 Task:  Click on  Soccer In the  Soccer League click on  Pick Sheet Your name Grace Davis Team name Inter Miami and  Email softage.4@softage.net Game 1 Inter Miami Game 2 Philadelphia Game 3 Atlanta United Game 4 Austin FC Game 5 Real Salt Lake Game 6 San Jose Game 7 Columbus Game 8 New England Game 9 Charlotte FC Game 10 Montreal Game 11 Toronto FC Game 12 NY Red Bulls Game 13 Minnesota United Game 14 Real Salt Lake Game 15 Houston Game16 Seattle In Tie Breaker choose Inter Miami Submit pick sheet
Action: Mouse moved to (235, 190)
Screenshot: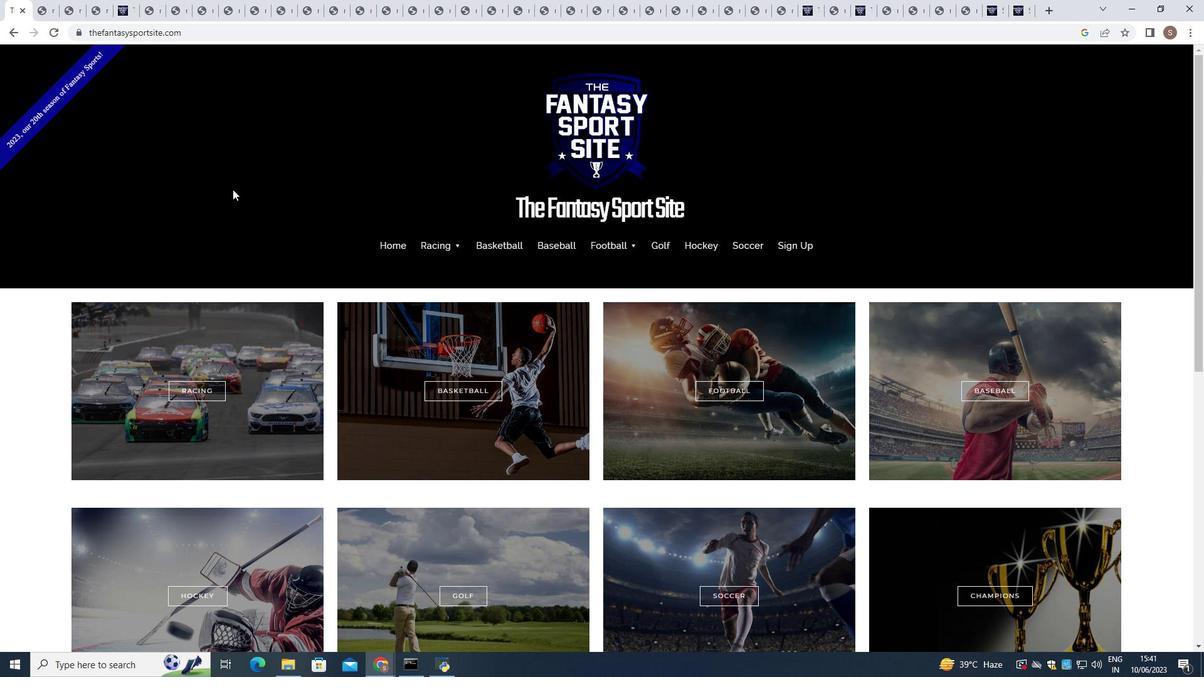 
Action: Mouse scrolled (235, 190) with delta (0, 0)
Screenshot: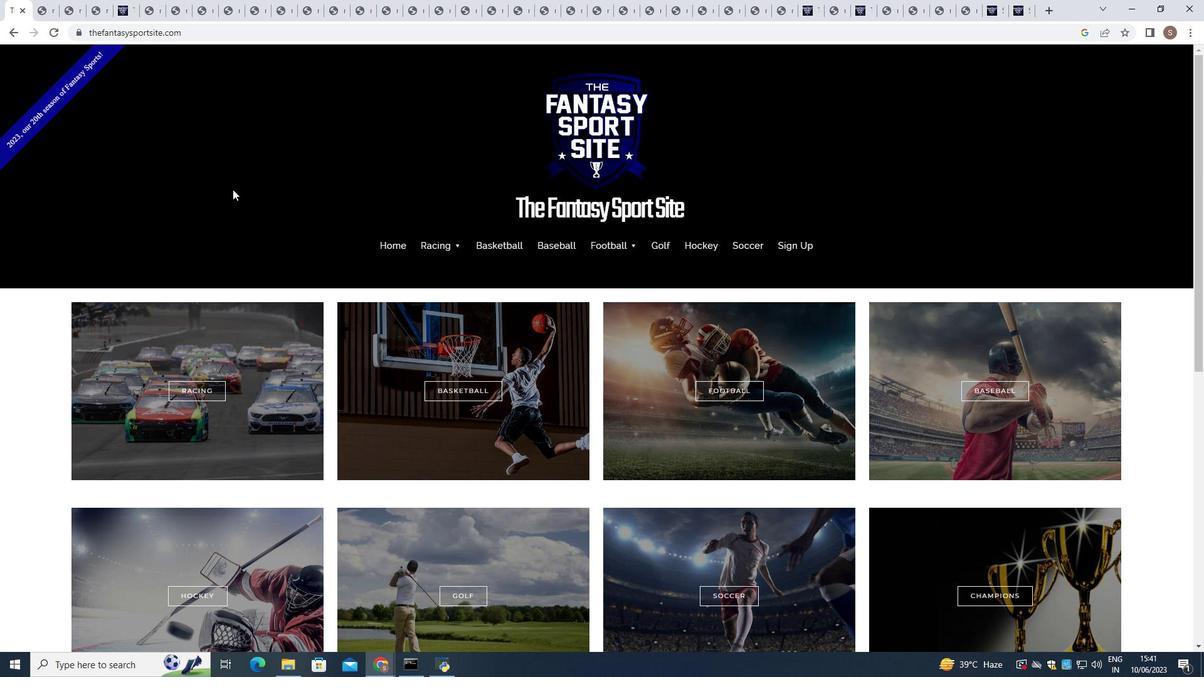 
Action: Mouse moved to (241, 193)
Screenshot: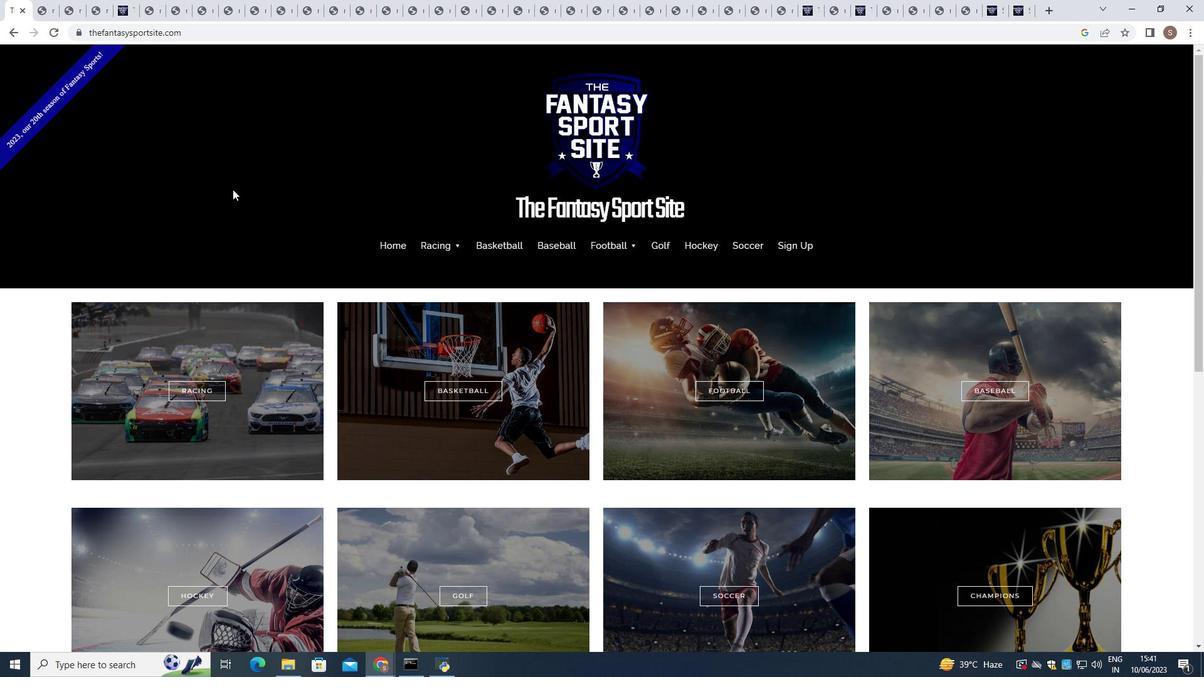 
Action: Mouse scrolled (241, 193) with delta (0, 0)
Screenshot: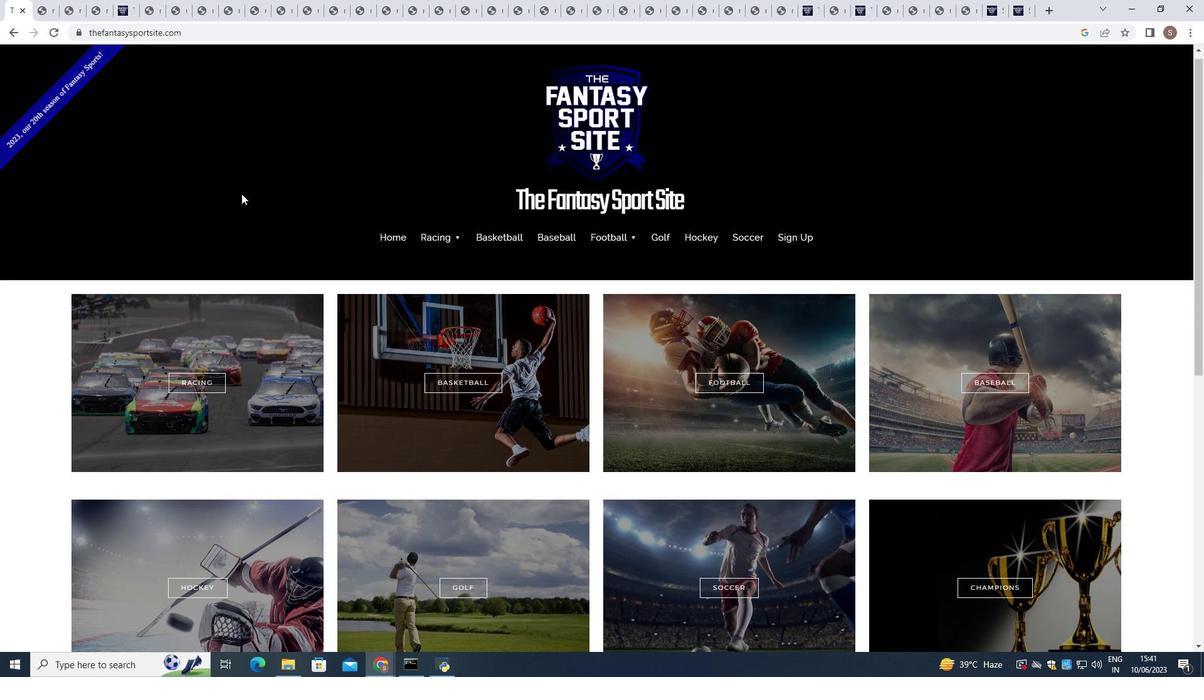 
Action: Mouse moved to (622, 436)
Screenshot: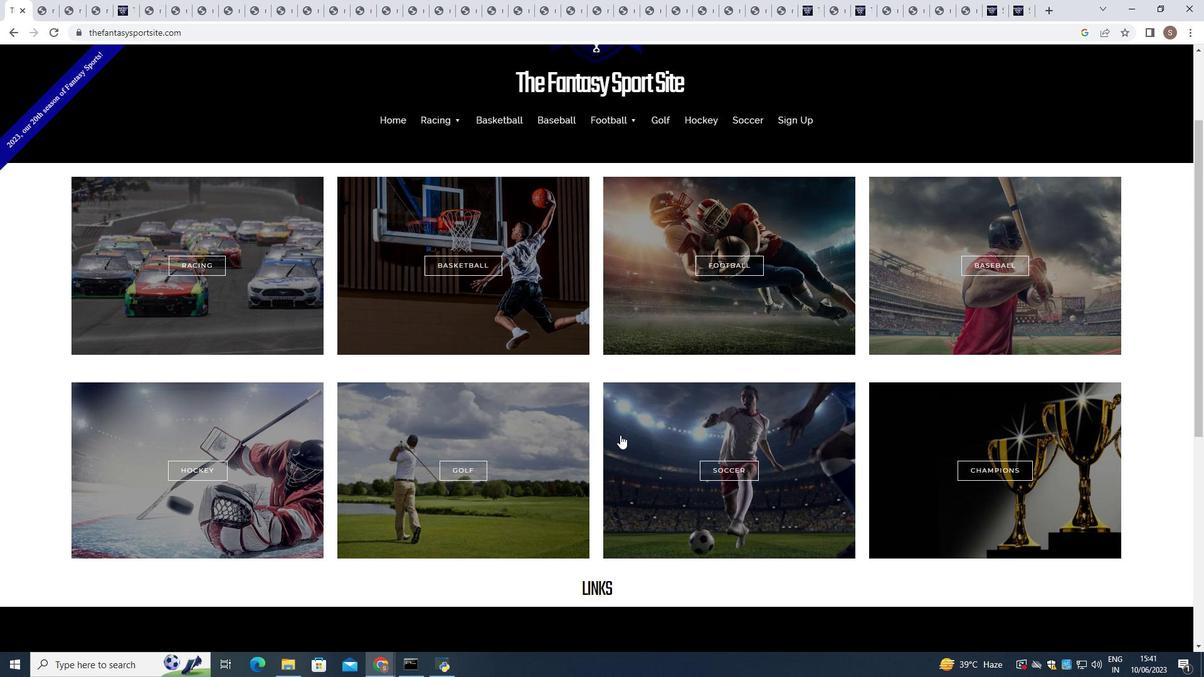 
Action: Mouse pressed left at (622, 436)
Screenshot: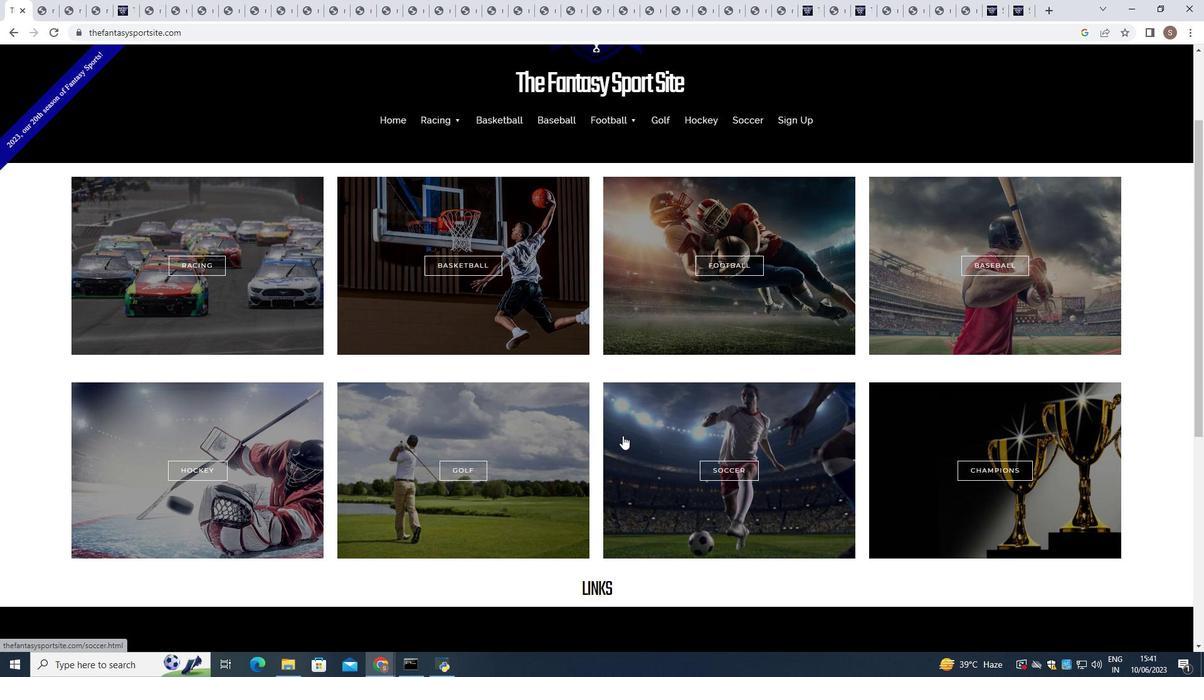 
Action: Mouse moved to (309, 255)
Screenshot: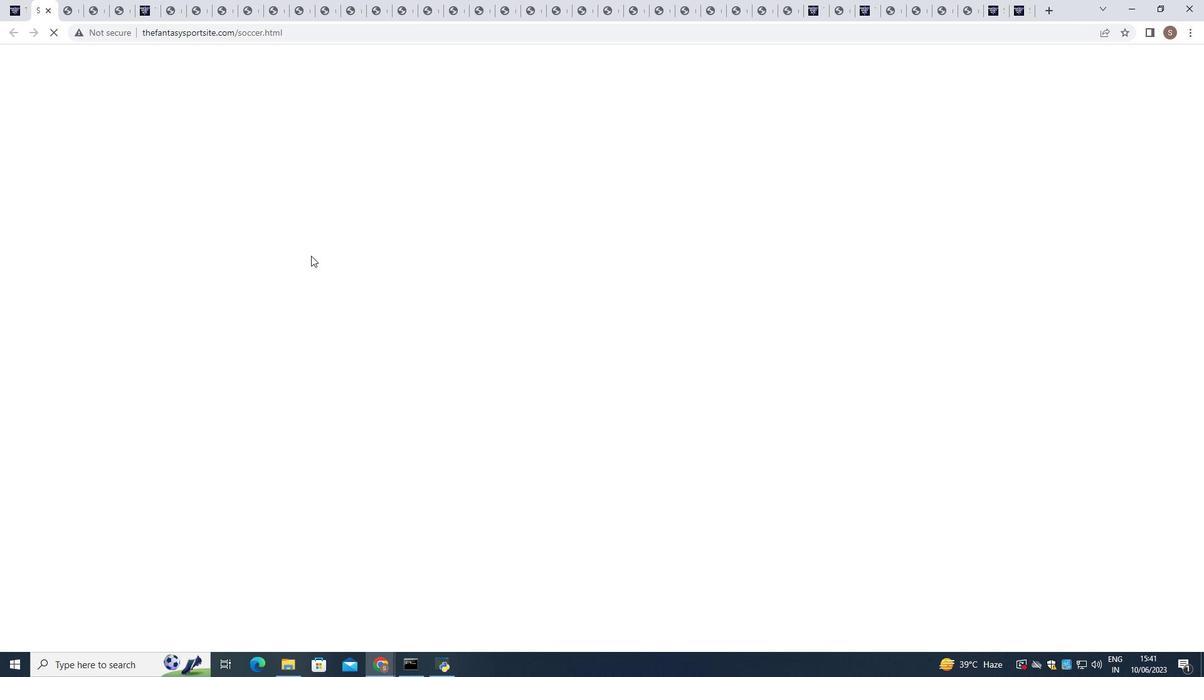 
Action: Mouse scrolled (309, 255) with delta (0, 0)
Screenshot: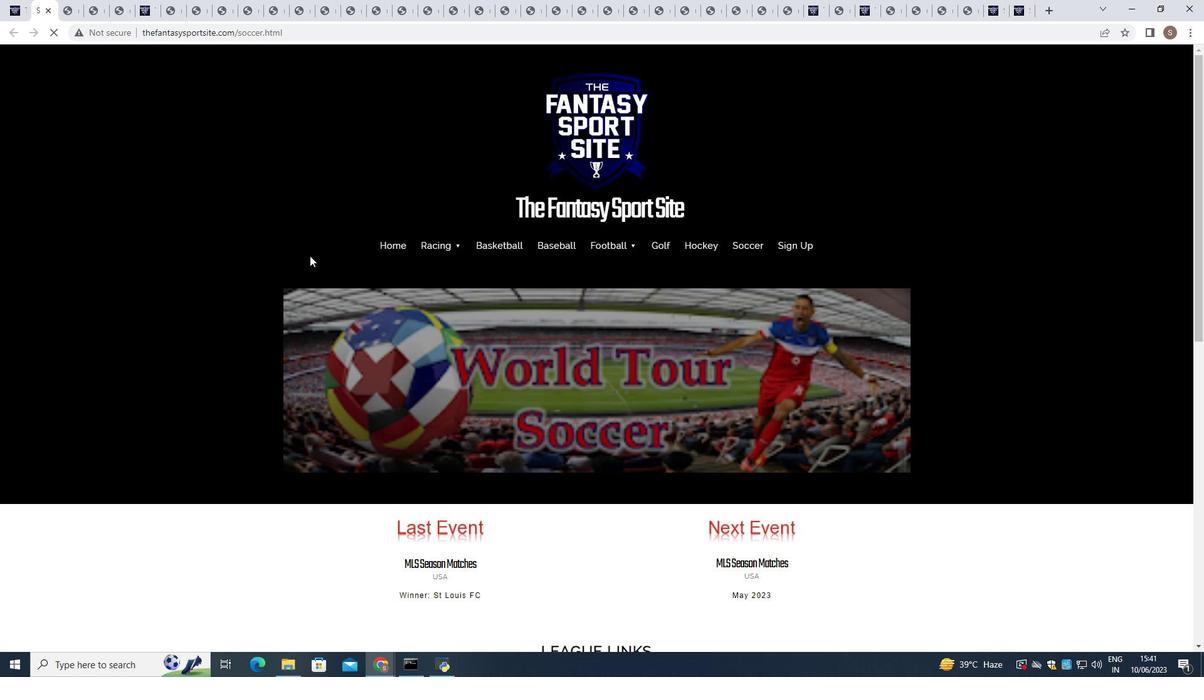 
Action: Mouse scrolled (309, 255) with delta (0, 0)
Screenshot: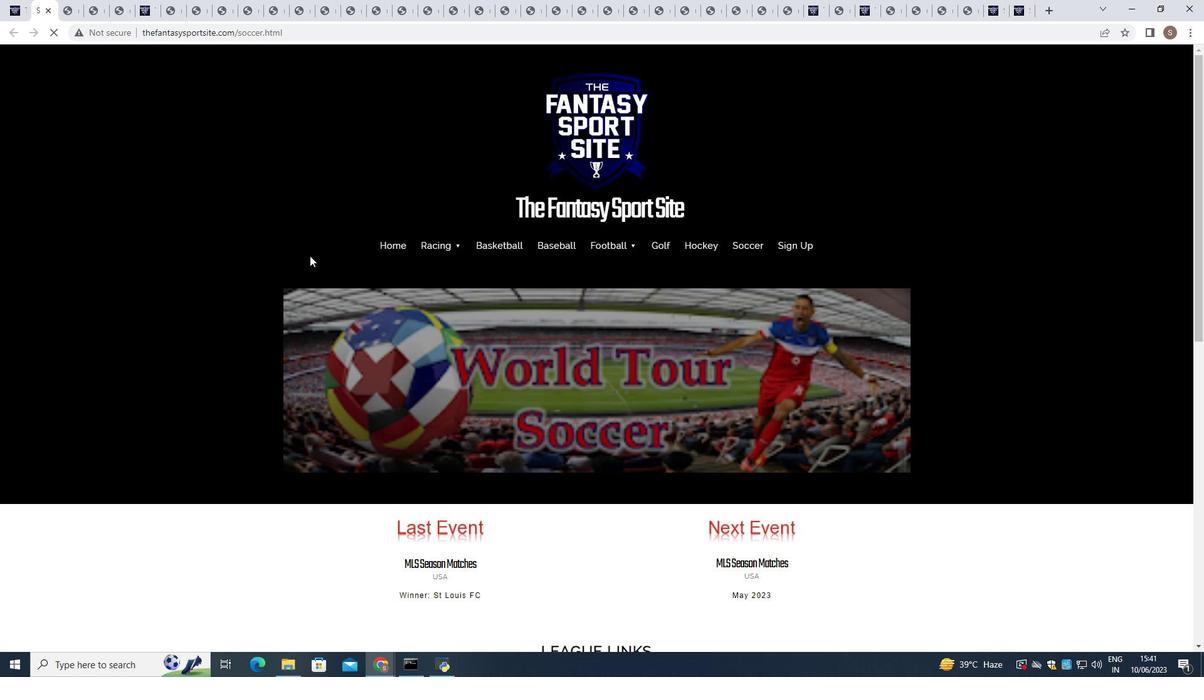 
Action: Mouse moved to (309, 255)
Screenshot: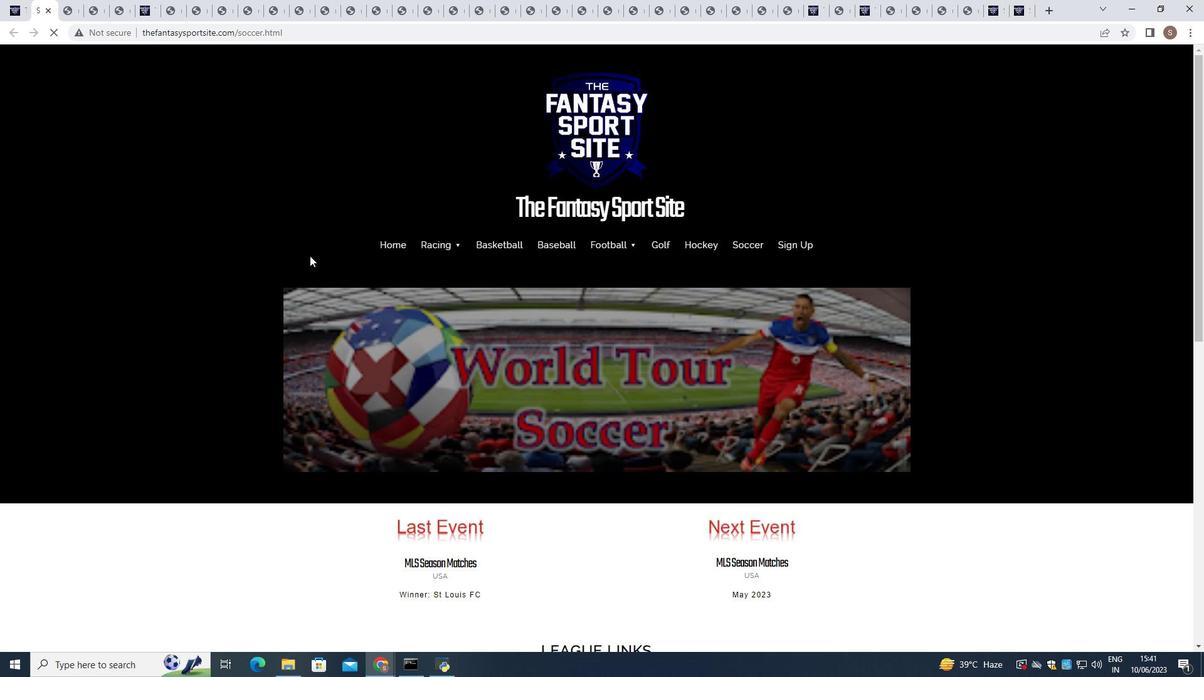
Action: Mouse scrolled (309, 255) with delta (0, 0)
Screenshot: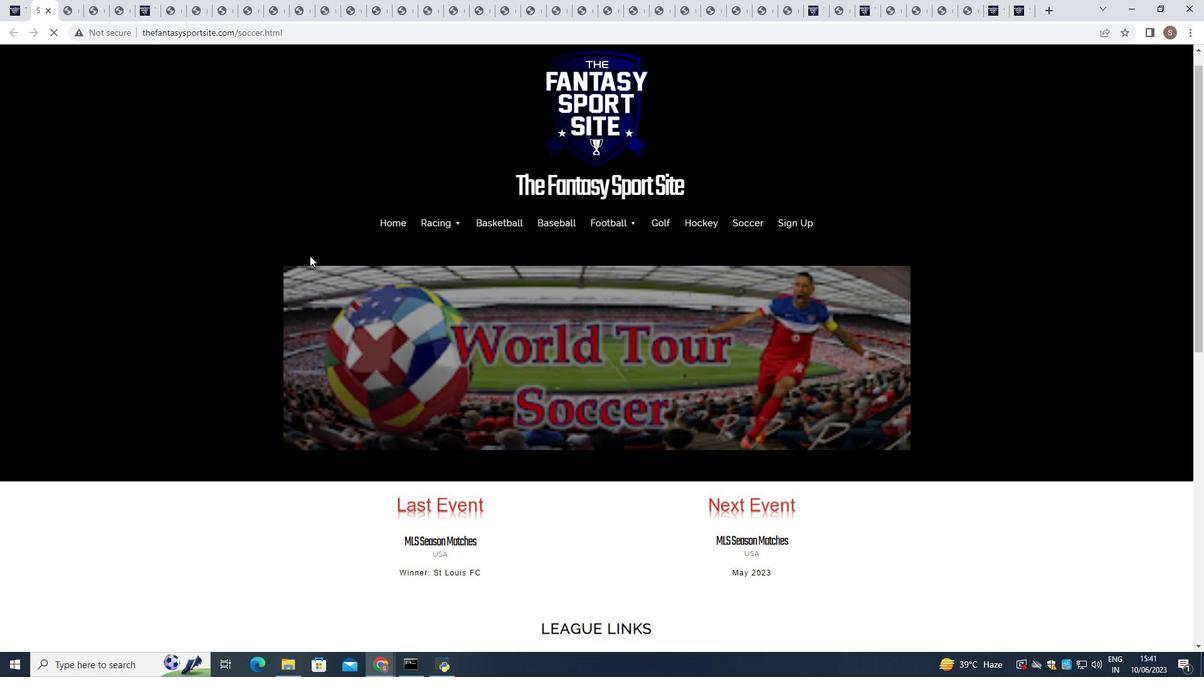
Action: Mouse moved to (343, 507)
Screenshot: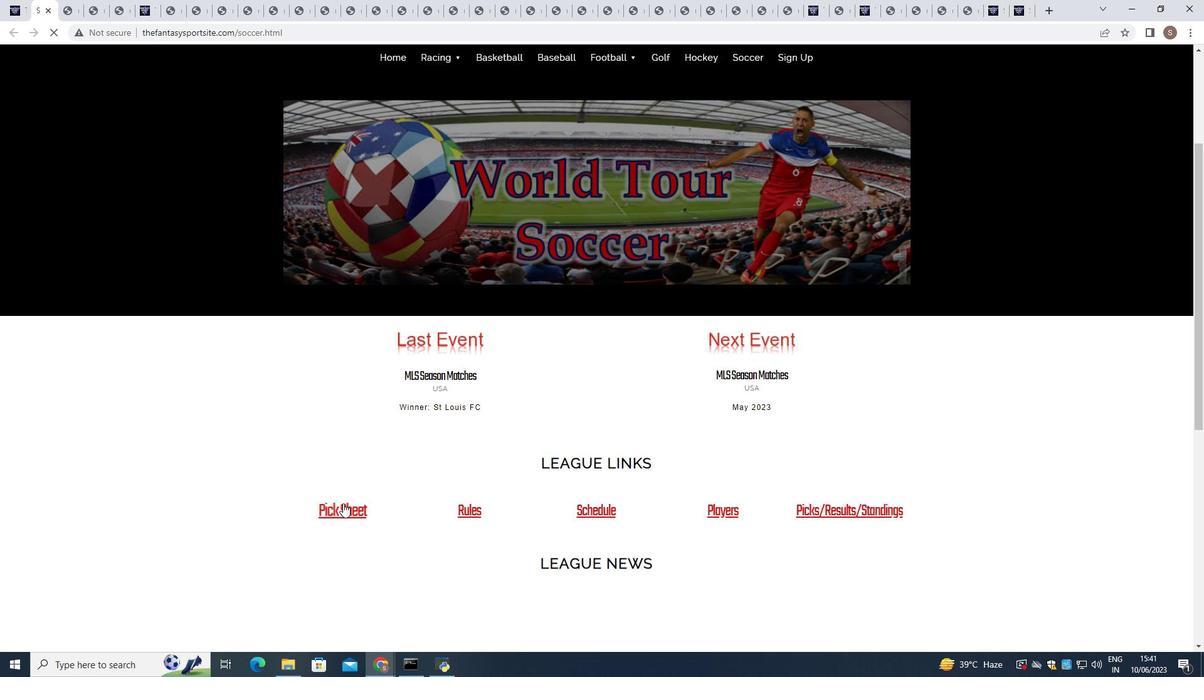 
Action: Mouse pressed left at (343, 507)
Screenshot: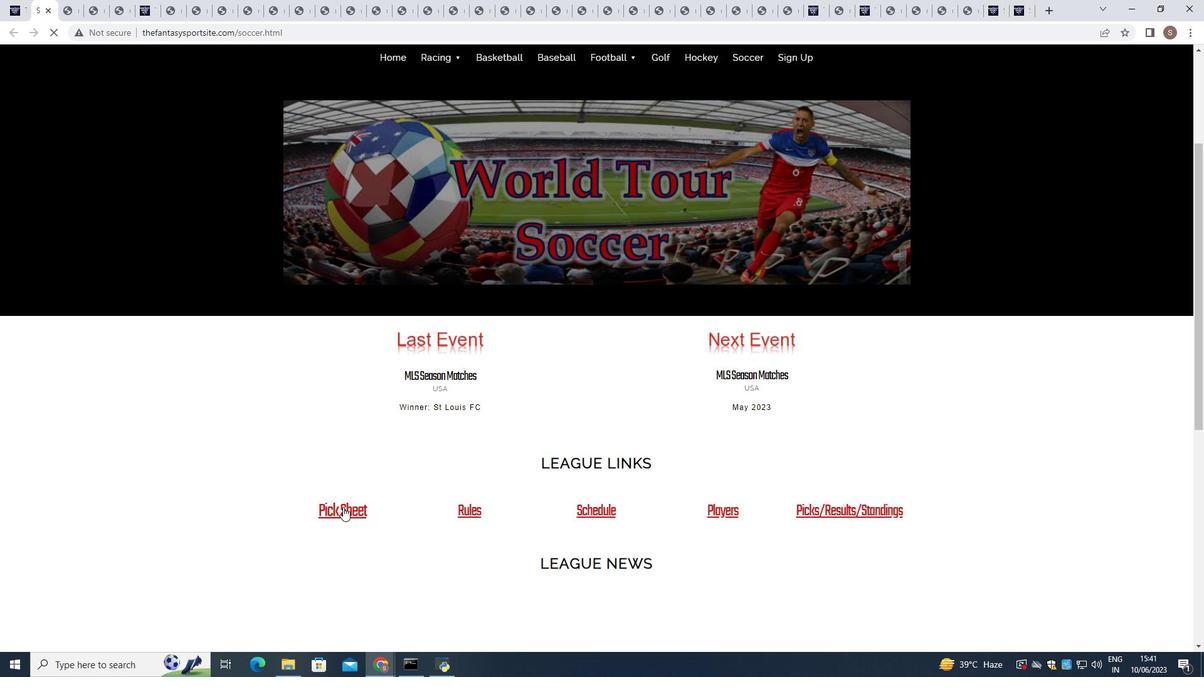 
Action: Mouse moved to (348, 488)
Screenshot: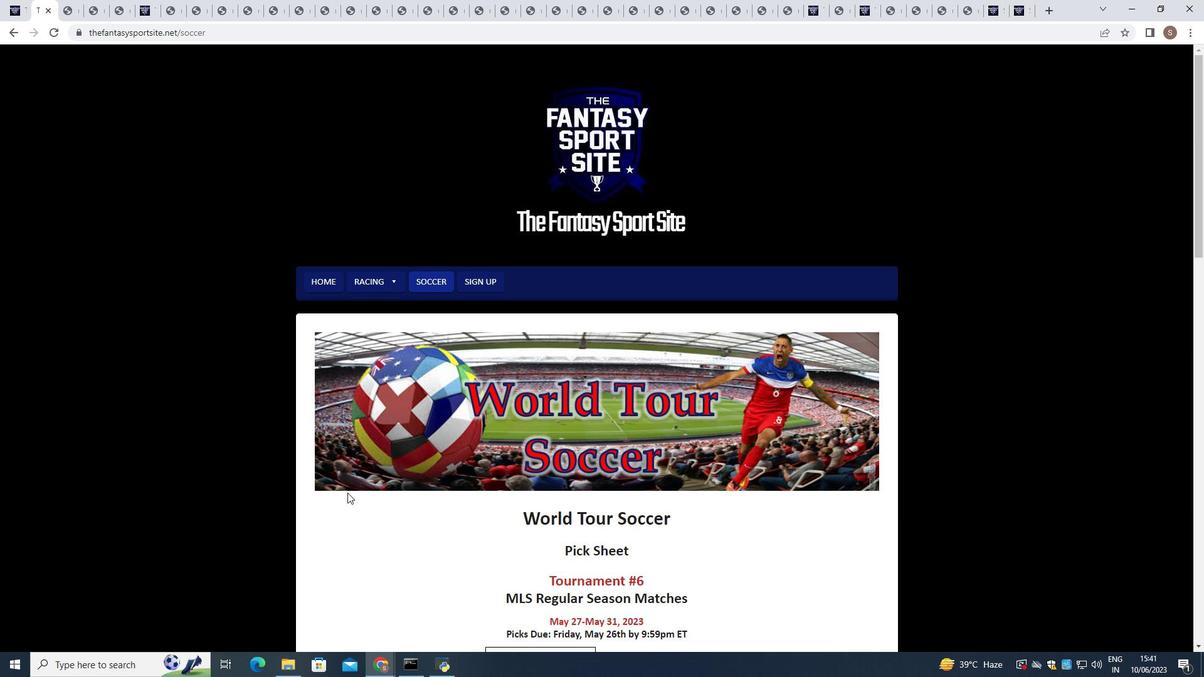 
Action: Mouse scrolled (348, 487) with delta (0, 0)
Screenshot: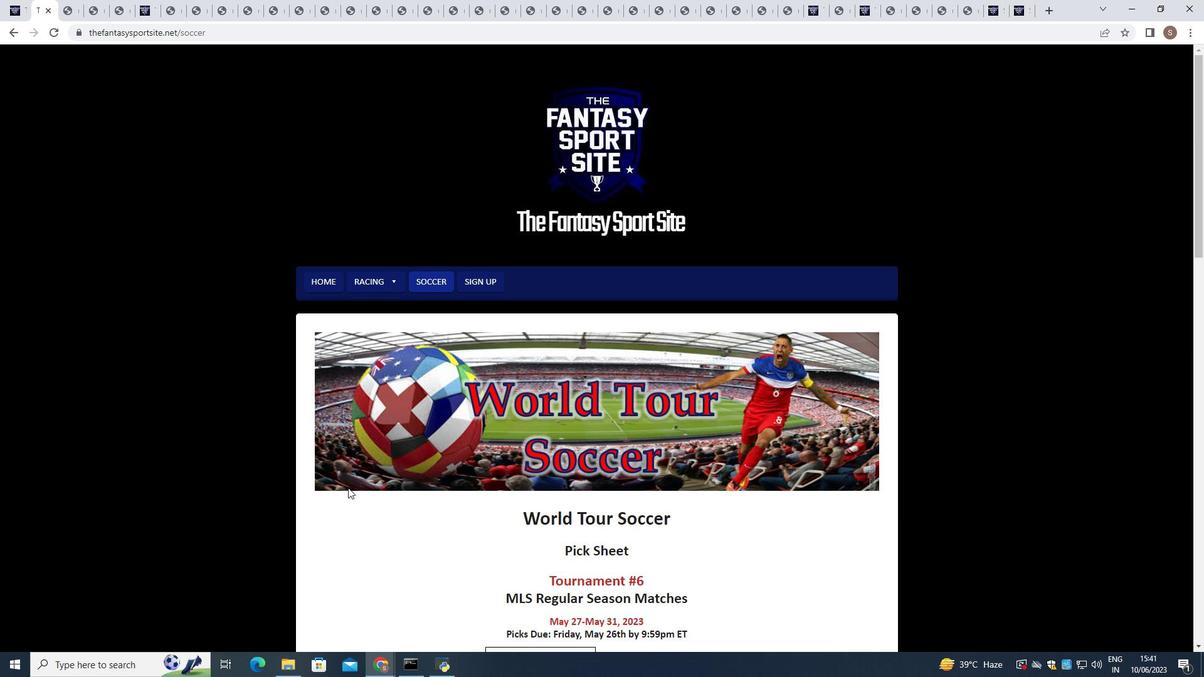 
Action: Mouse moved to (348, 487)
Screenshot: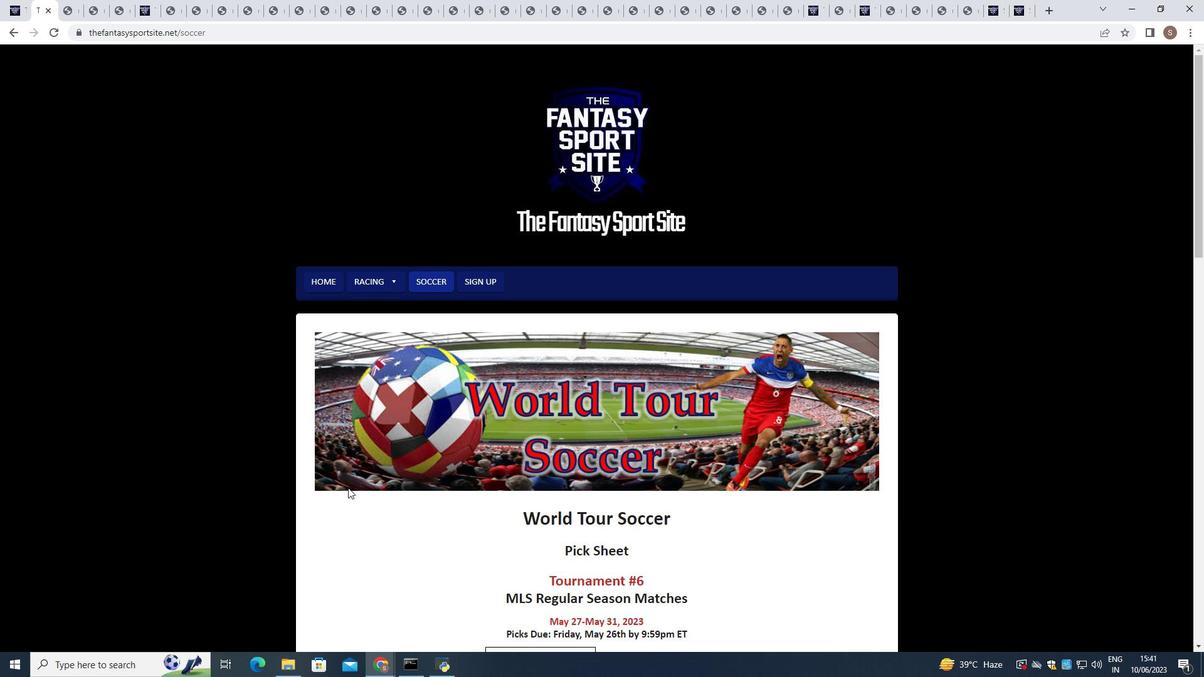 
Action: Mouse scrolled (348, 486) with delta (0, 0)
Screenshot: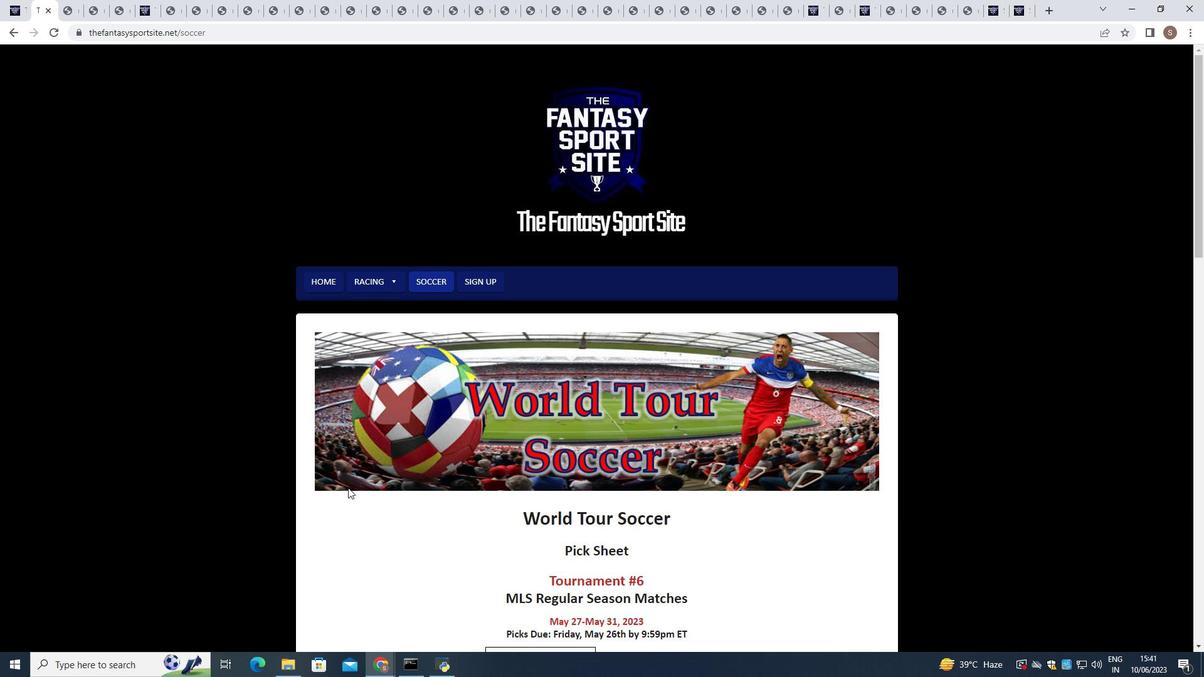 
Action: Mouse scrolled (348, 486) with delta (0, 0)
Screenshot: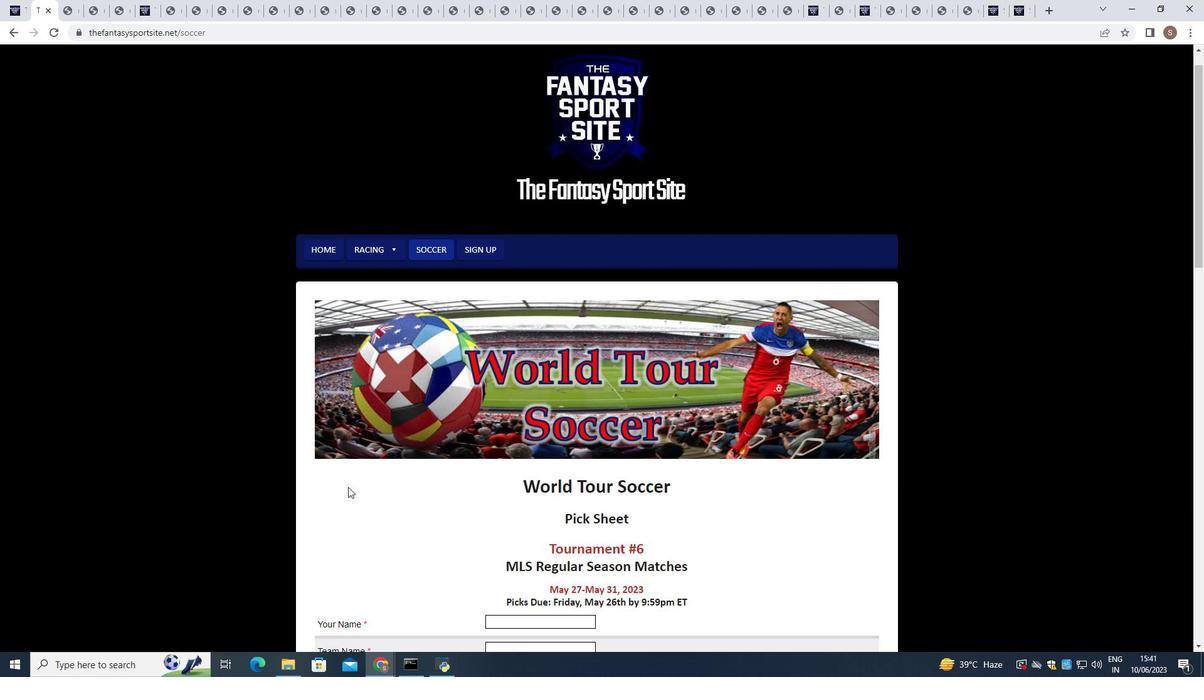 
Action: Mouse moved to (498, 463)
Screenshot: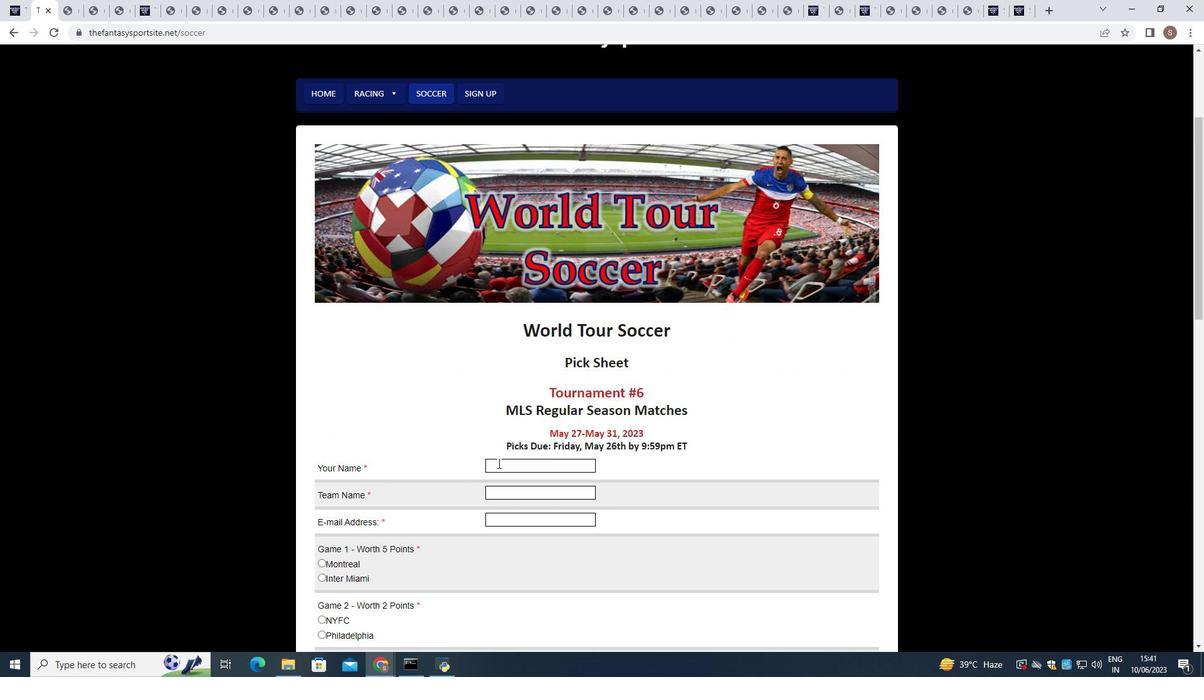 
Action: Mouse pressed left at (498, 463)
Screenshot: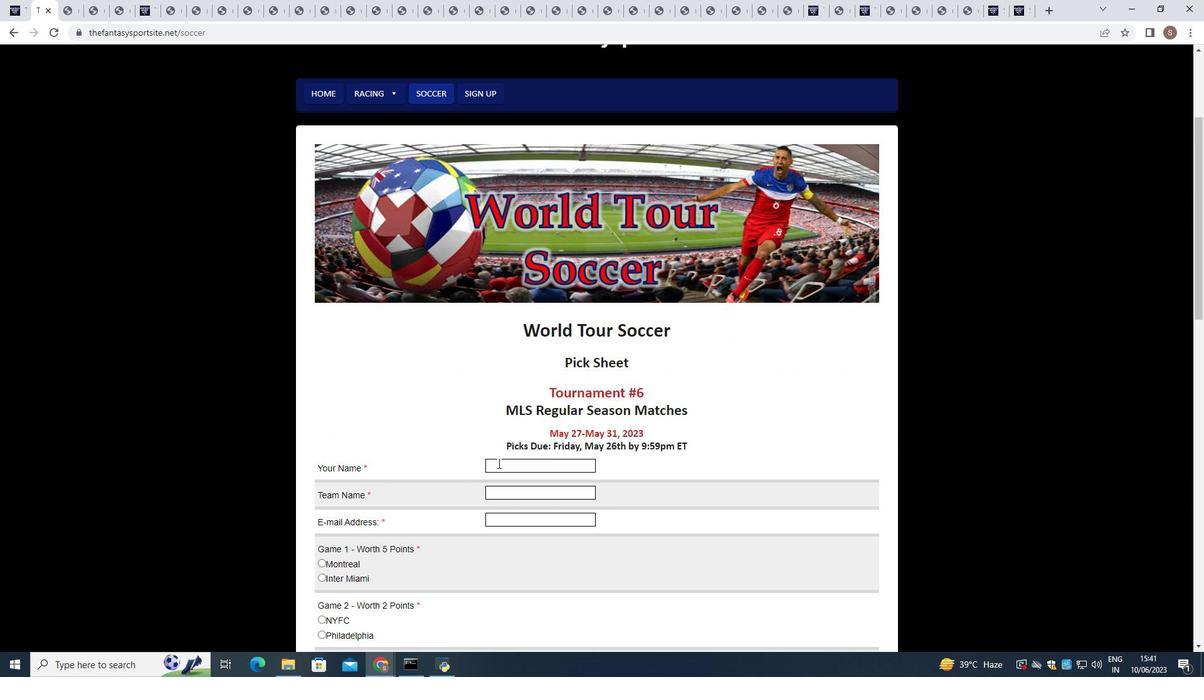 
Action: Mouse moved to (499, 462)
Screenshot: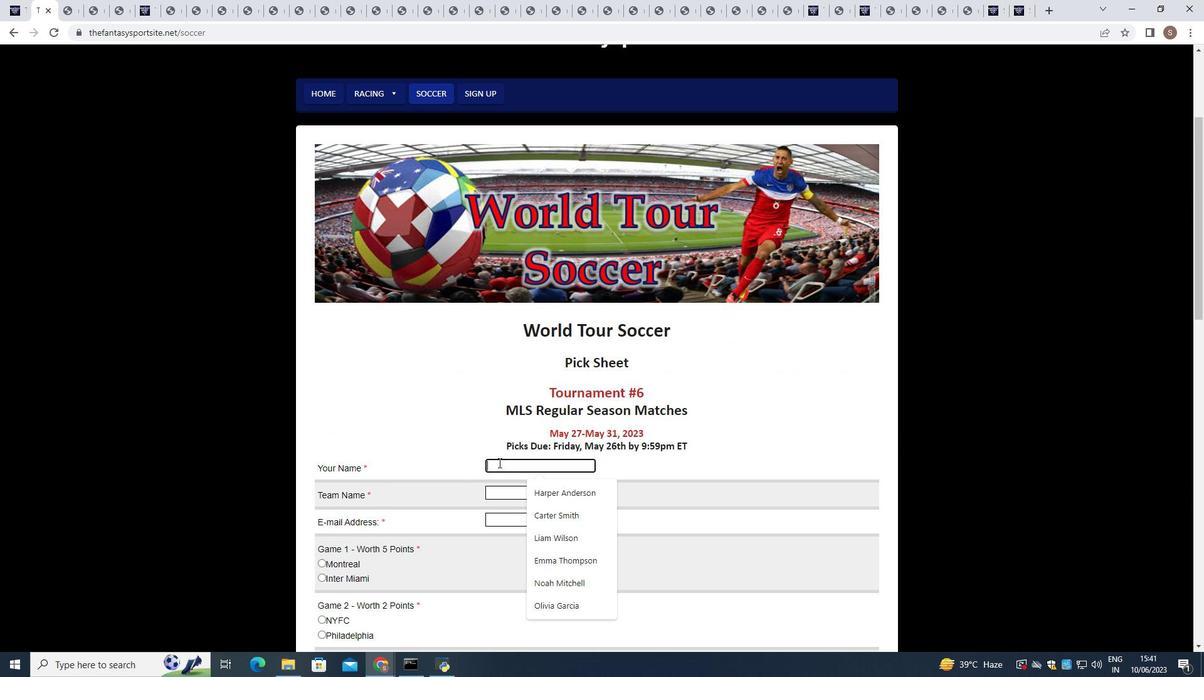 
Action: Key pressed <Key.shift>Grace<Key.space><Key.shift>Davis
Screenshot: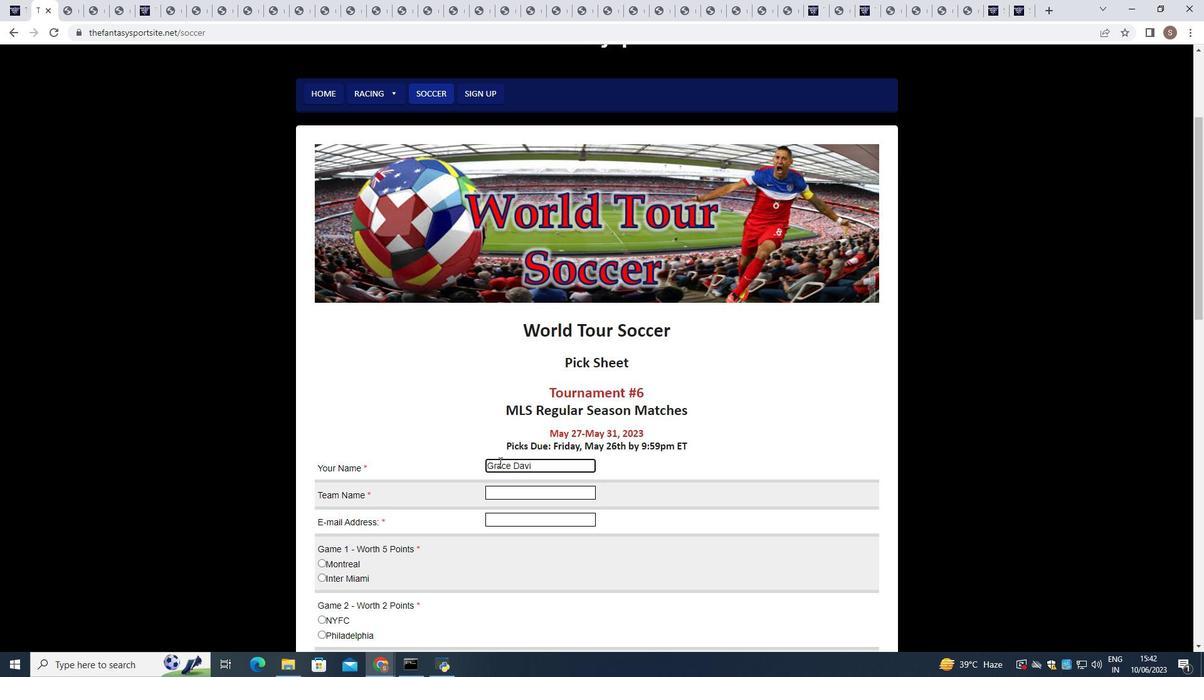 
Action: Mouse moved to (534, 493)
Screenshot: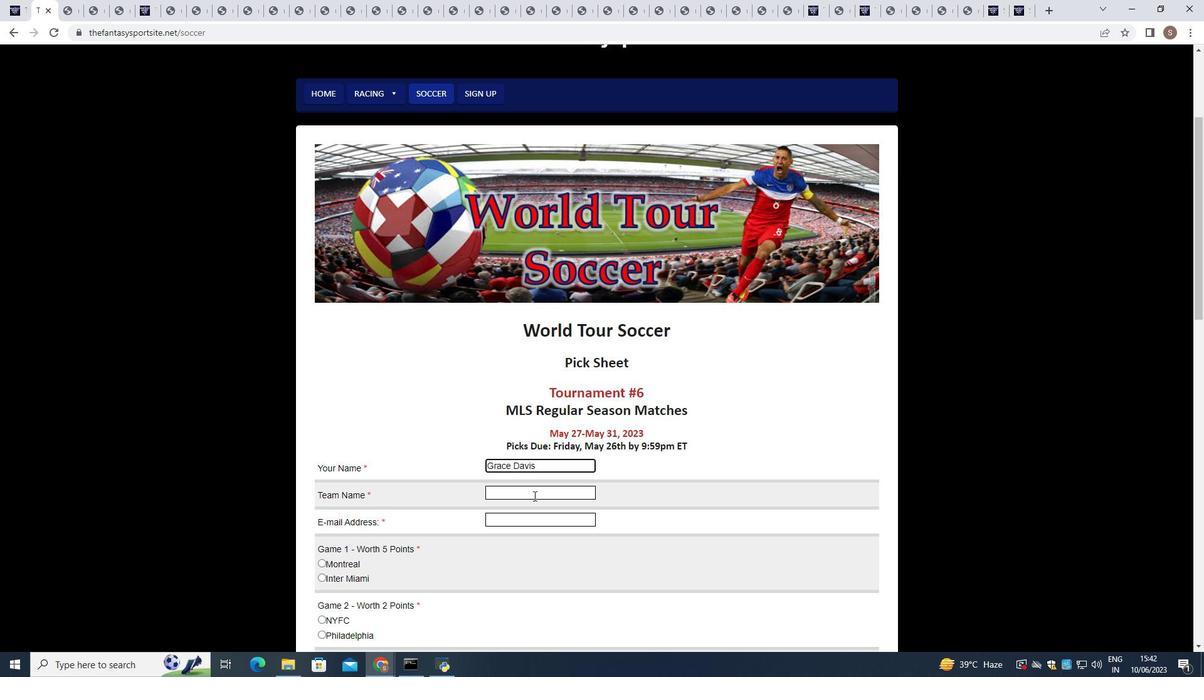 
Action: Mouse pressed left at (534, 493)
Screenshot: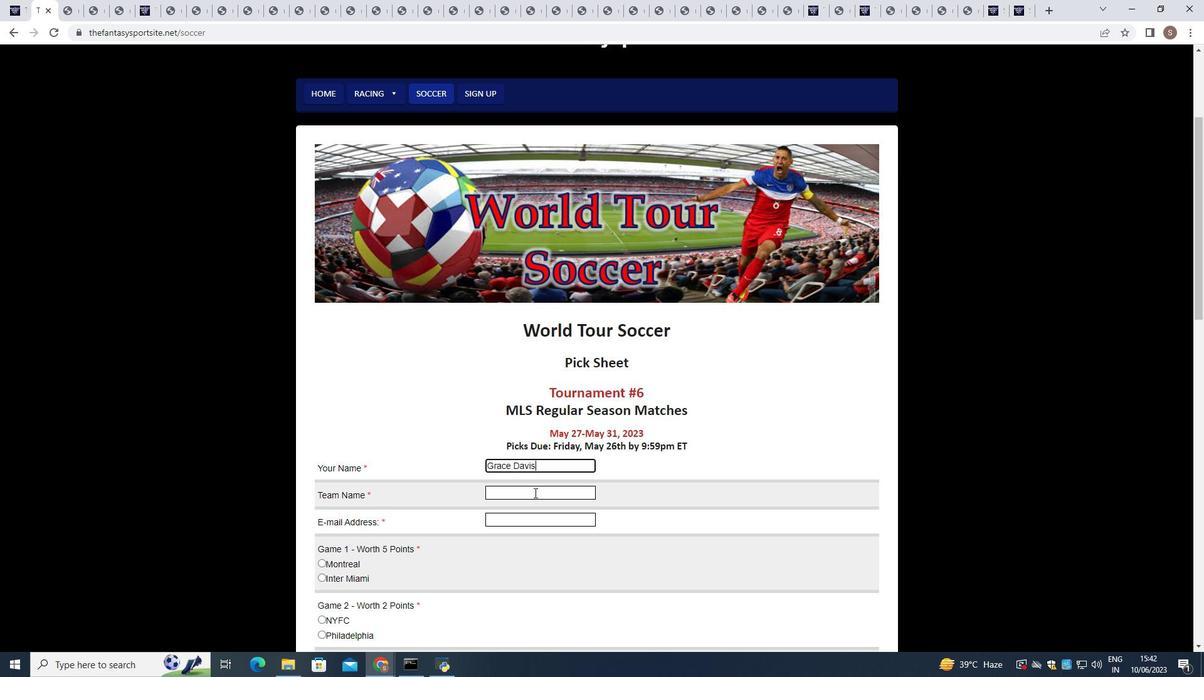 
Action: Key pressed <Key.shift>In
Screenshot: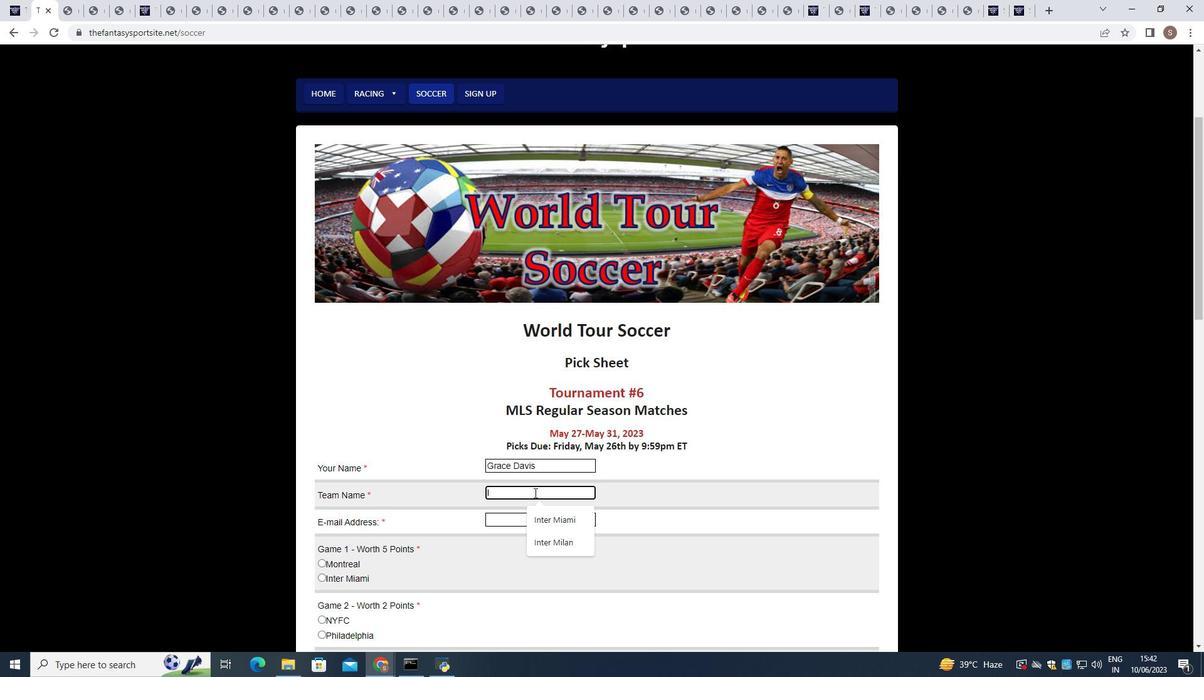 
Action: Mouse moved to (550, 521)
Screenshot: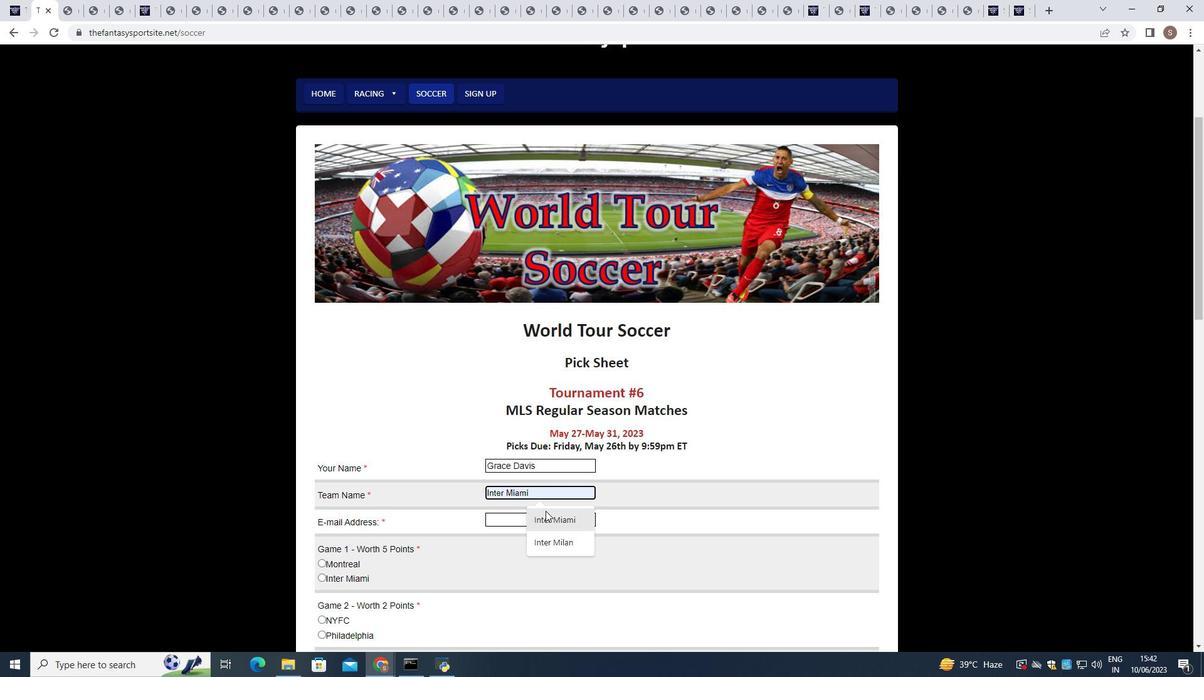 
Action: Mouse pressed left at (550, 521)
Screenshot: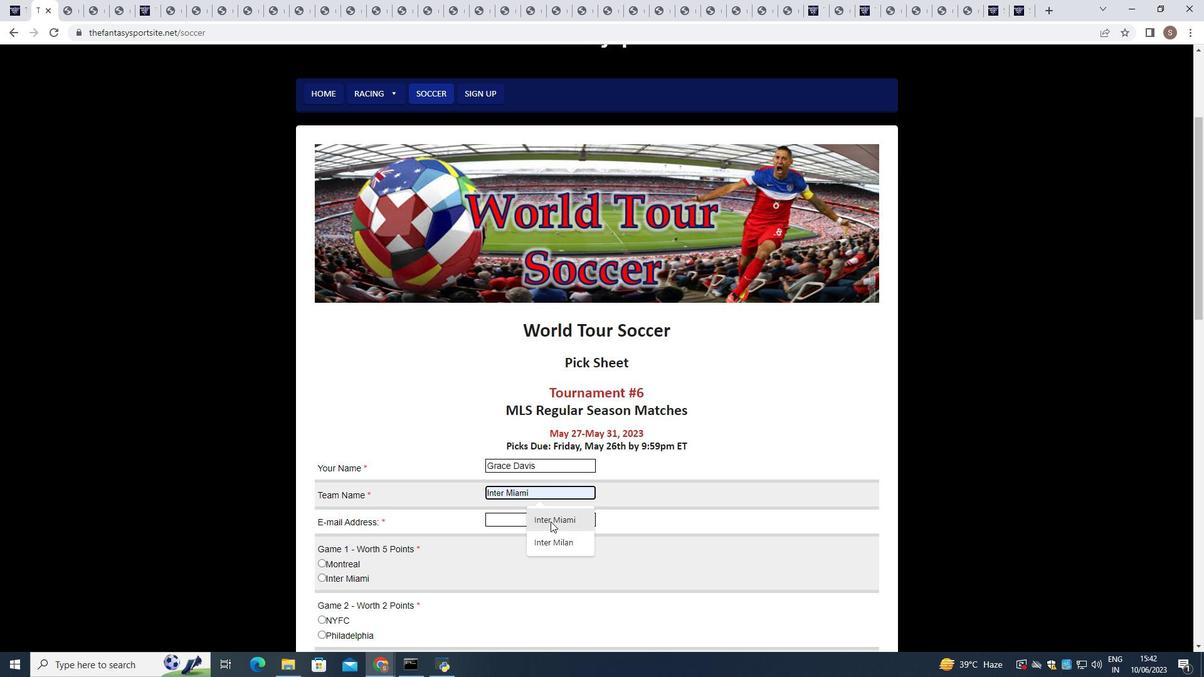 
Action: Mouse moved to (547, 520)
Screenshot: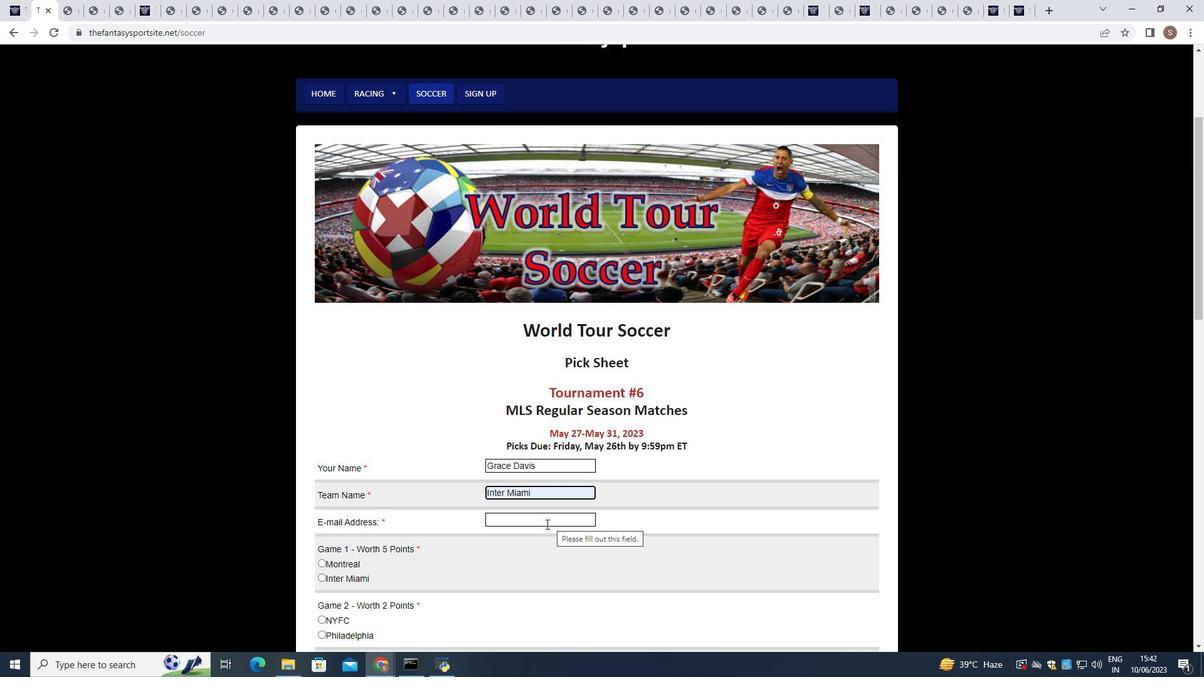 
Action: Mouse pressed left at (547, 520)
Screenshot: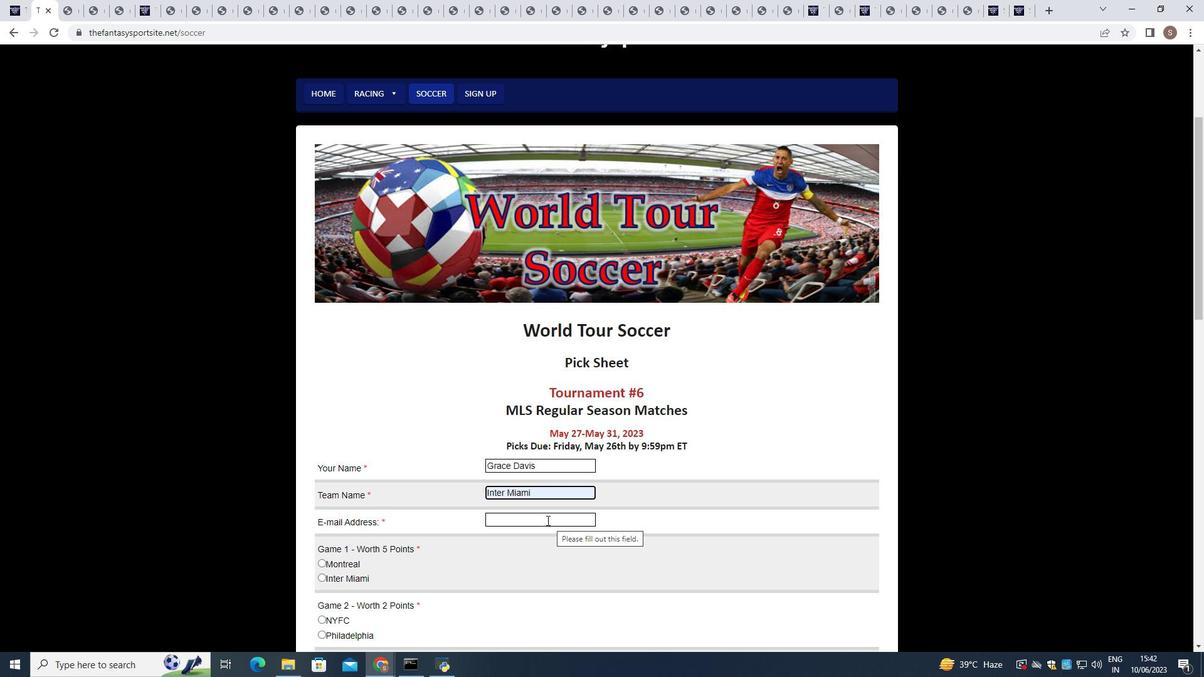 
Action: Key pressed softage.4
Screenshot: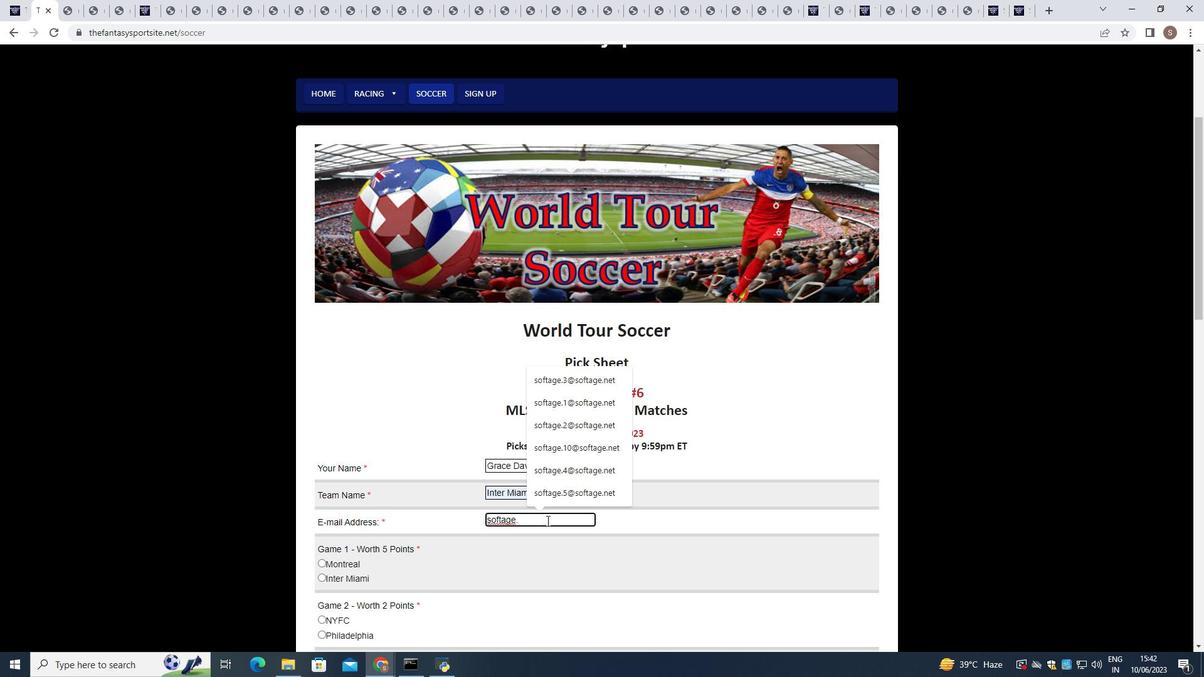 
Action: Mouse moved to (548, 546)
Screenshot: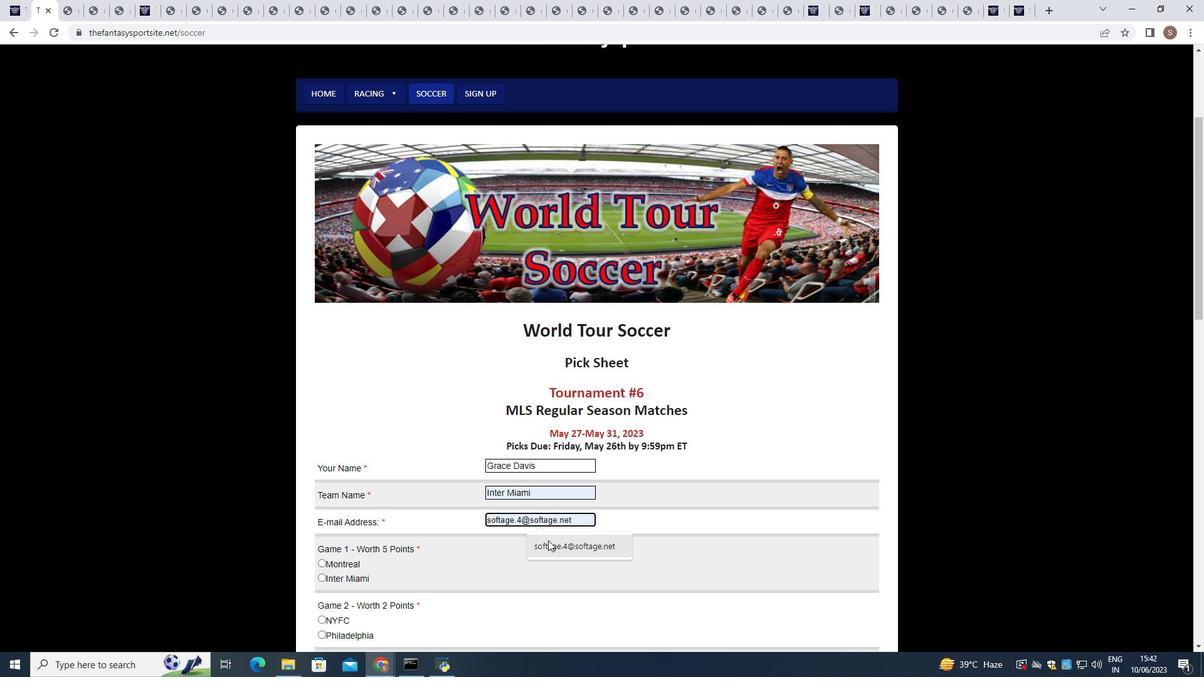 
Action: Mouse pressed left at (548, 546)
Screenshot: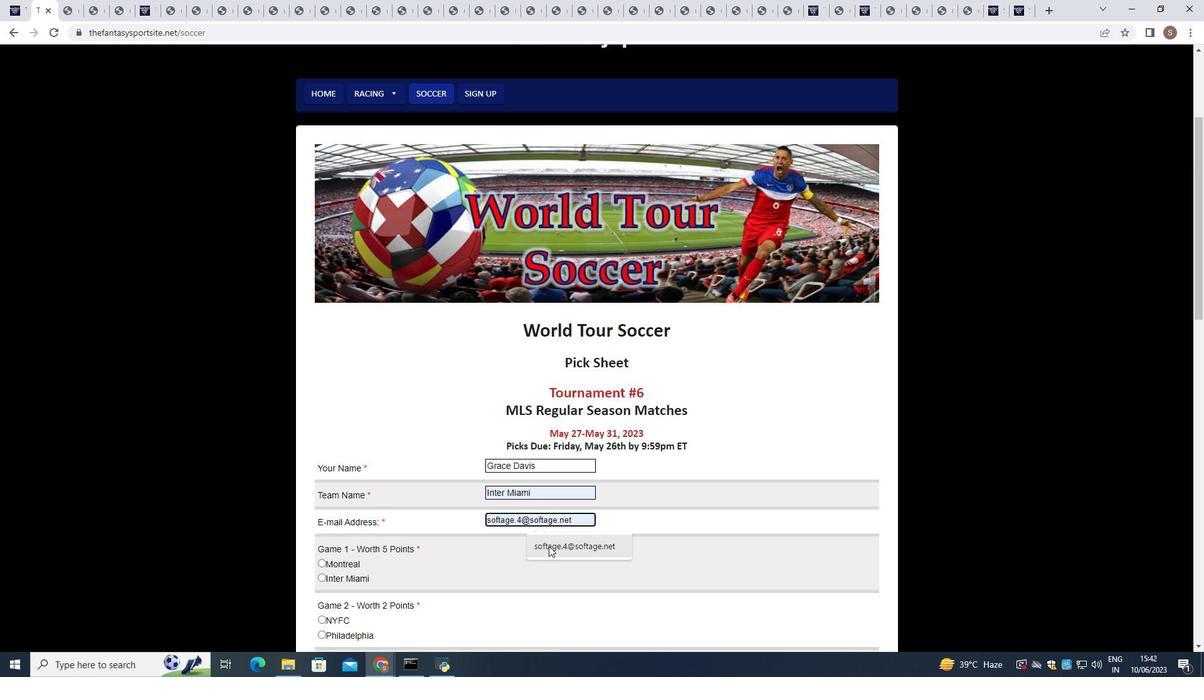 
Action: Mouse moved to (542, 542)
Screenshot: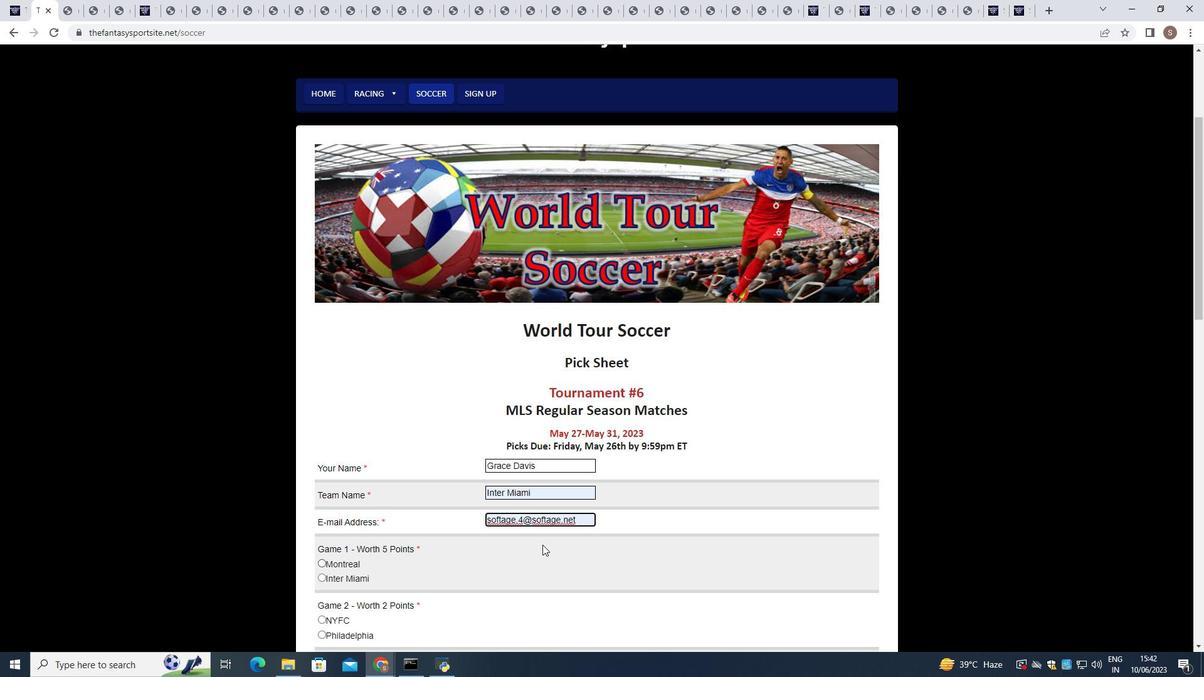 
Action: Mouse scrolled (542, 542) with delta (0, 0)
Screenshot: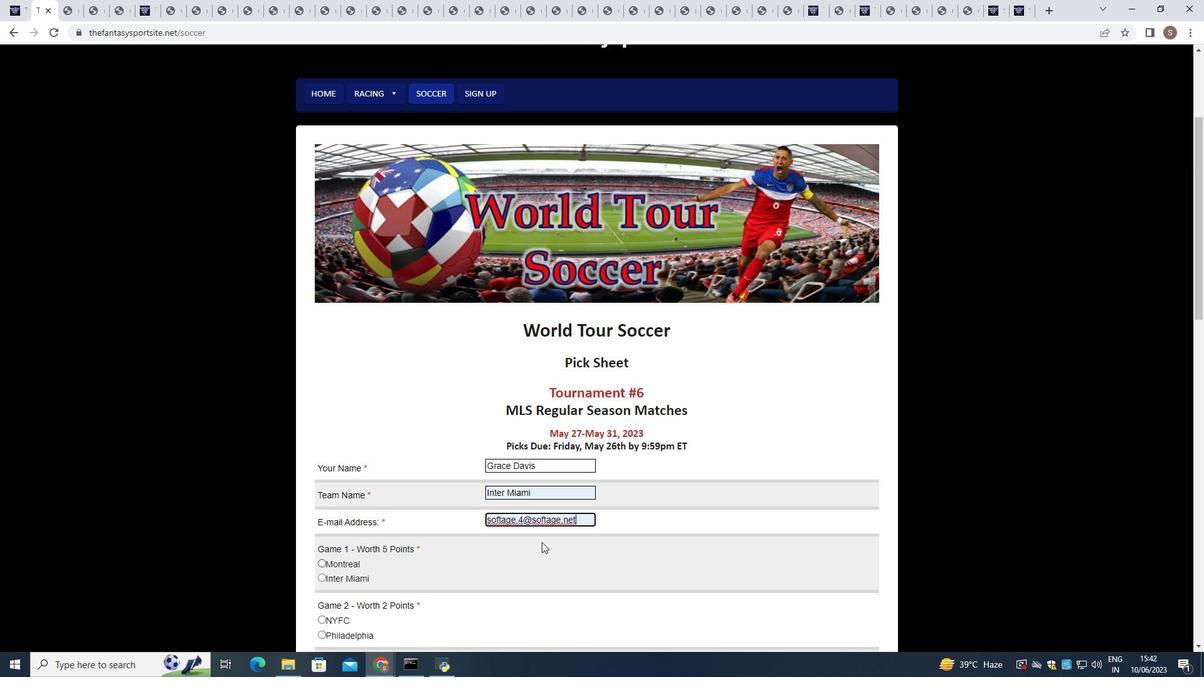 
Action: Mouse scrolled (542, 542) with delta (0, 0)
Screenshot: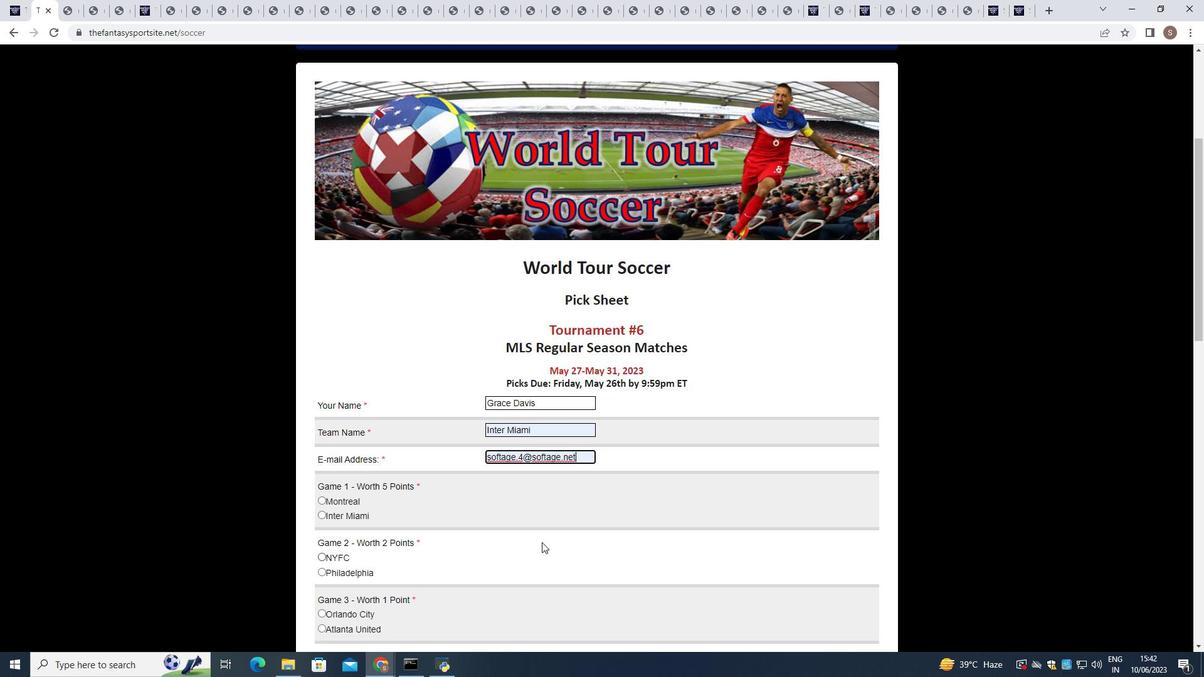 
Action: Mouse moved to (323, 451)
Screenshot: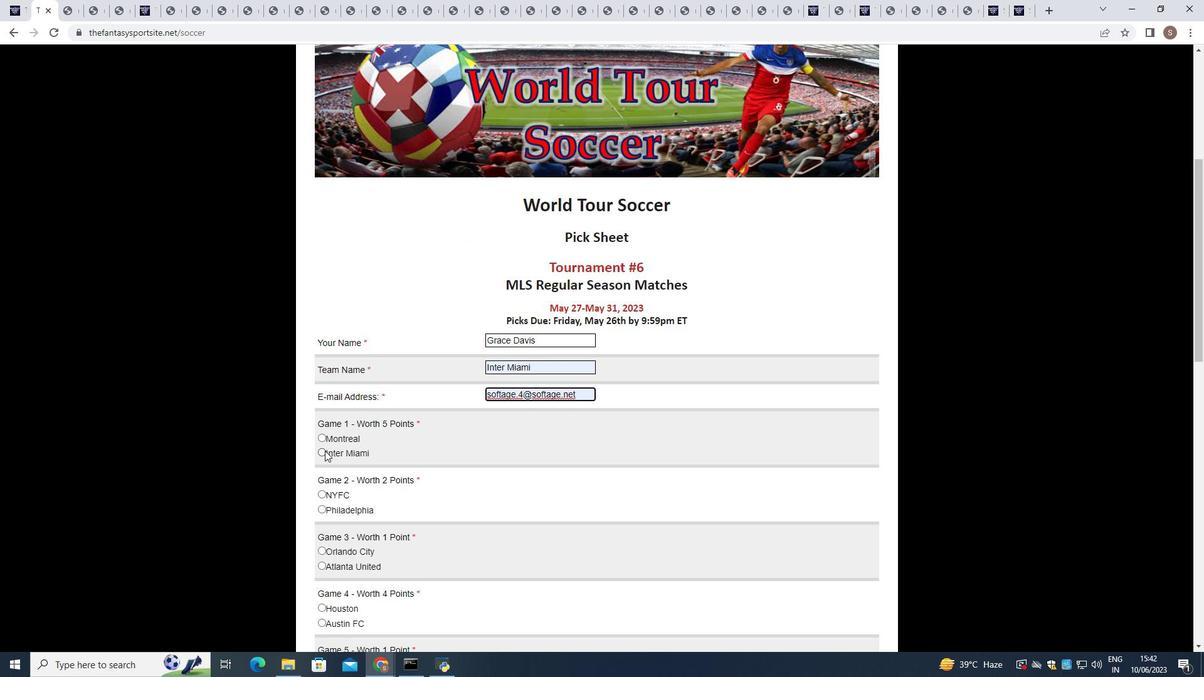 
Action: Mouse pressed left at (323, 451)
Screenshot: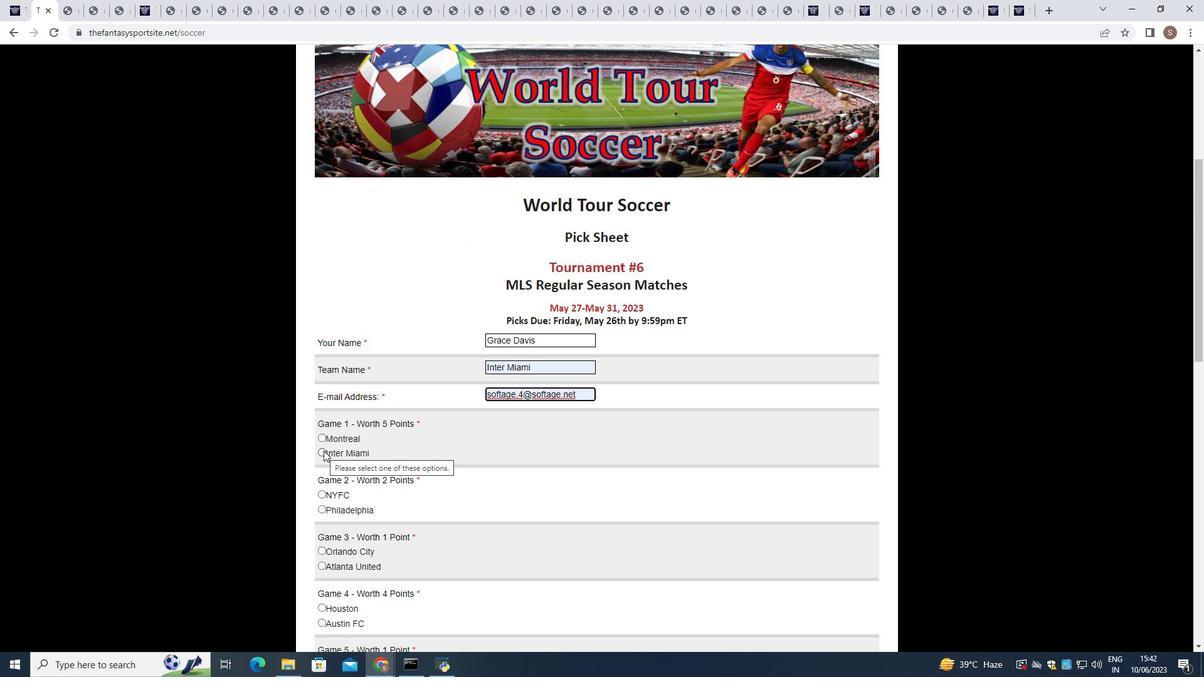 
Action: Mouse scrolled (323, 450) with delta (0, 0)
Screenshot: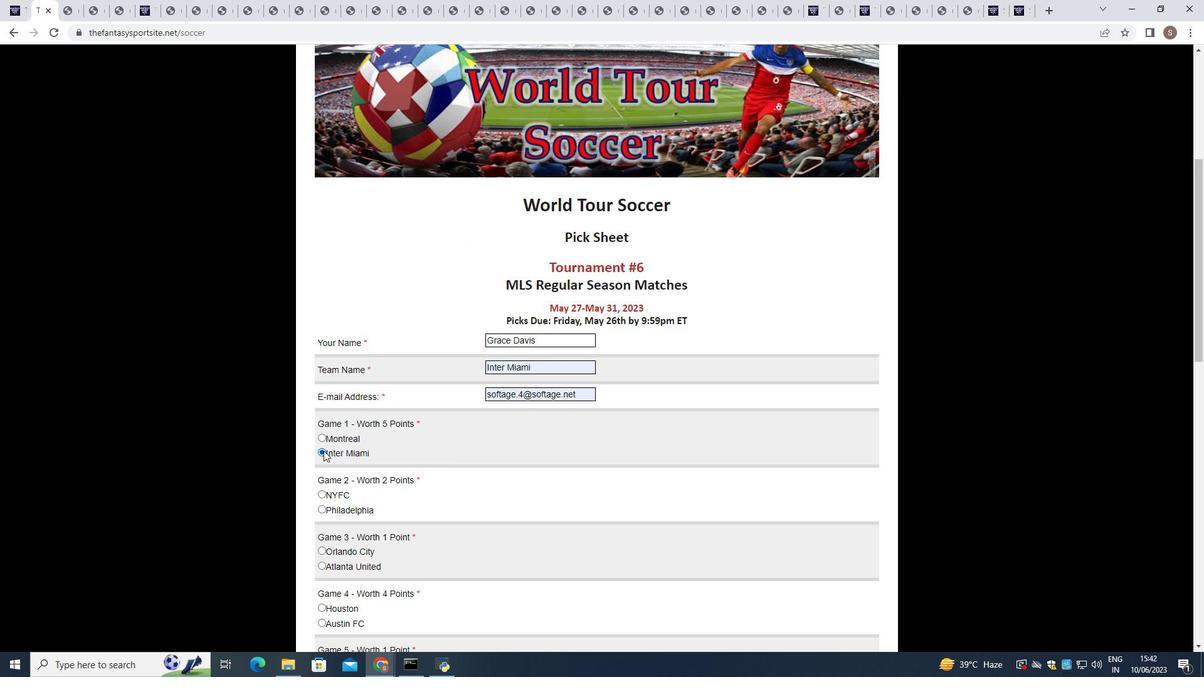 
Action: Mouse moved to (323, 446)
Screenshot: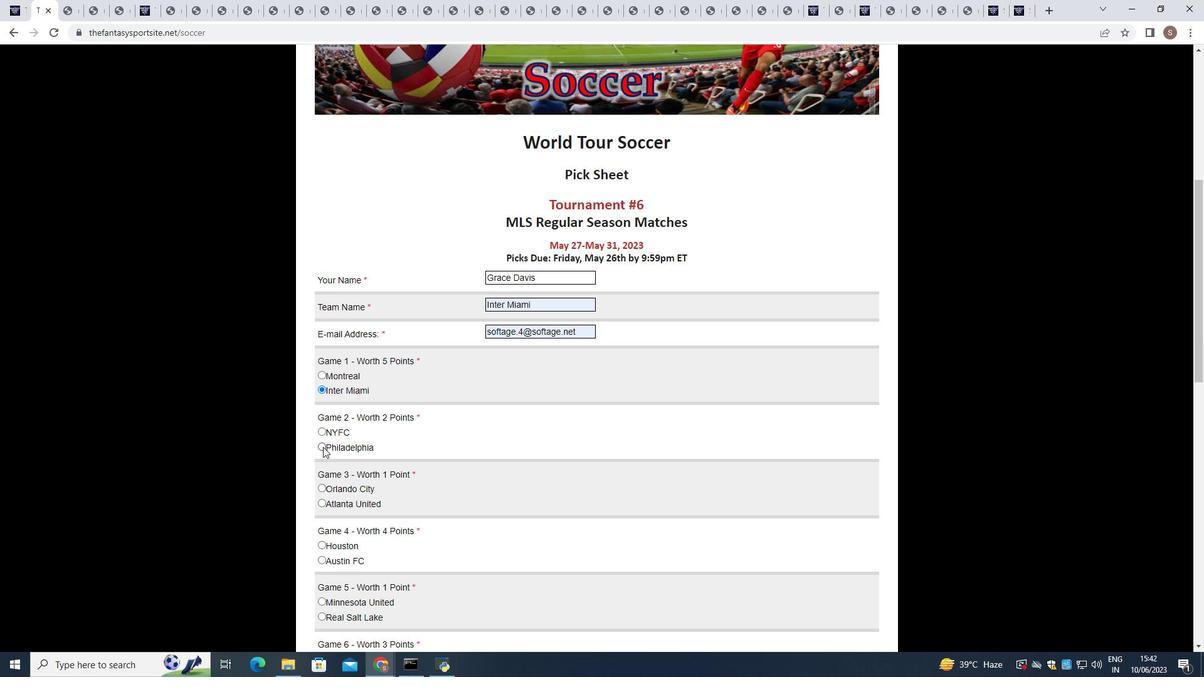 
Action: Mouse pressed left at (323, 446)
Screenshot: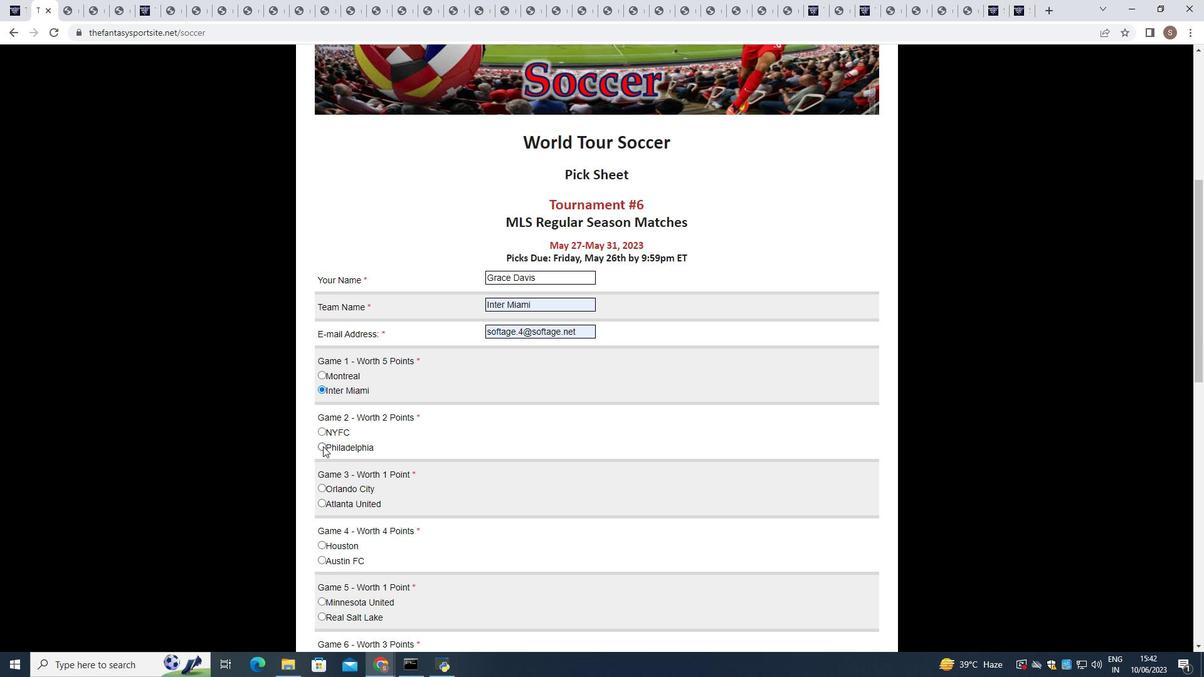 
Action: Mouse moved to (319, 500)
Screenshot: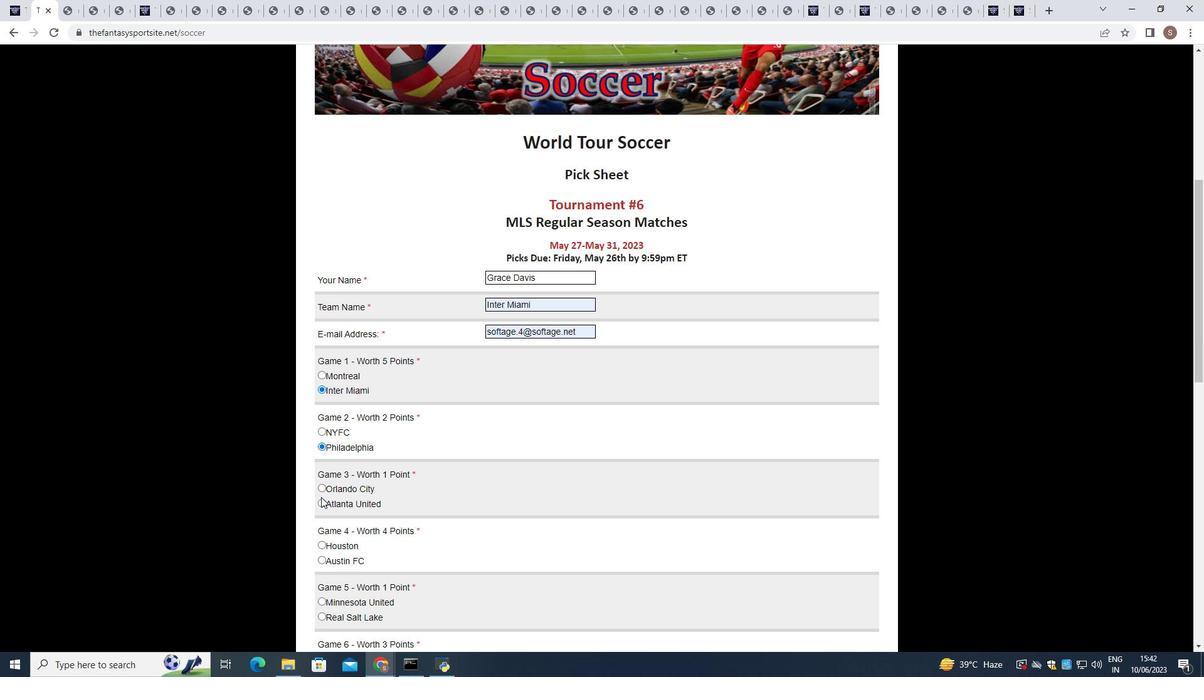 
Action: Mouse pressed left at (319, 500)
Screenshot: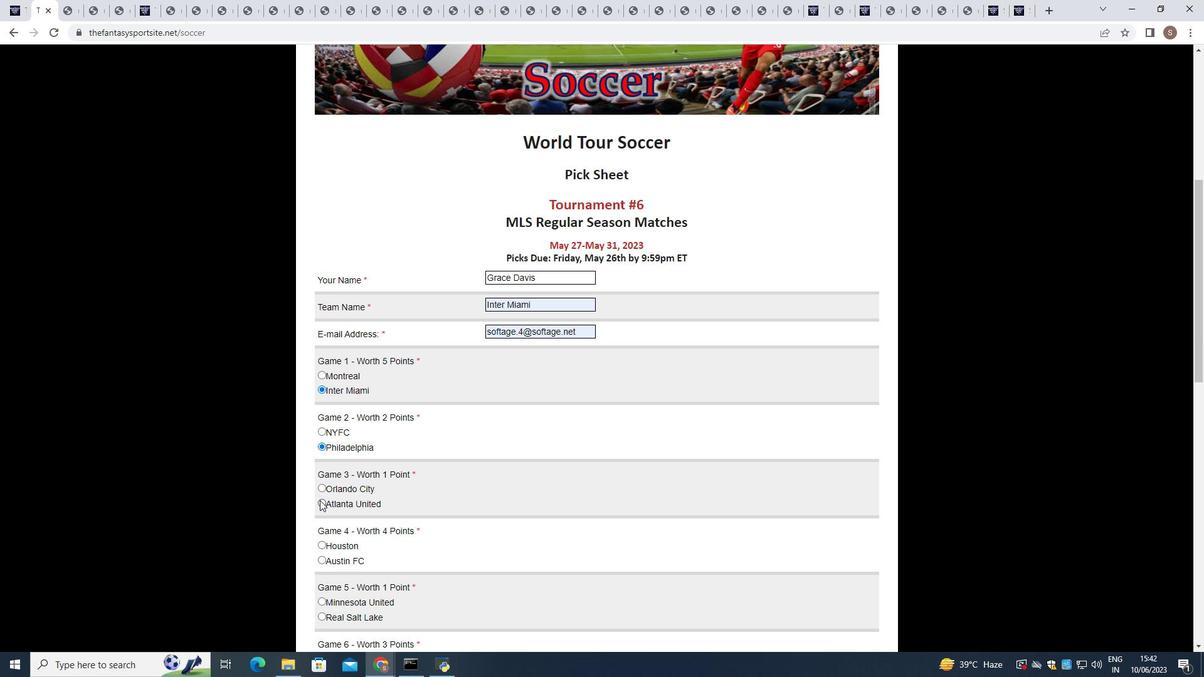 
Action: Mouse moved to (321, 559)
Screenshot: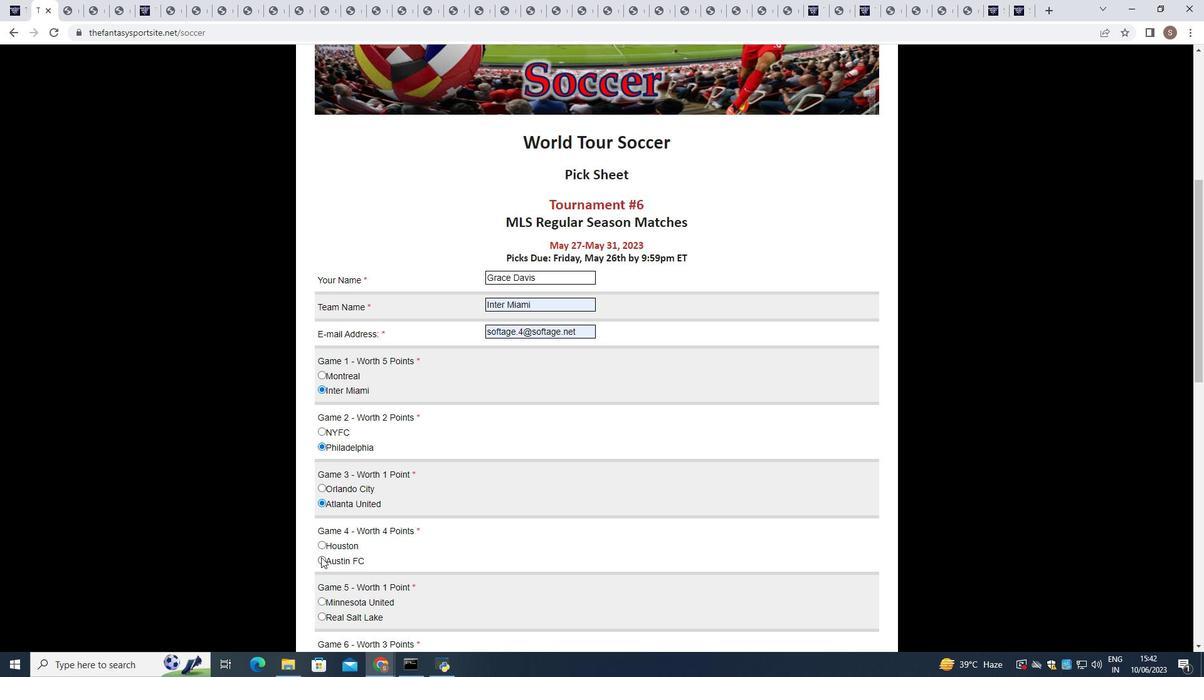 
Action: Mouse pressed left at (321, 559)
Screenshot: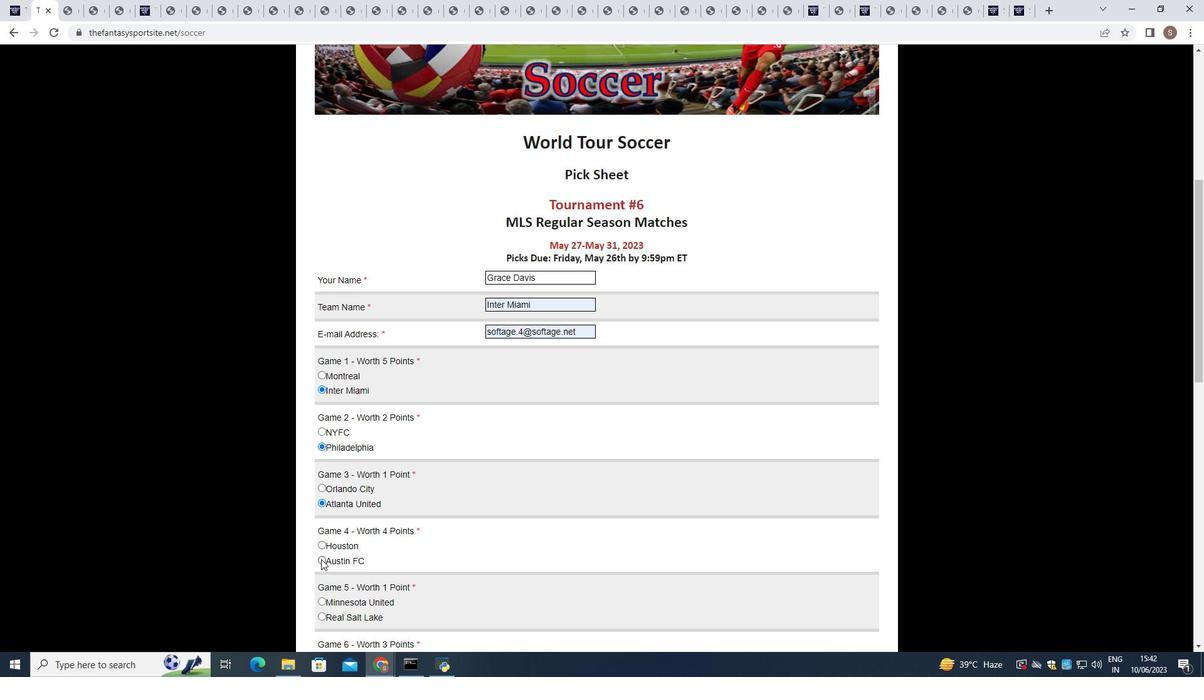 
Action: Mouse moved to (321, 619)
Screenshot: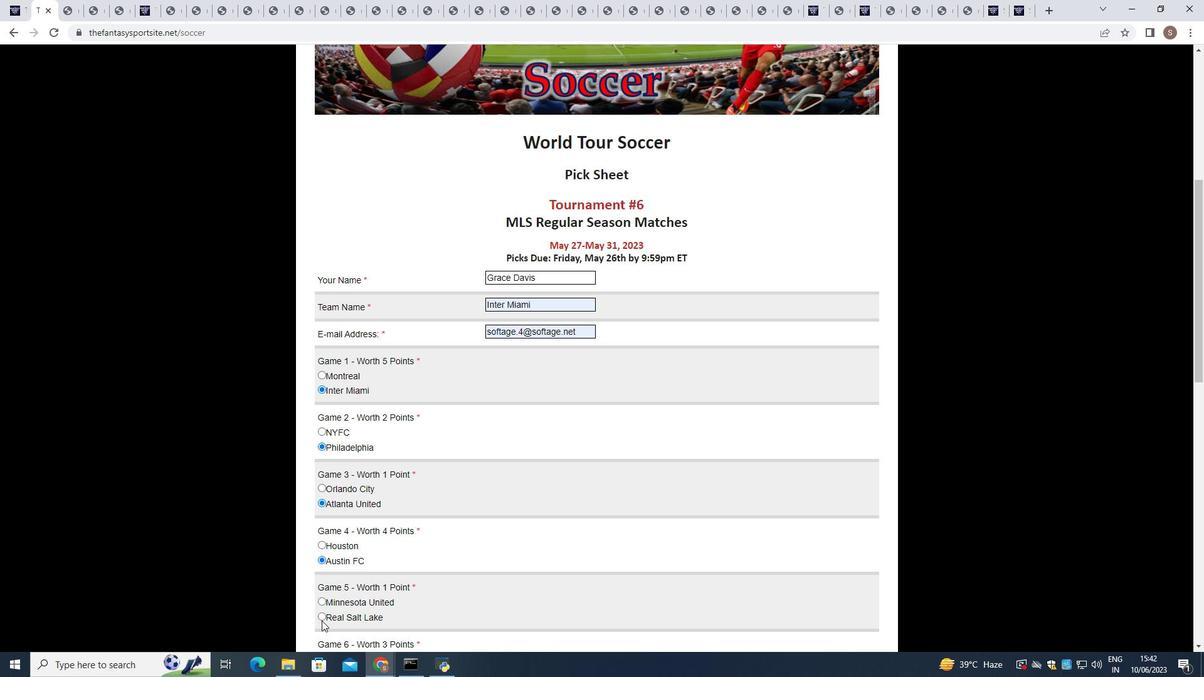 
Action: Mouse pressed left at (321, 619)
Screenshot: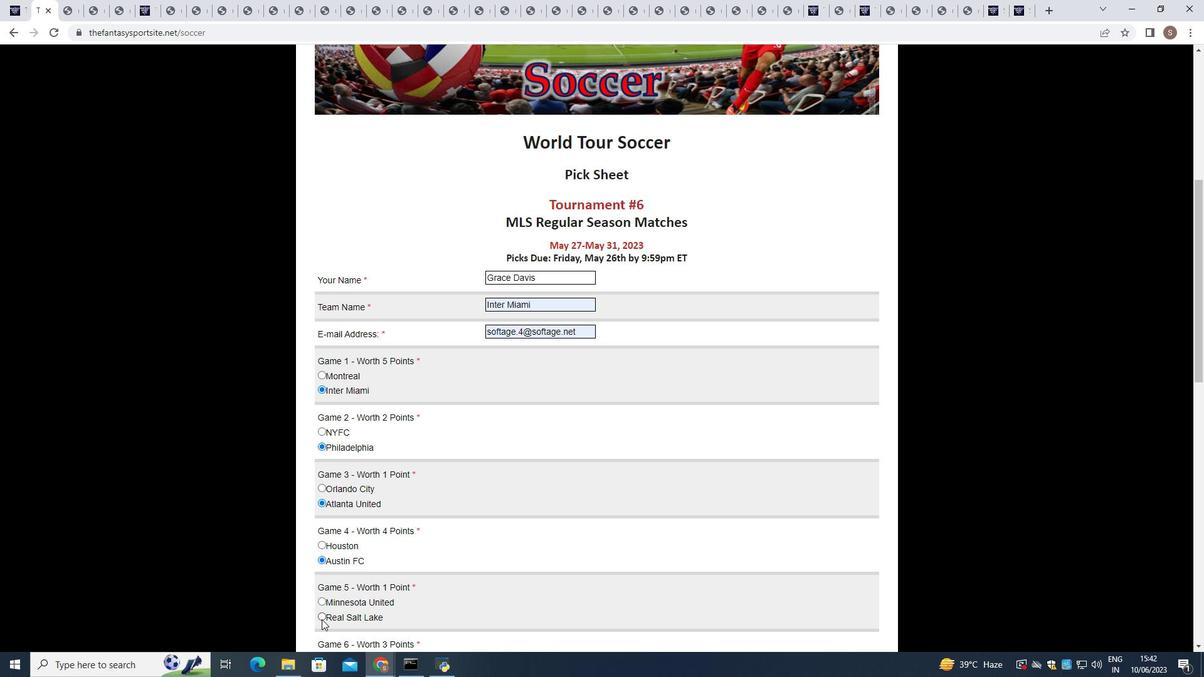 
Action: Mouse moved to (321, 617)
Screenshot: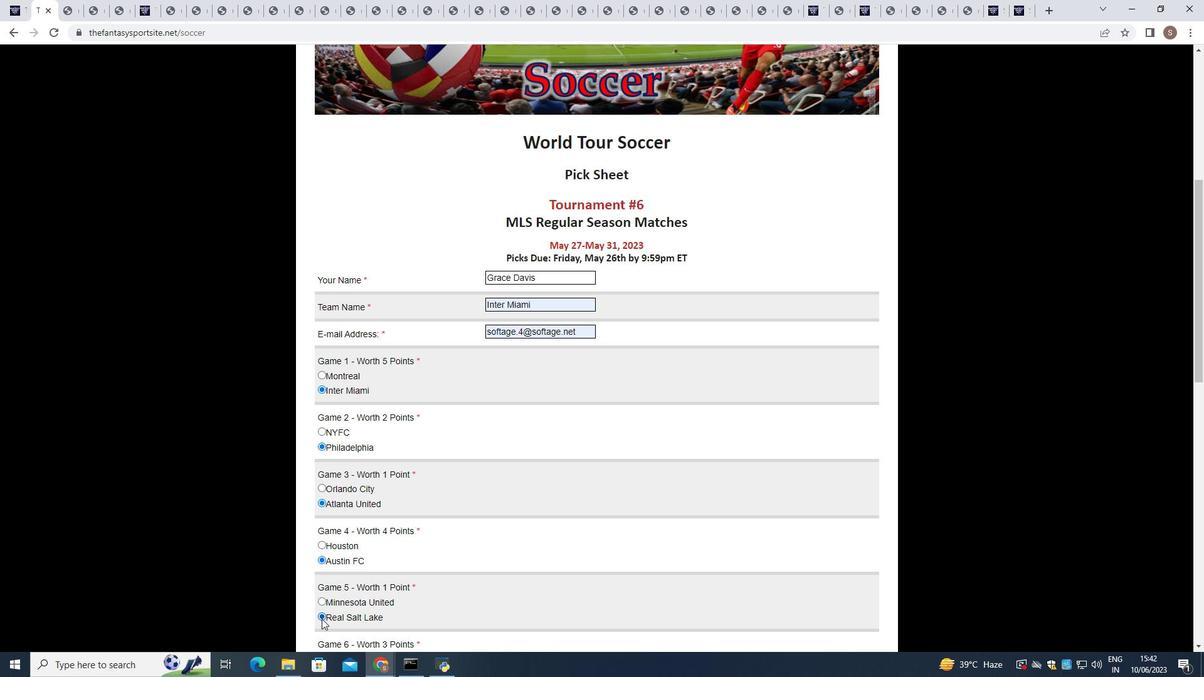 
Action: Mouse scrolled (321, 617) with delta (0, 0)
Screenshot: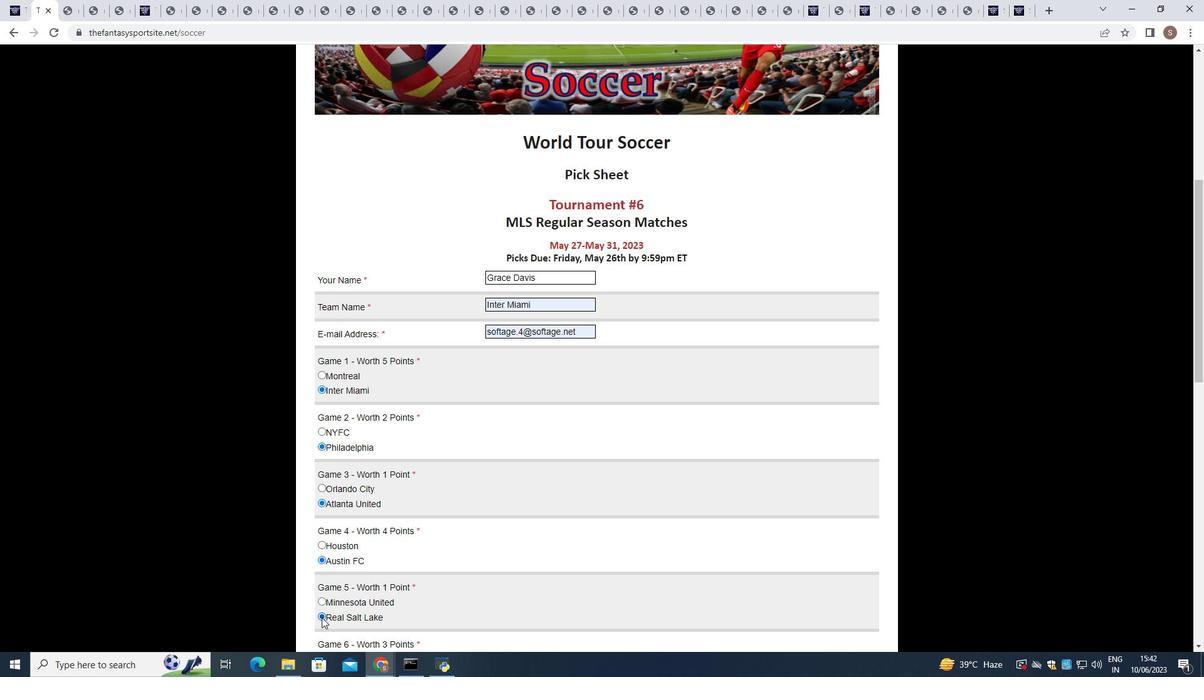 
Action: Mouse scrolled (321, 617) with delta (0, 0)
Screenshot: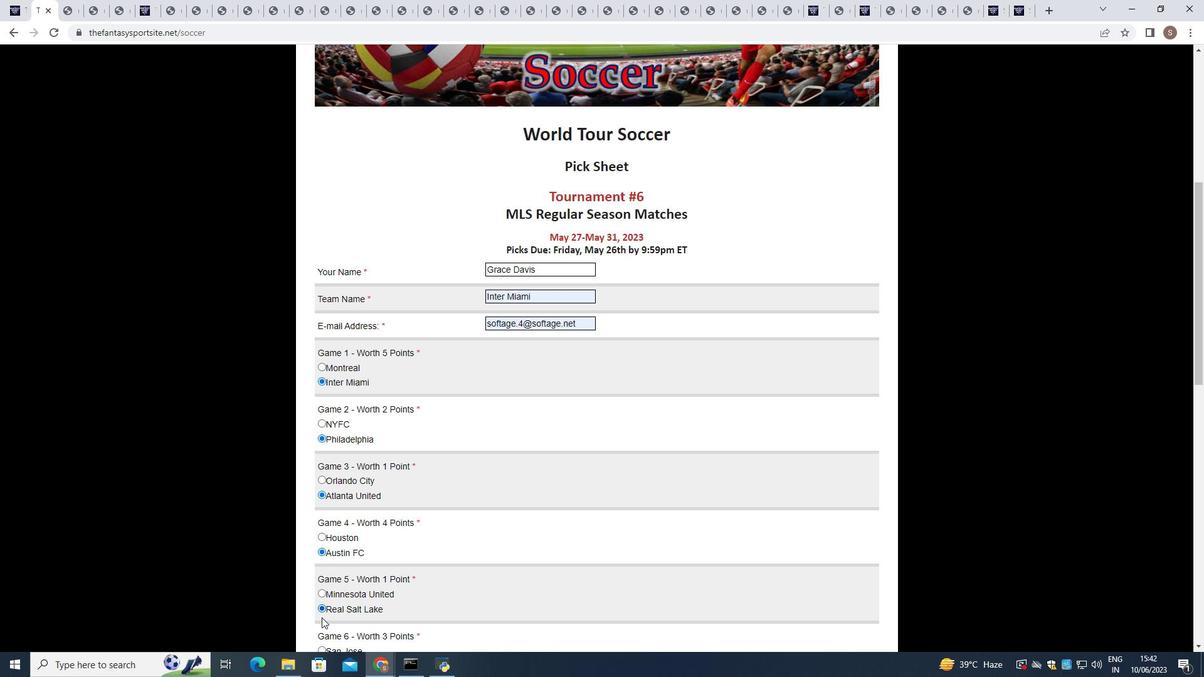 
Action: Mouse scrolled (321, 617) with delta (0, 0)
Screenshot: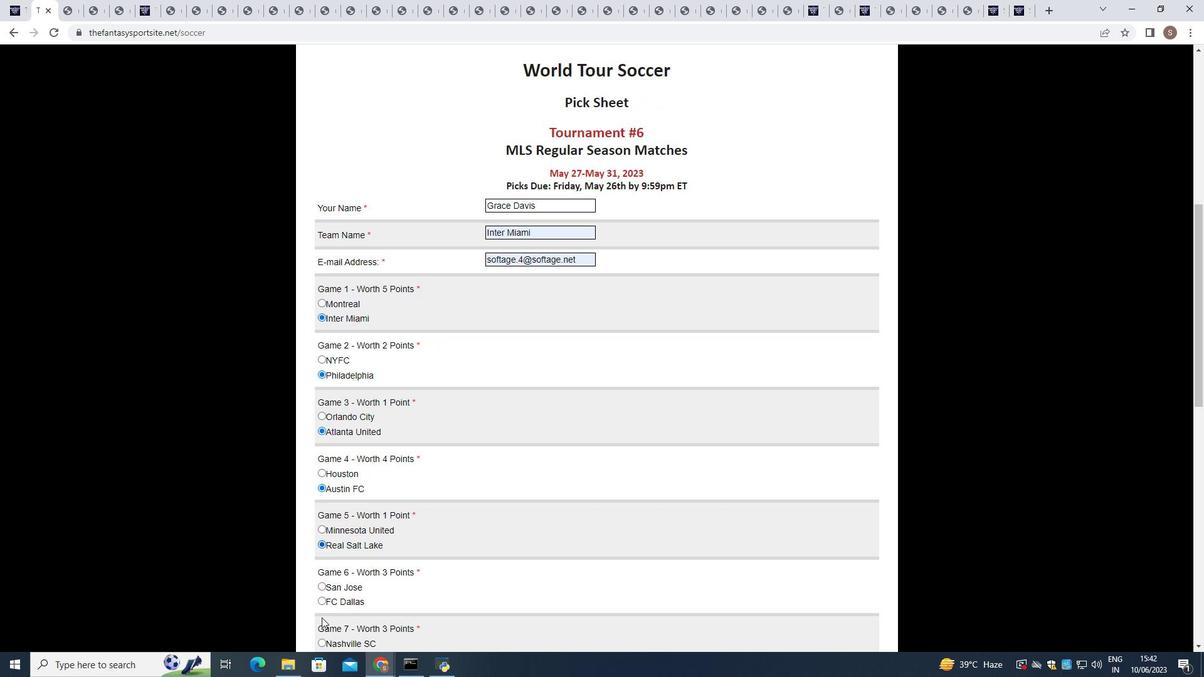 
Action: Mouse scrolled (321, 617) with delta (0, 0)
Screenshot: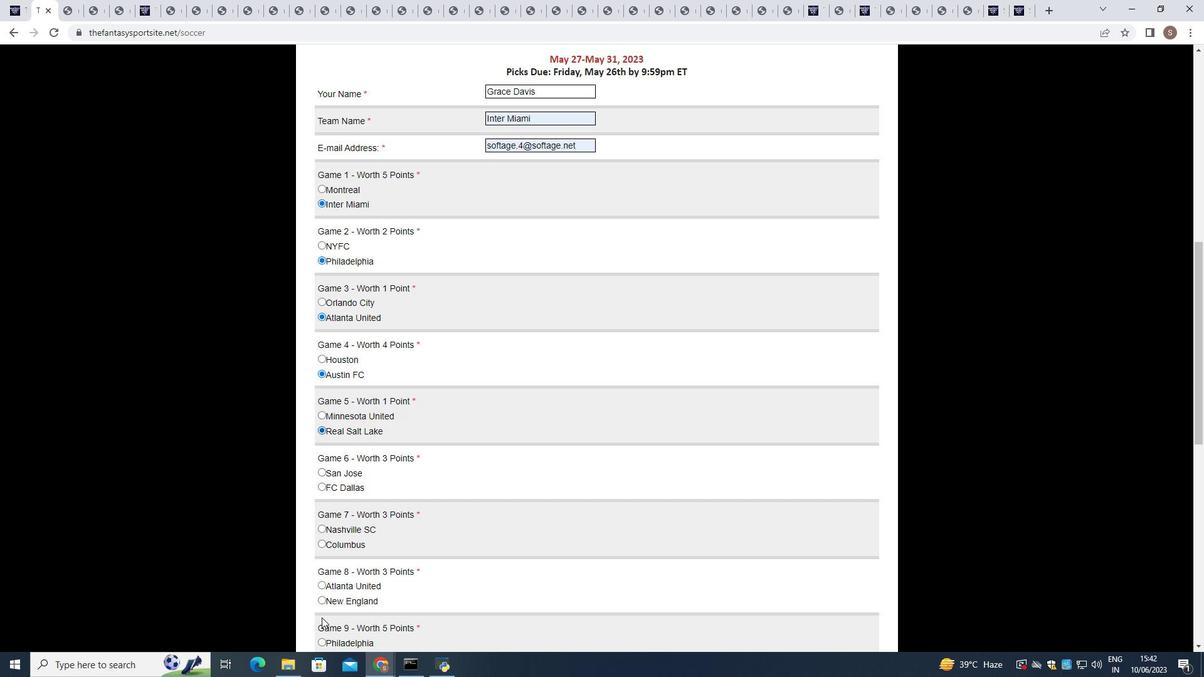 
Action: Mouse moved to (320, 408)
Screenshot: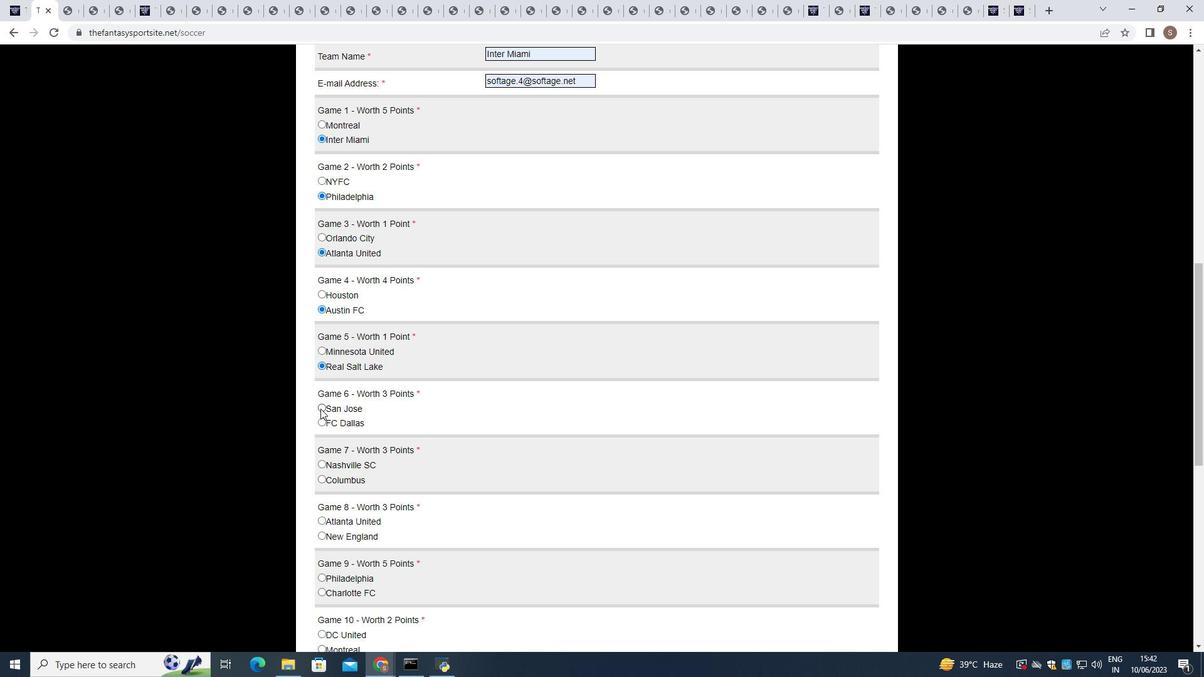 
Action: Mouse pressed left at (320, 408)
Screenshot: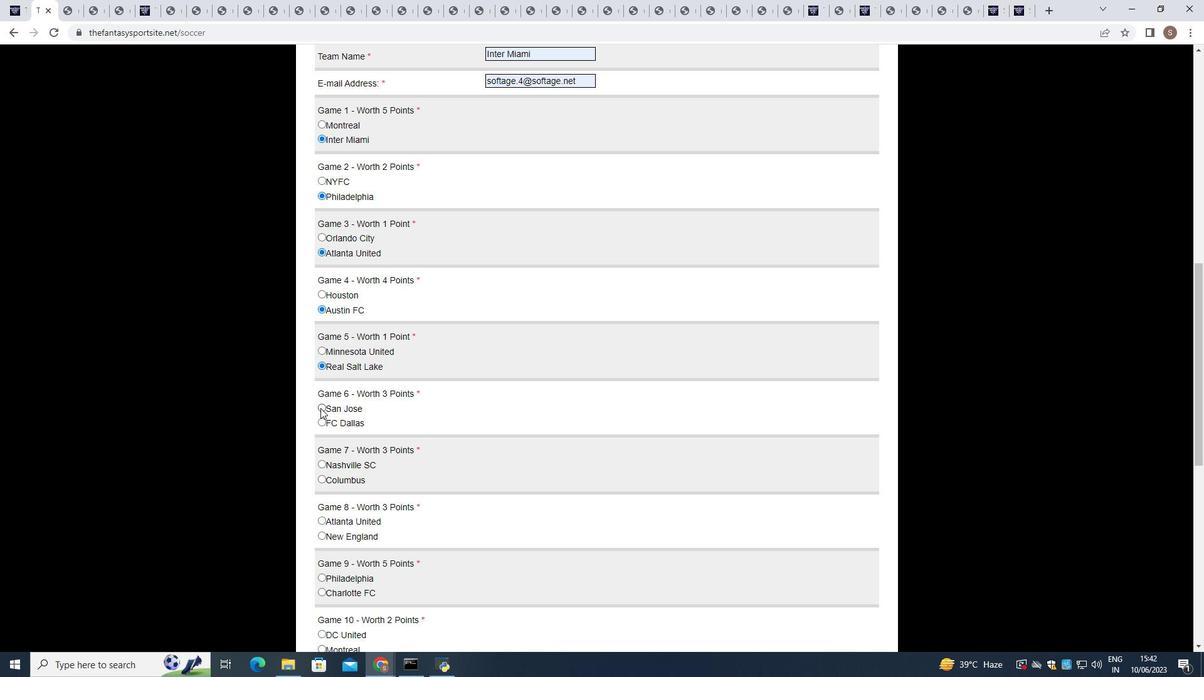 
Action: Mouse moved to (319, 478)
Screenshot: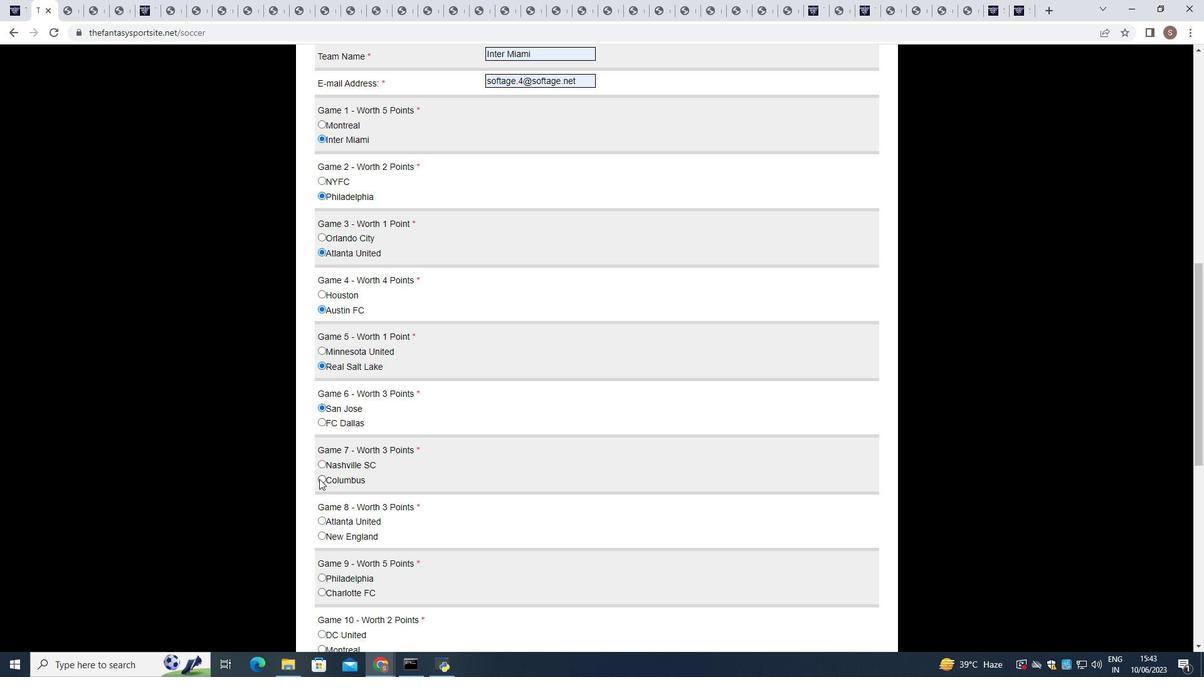 
Action: Mouse pressed left at (319, 478)
Screenshot: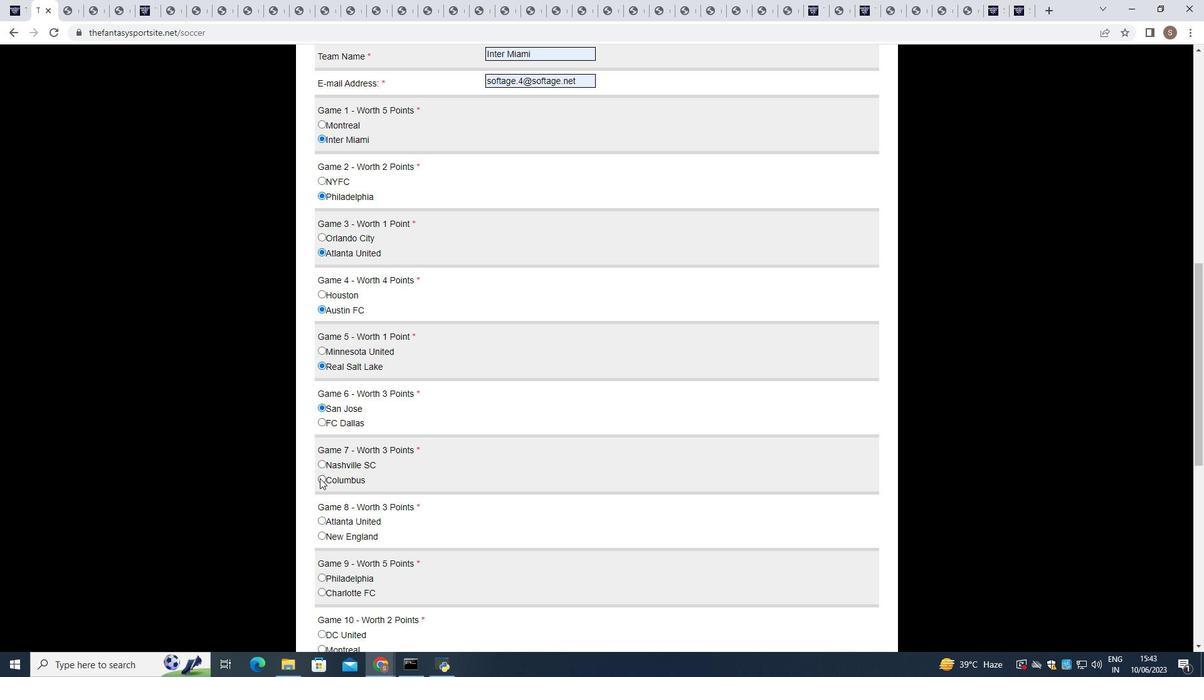 
Action: Mouse moved to (321, 533)
Screenshot: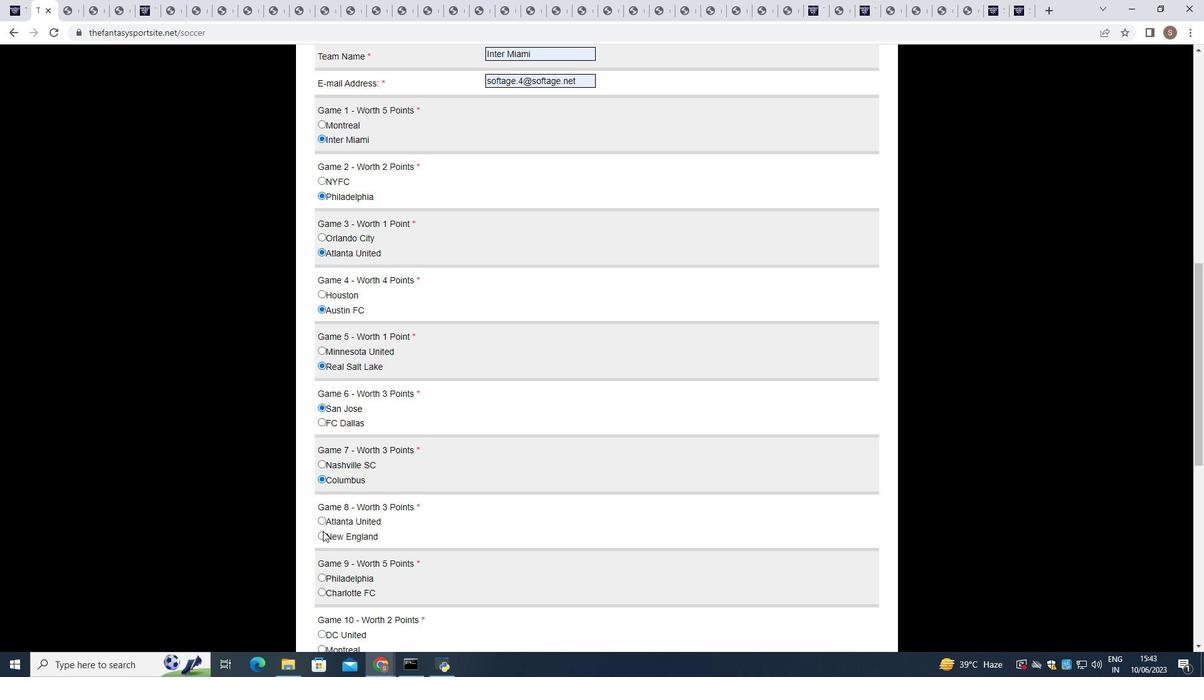 
Action: Mouse pressed left at (321, 533)
Screenshot: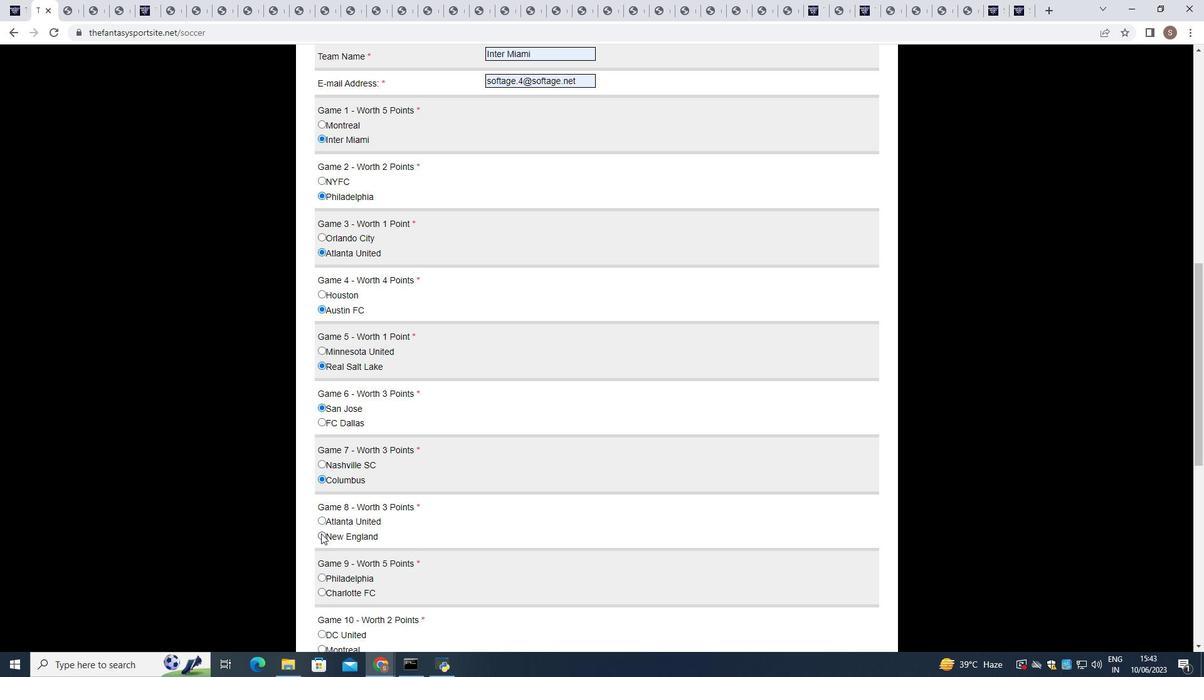 
Action: Mouse moved to (320, 592)
Screenshot: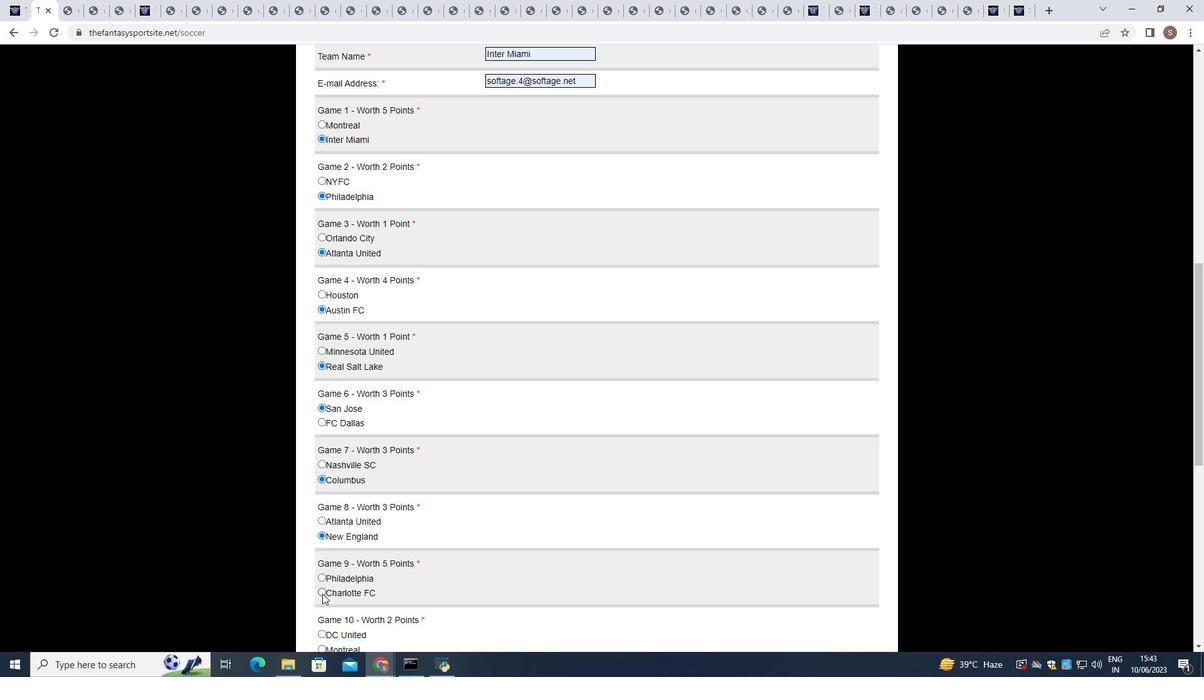 
Action: Mouse pressed left at (320, 592)
Screenshot: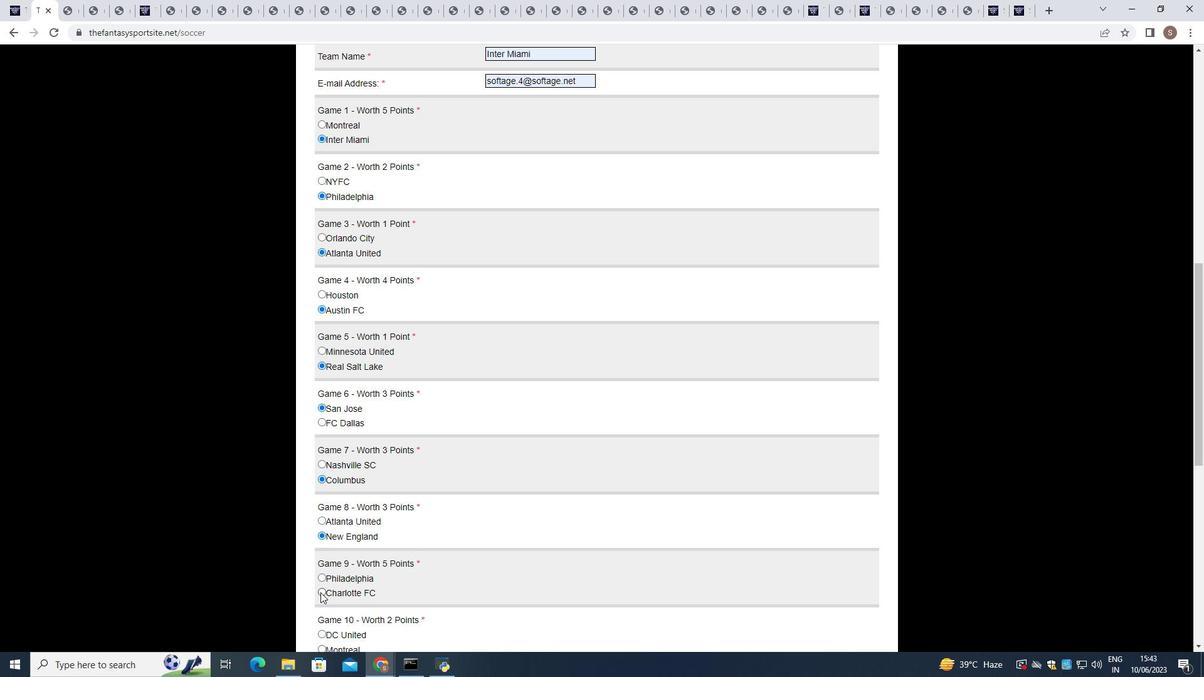 
Action: Mouse moved to (319, 644)
Screenshot: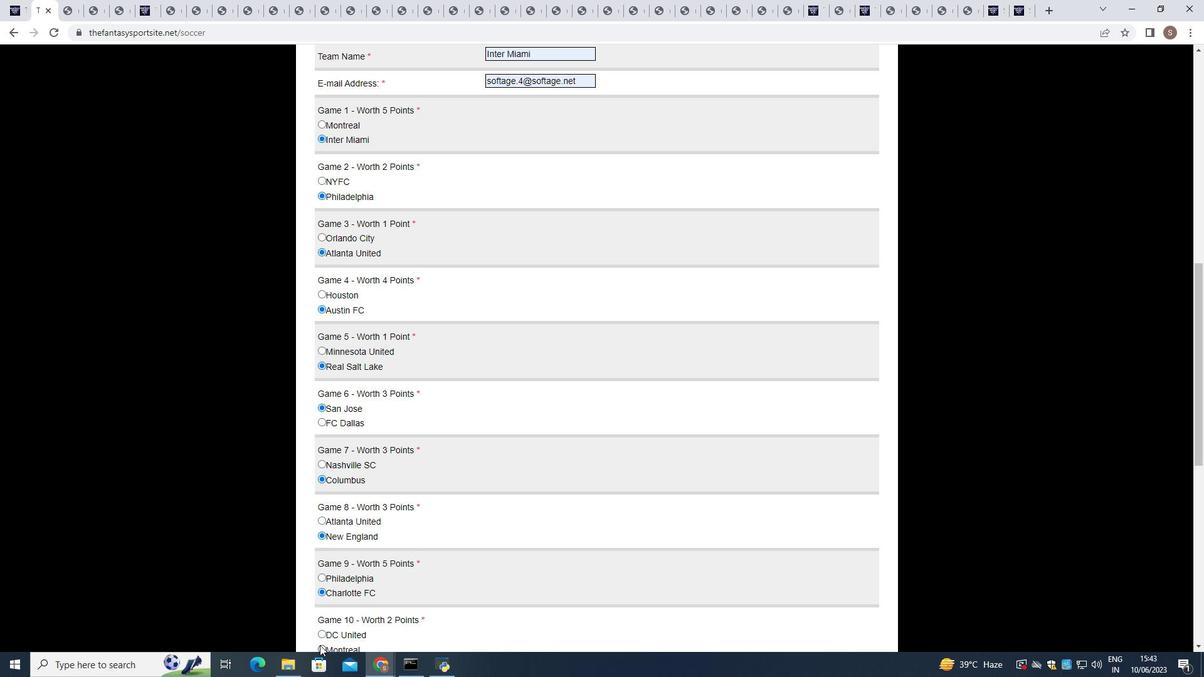 
Action: Mouse pressed left at (319, 644)
Screenshot: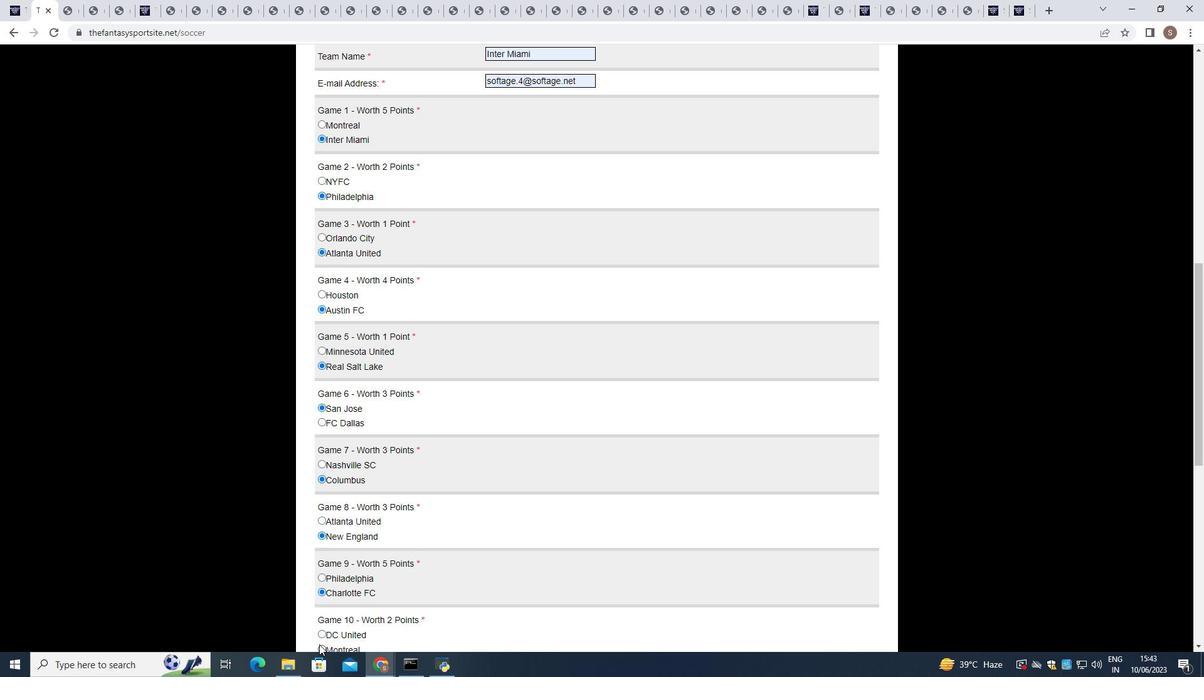 
Action: Mouse moved to (353, 601)
Screenshot: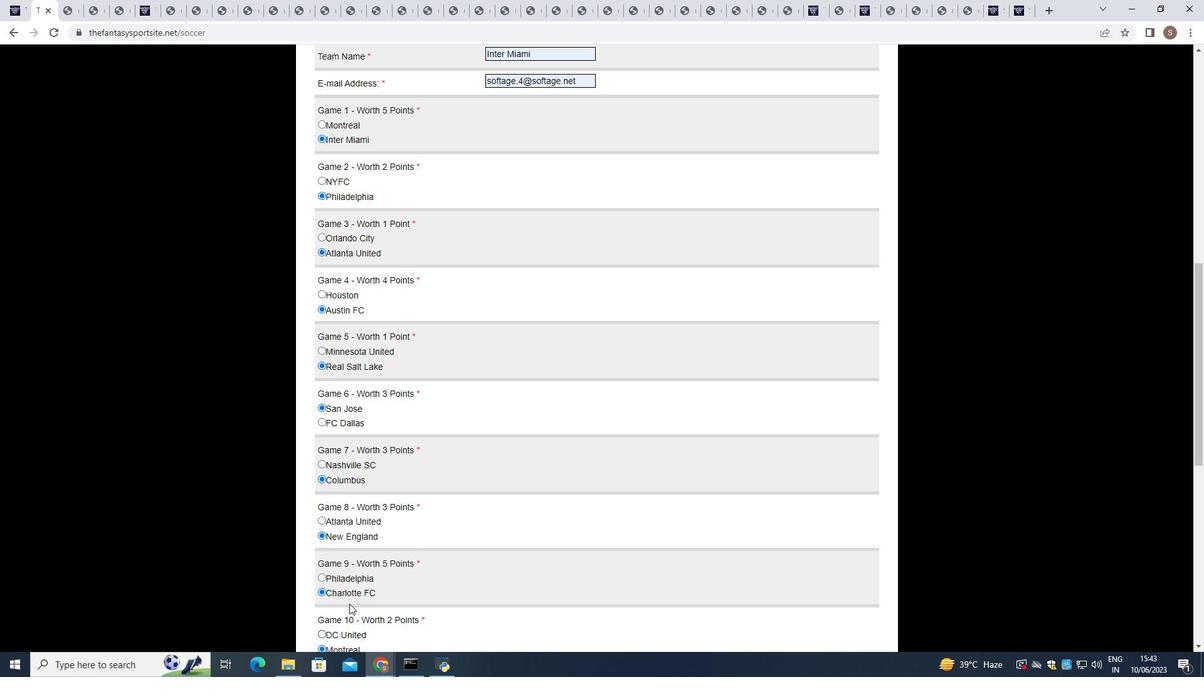 
Action: Mouse scrolled (353, 600) with delta (0, 0)
Screenshot: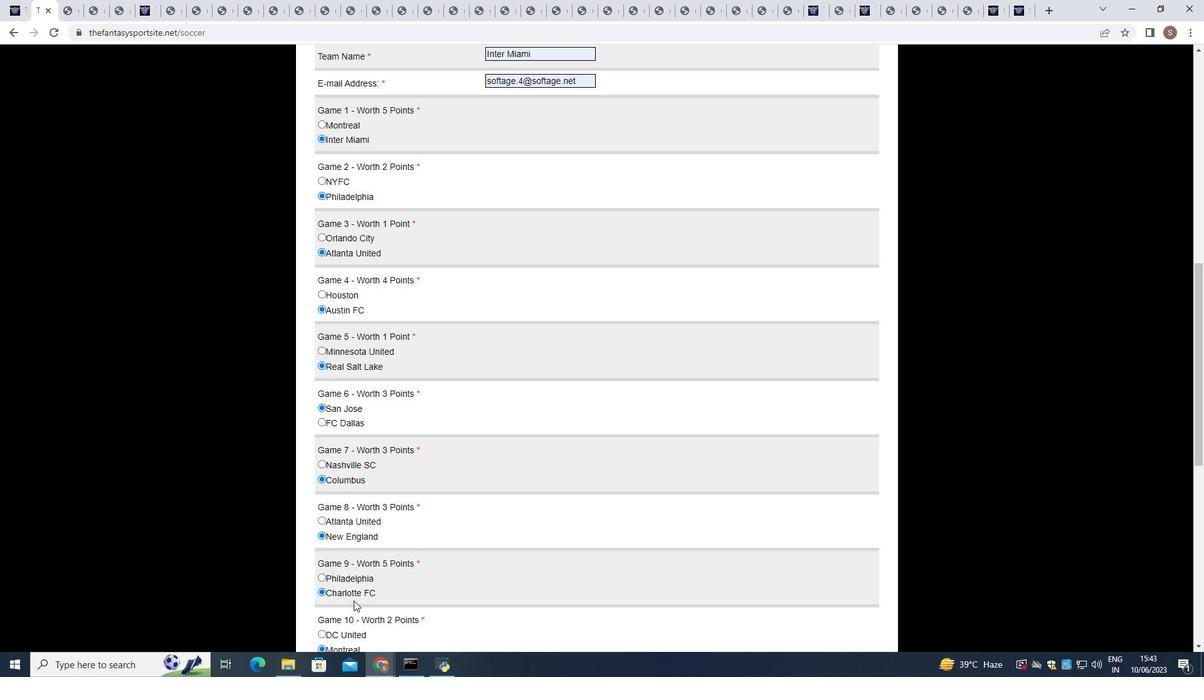 
Action: Mouse moved to (354, 599)
Screenshot: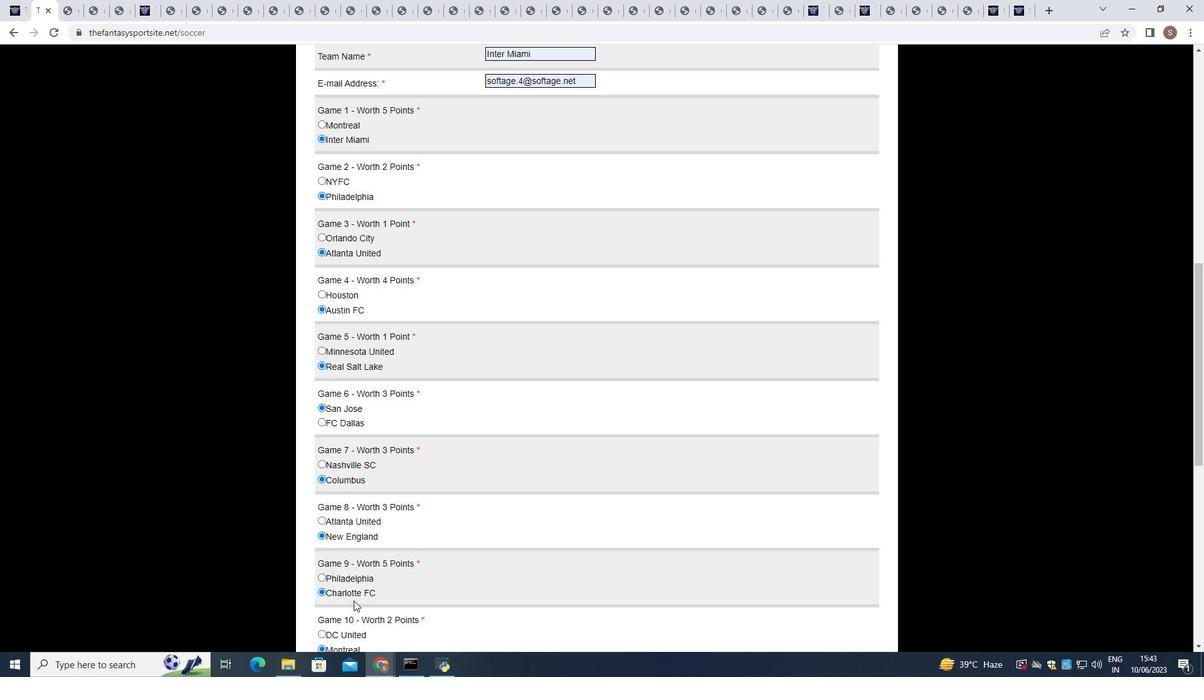 
Action: Mouse scrolled (354, 599) with delta (0, 0)
Screenshot: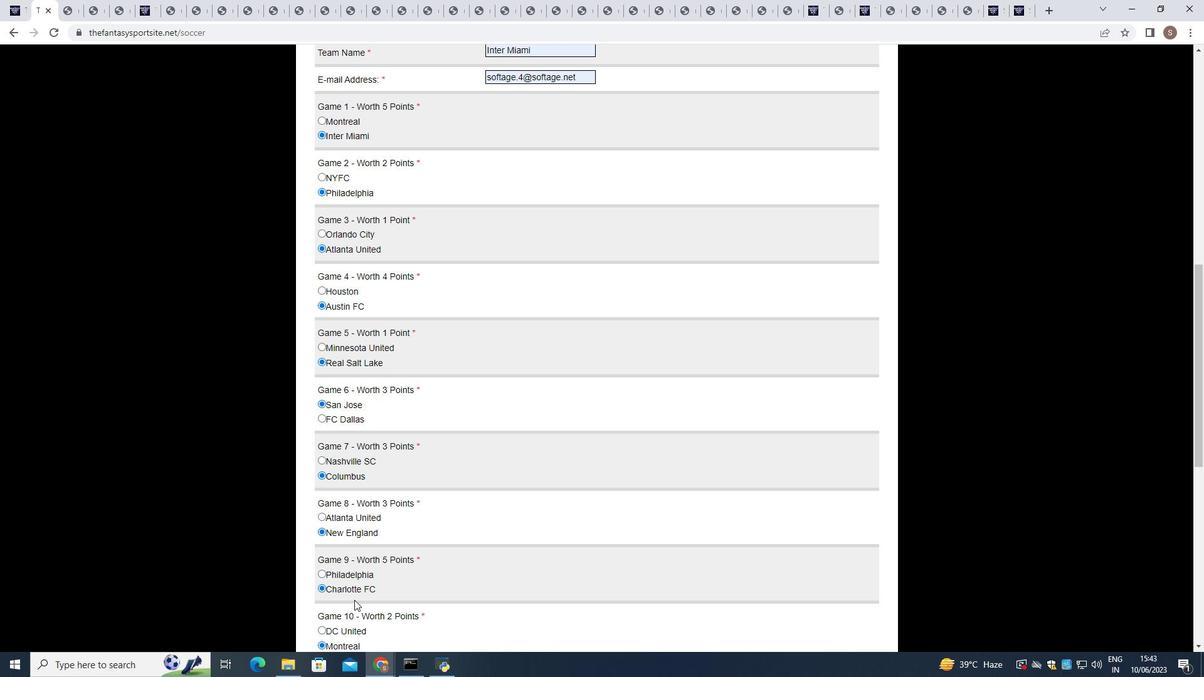 
Action: Mouse moved to (355, 599)
Screenshot: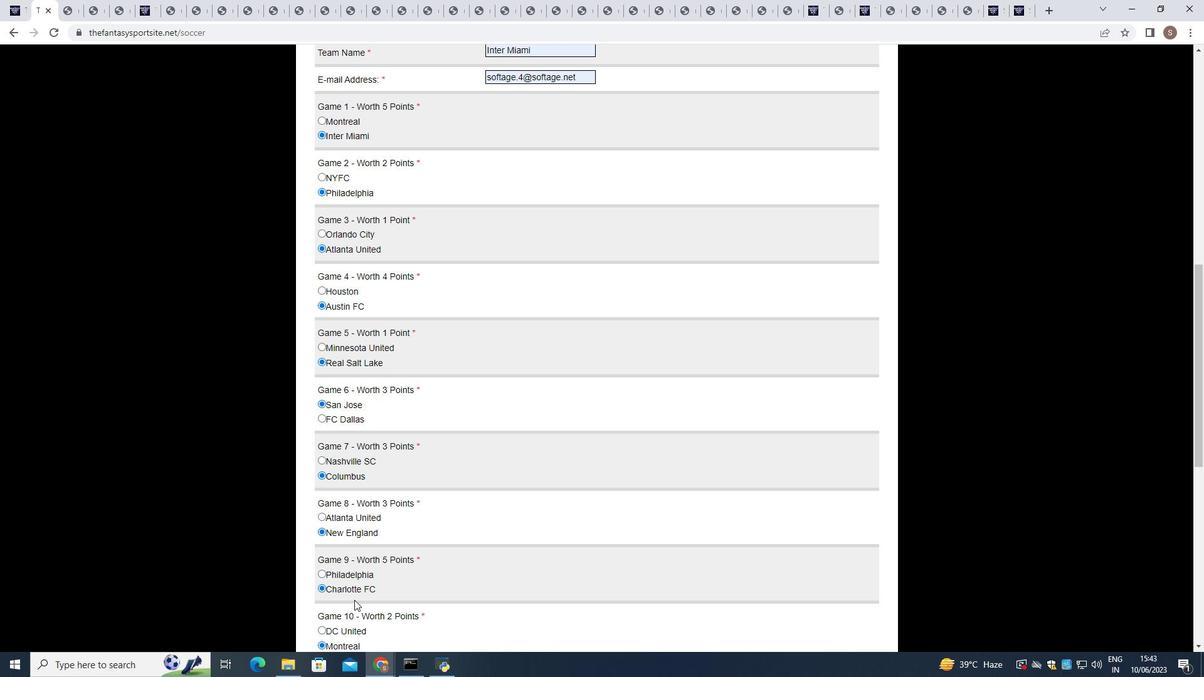 
Action: Mouse scrolled (355, 599) with delta (0, 0)
Screenshot: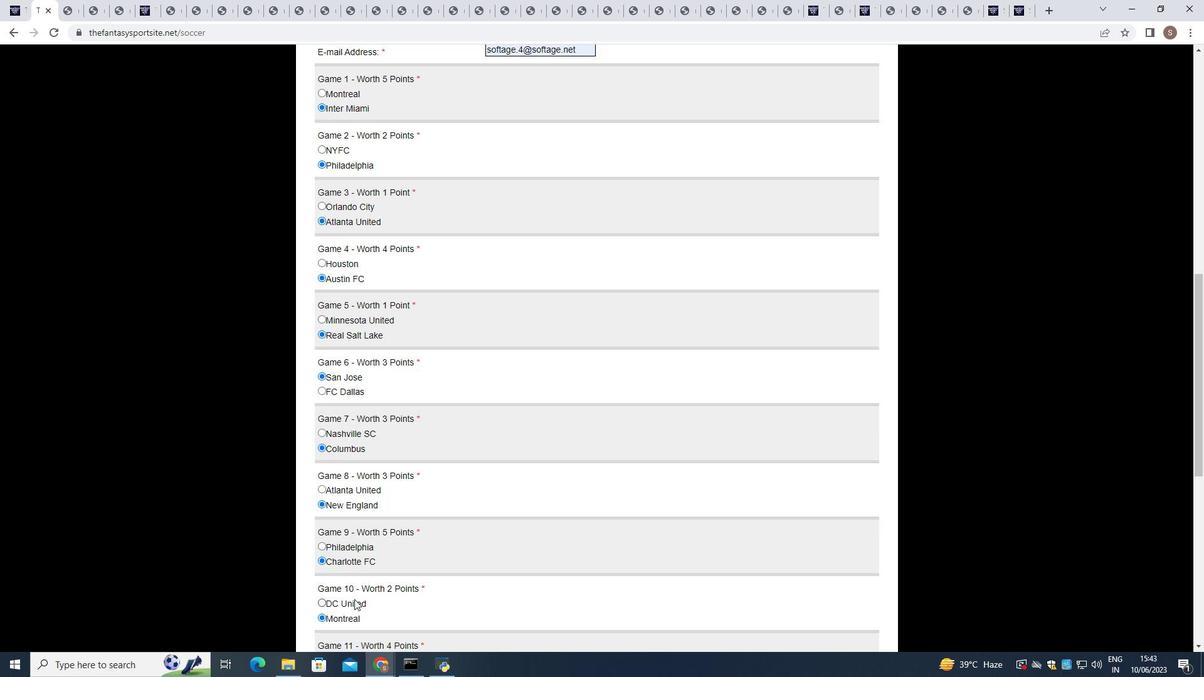 
Action: Mouse moved to (355, 599)
Screenshot: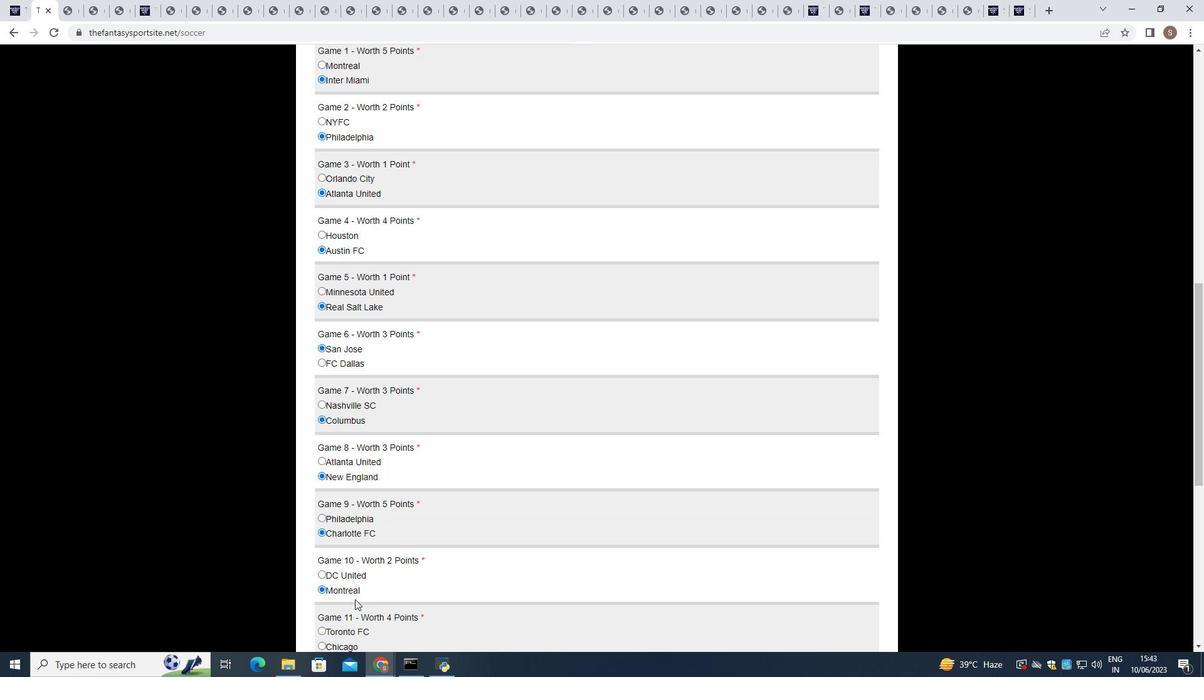 
Action: Mouse scrolled (355, 598) with delta (0, 0)
Screenshot: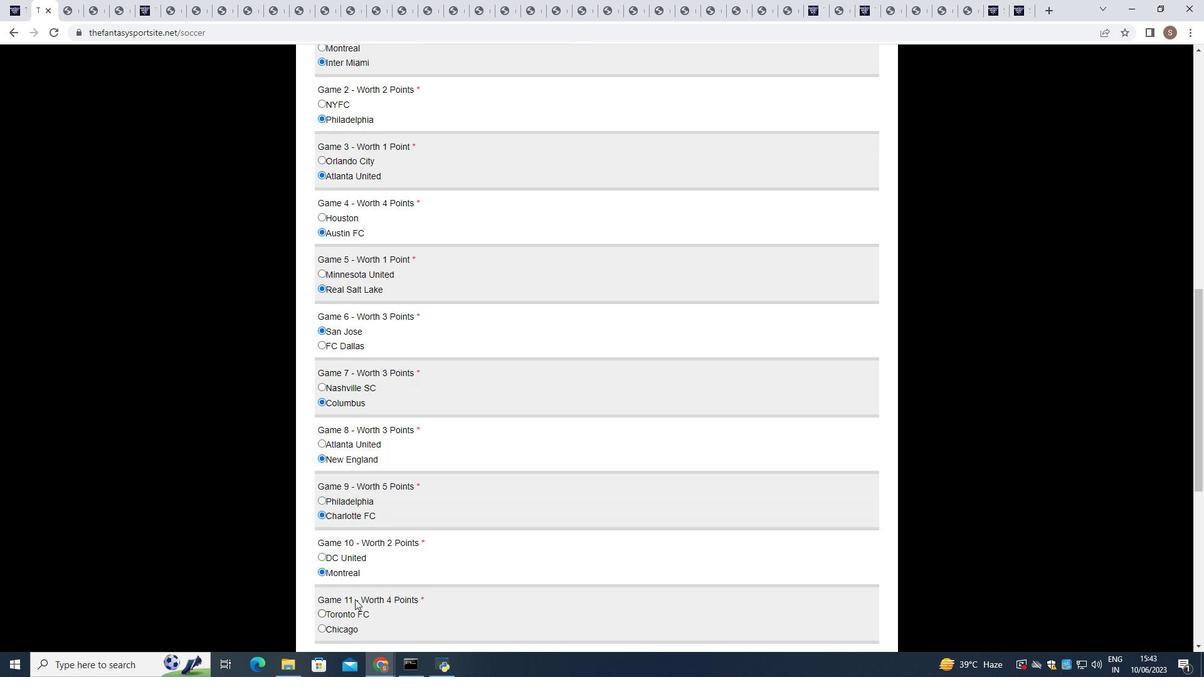 
Action: Mouse scrolled (355, 598) with delta (0, 0)
Screenshot: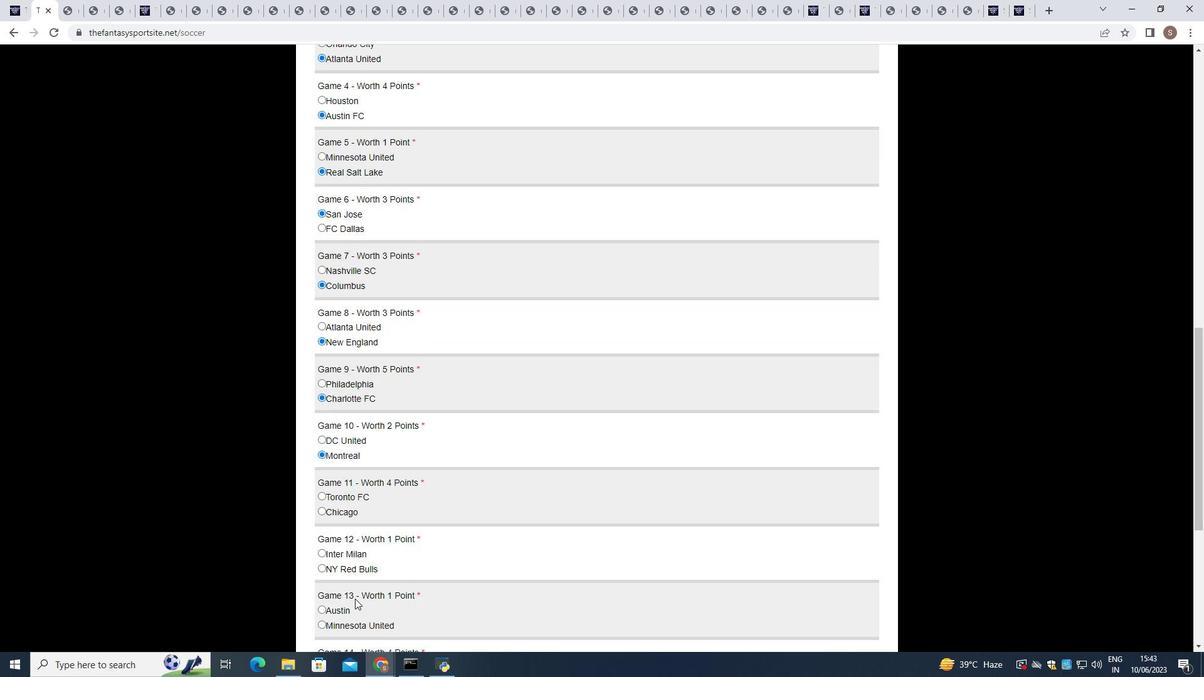 
Action: Mouse moved to (356, 599)
Screenshot: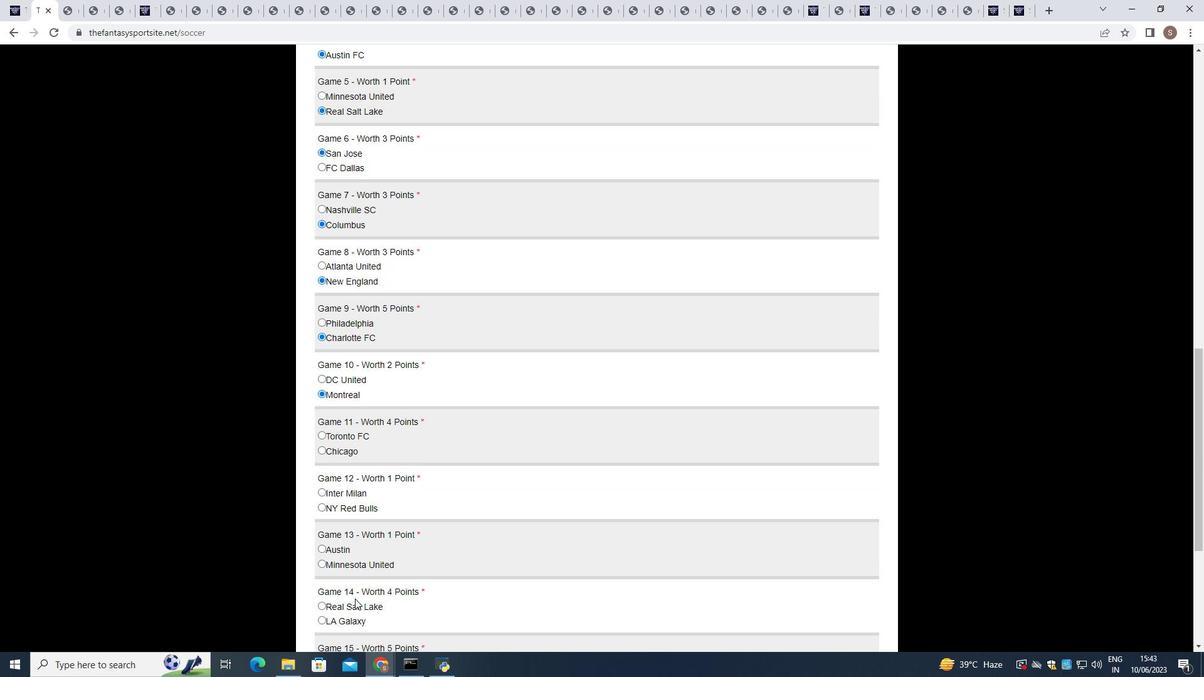 
Action: Mouse scrolled (356, 598) with delta (0, 0)
Screenshot: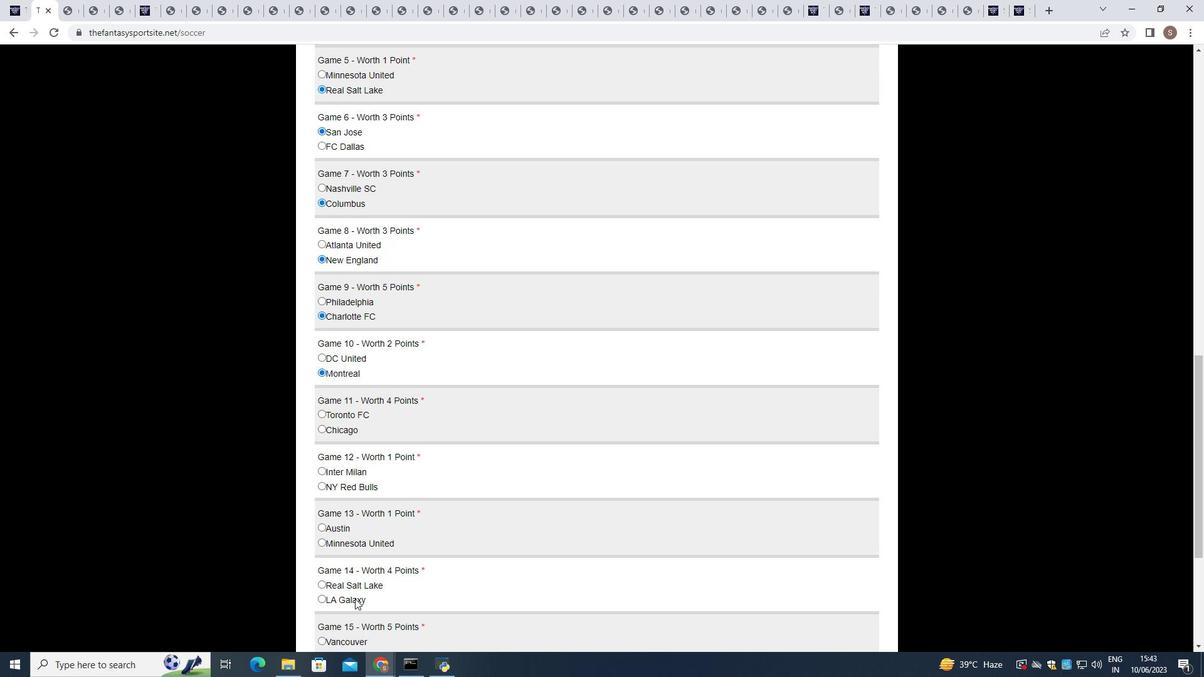
Action: Mouse moved to (320, 313)
Screenshot: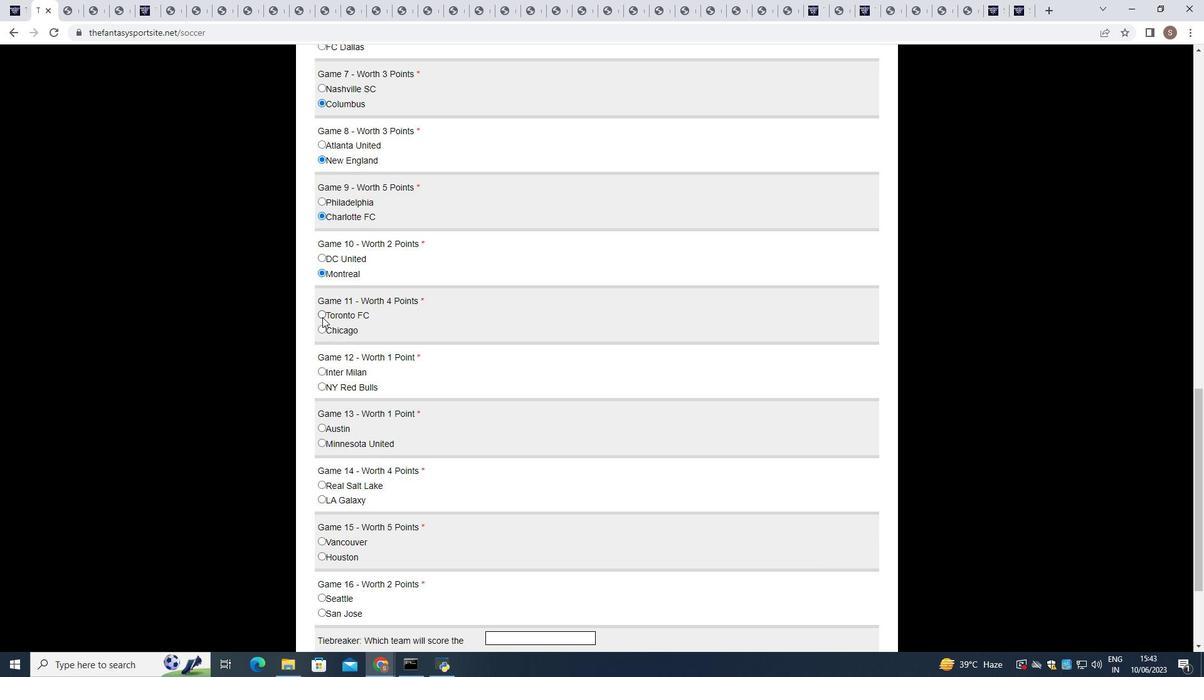 
Action: Mouse pressed left at (320, 313)
Screenshot: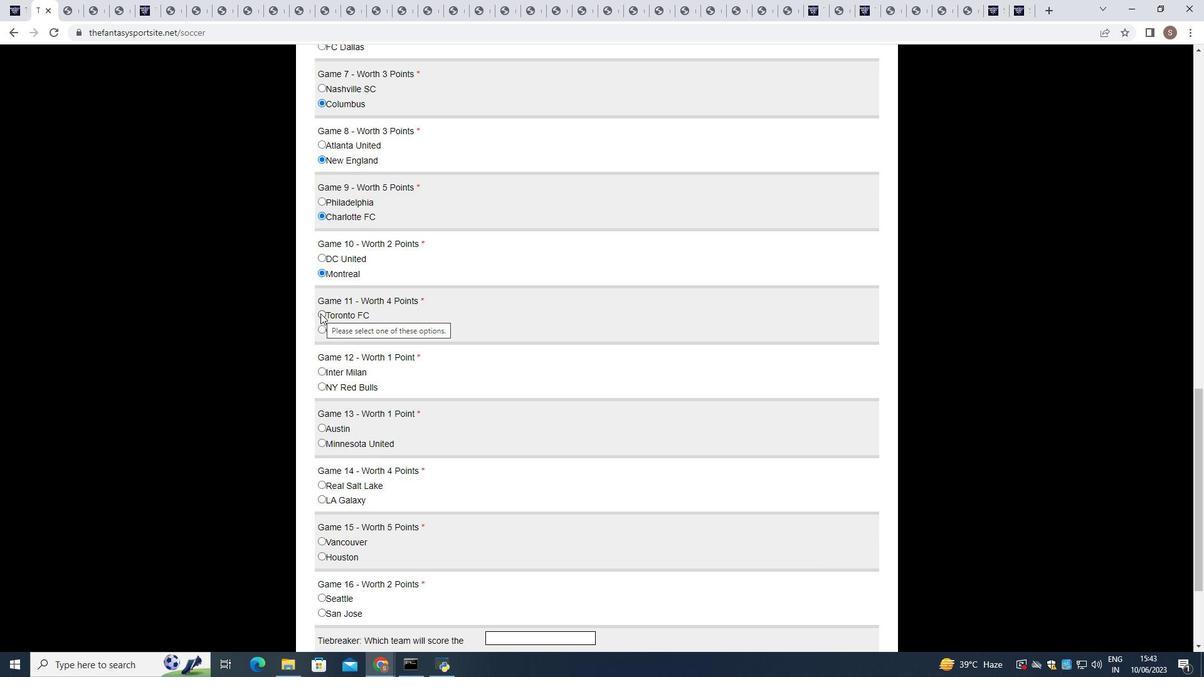 
Action: Mouse moved to (324, 387)
Screenshot: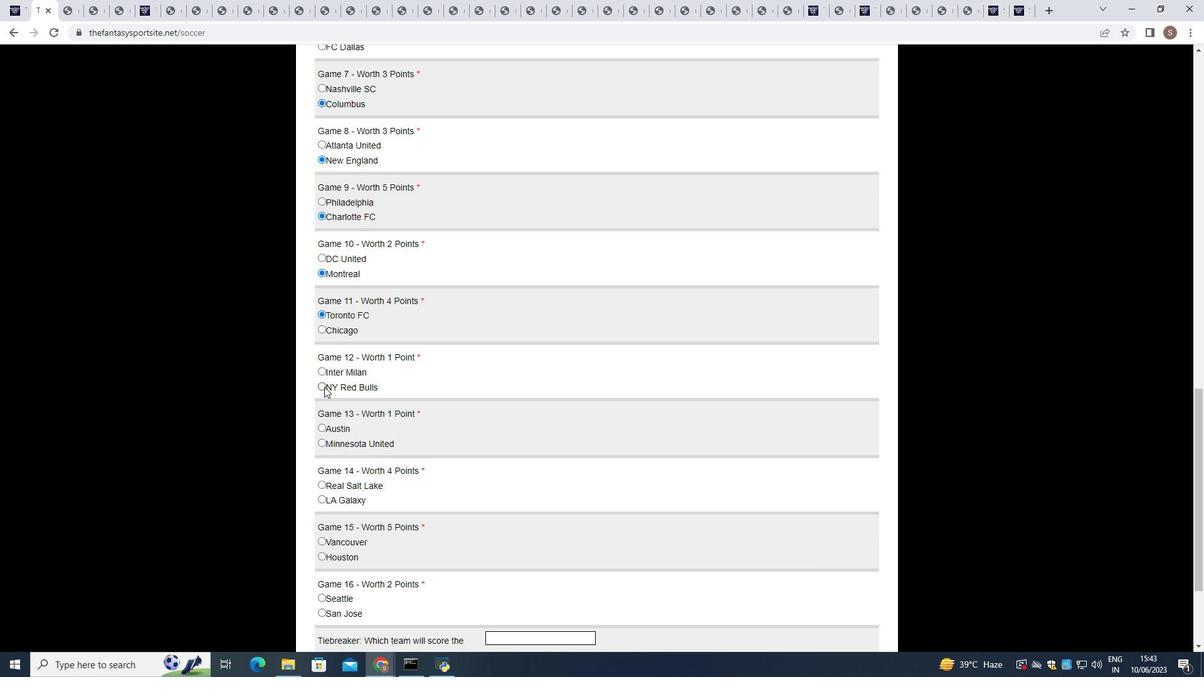 
Action: Mouse pressed left at (324, 387)
Screenshot: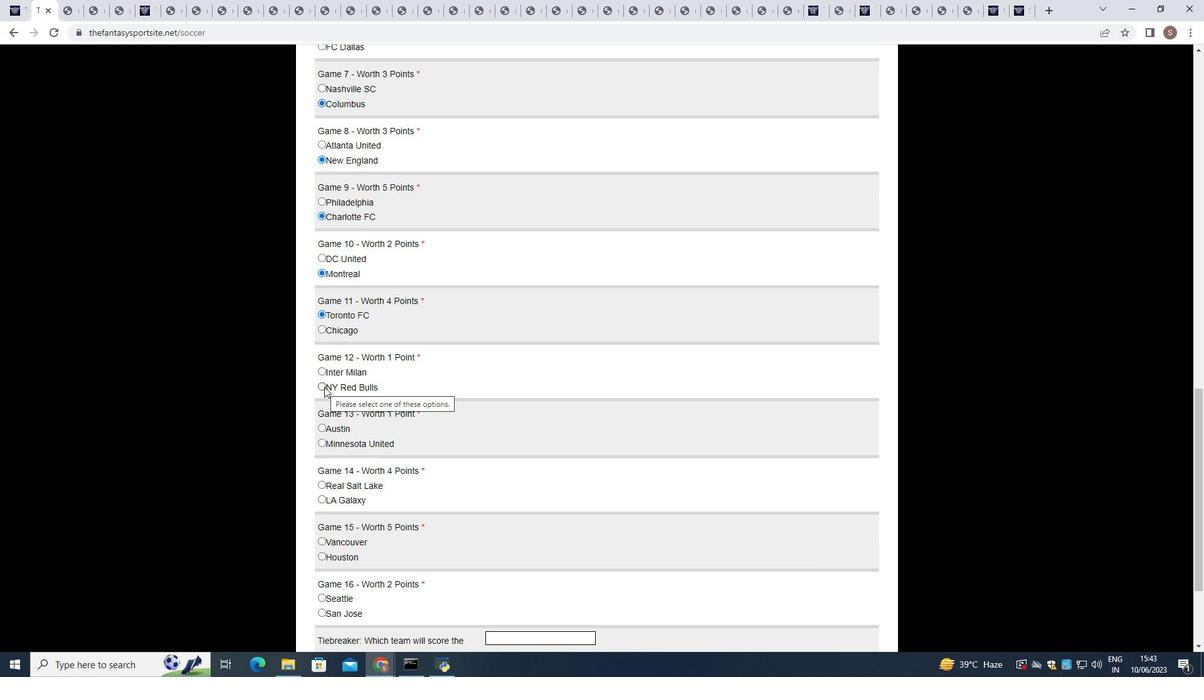 
Action: Mouse moved to (322, 443)
Screenshot: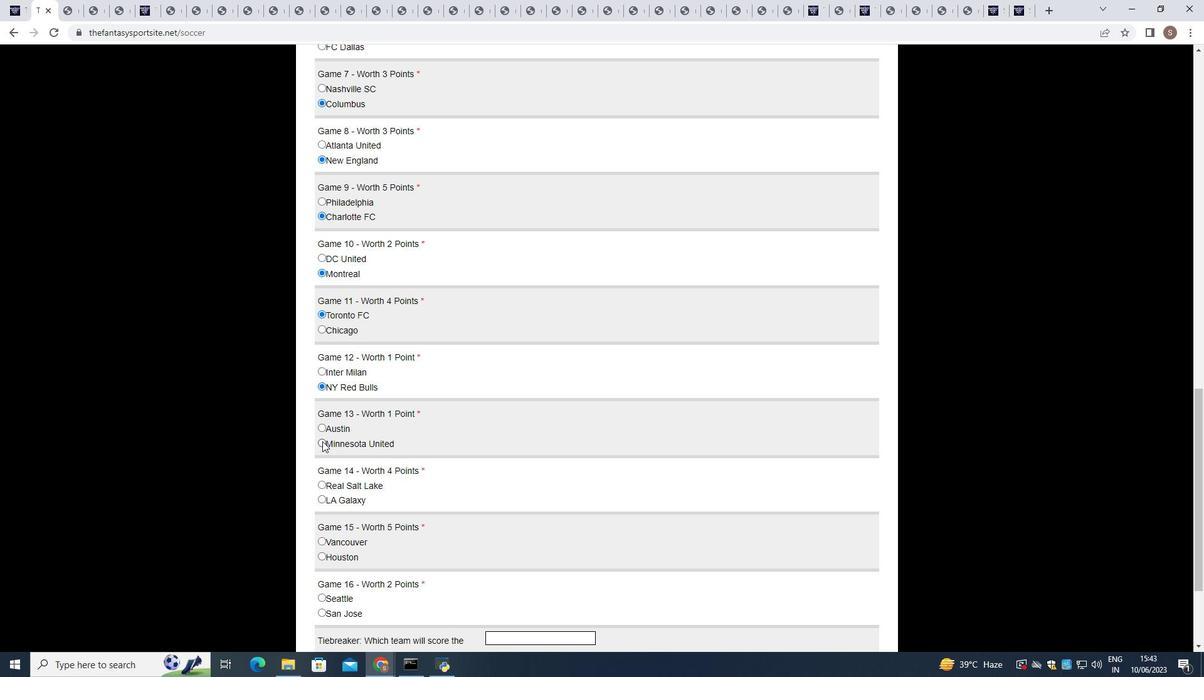 
Action: Mouse pressed left at (322, 443)
Screenshot: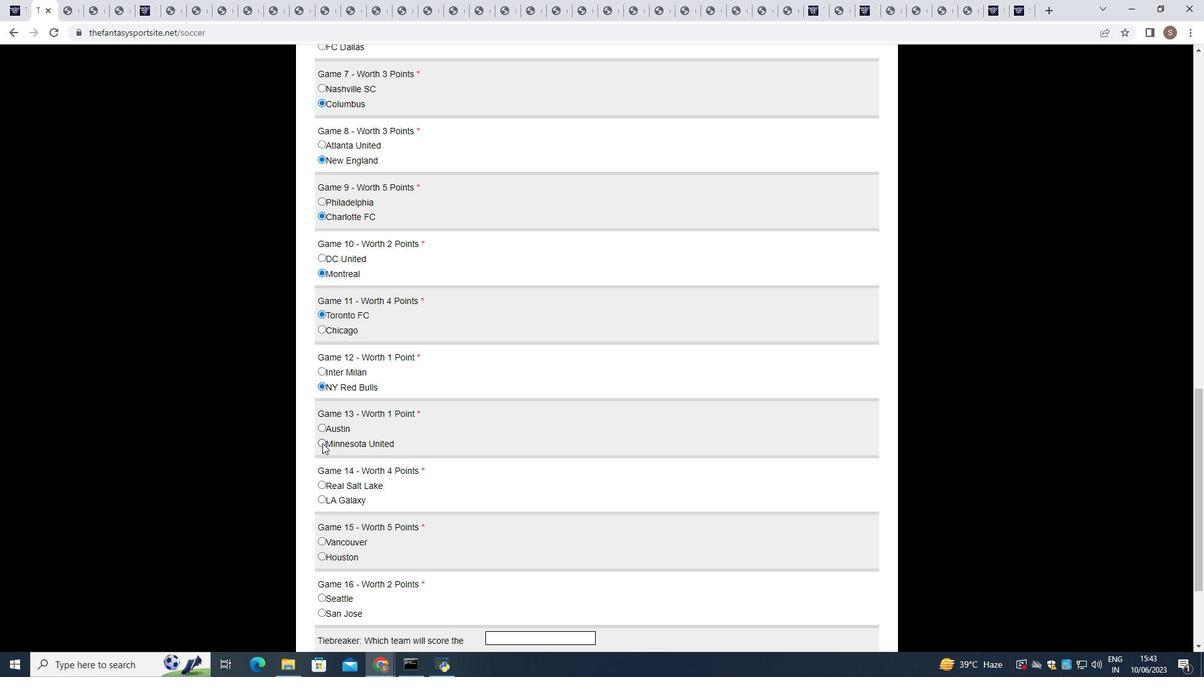 
Action: Mouse moved to (318, 484)
Screenshot: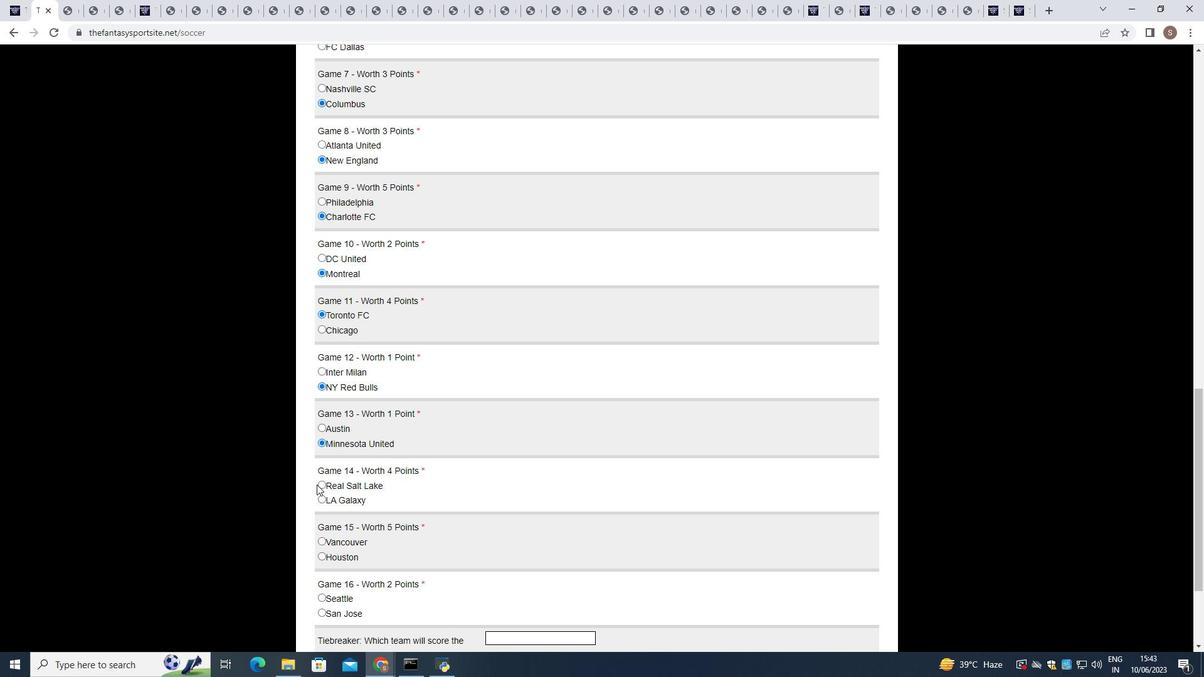 
Action: Mouse pressed left at (318, 484)
Screenshot: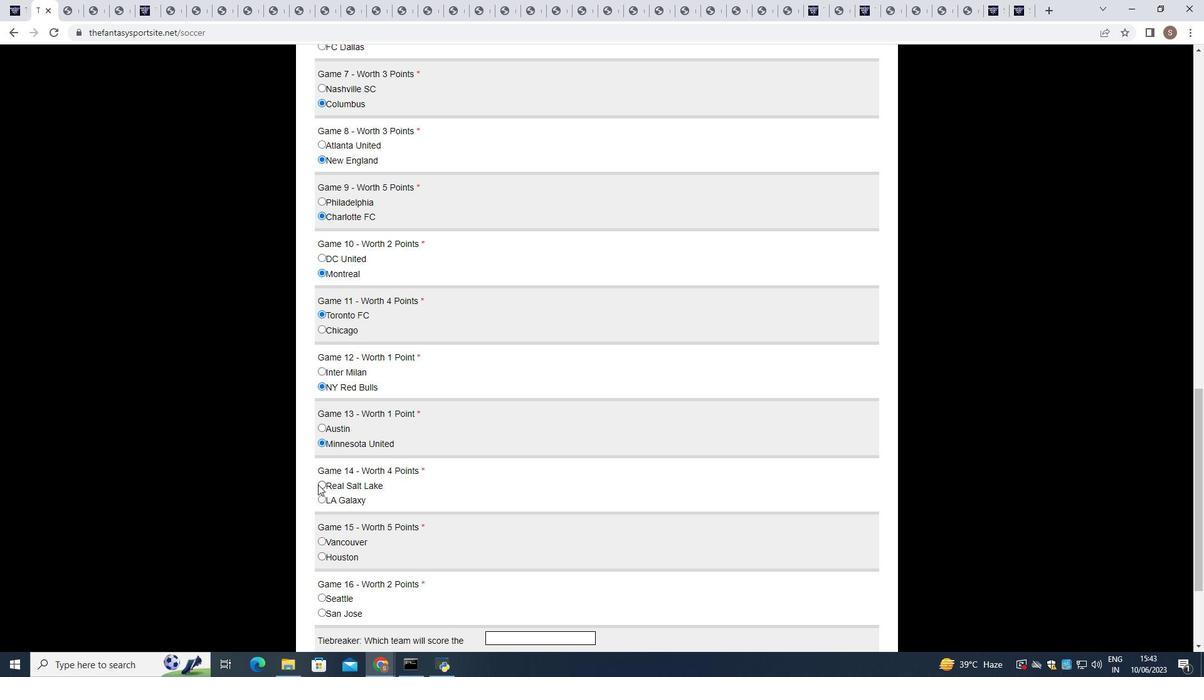 
Action: Mouse moved to (323, 558)
Screenshot: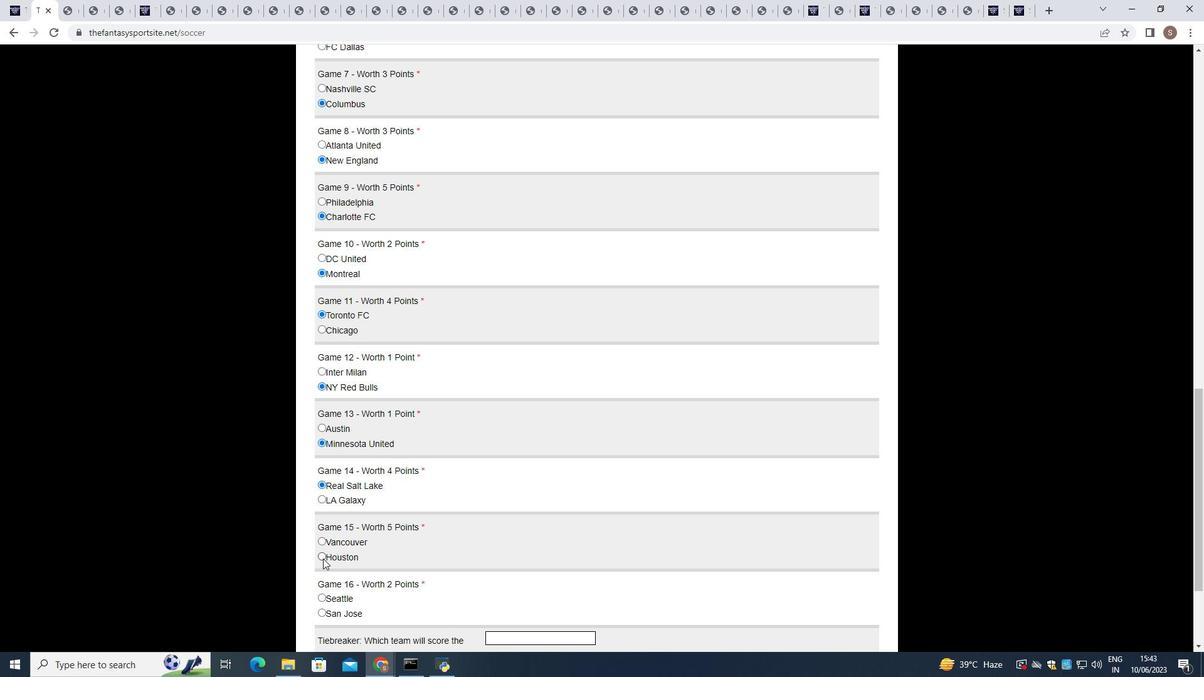
Action: Mouse pressed left at (323, 558)
Screenshot: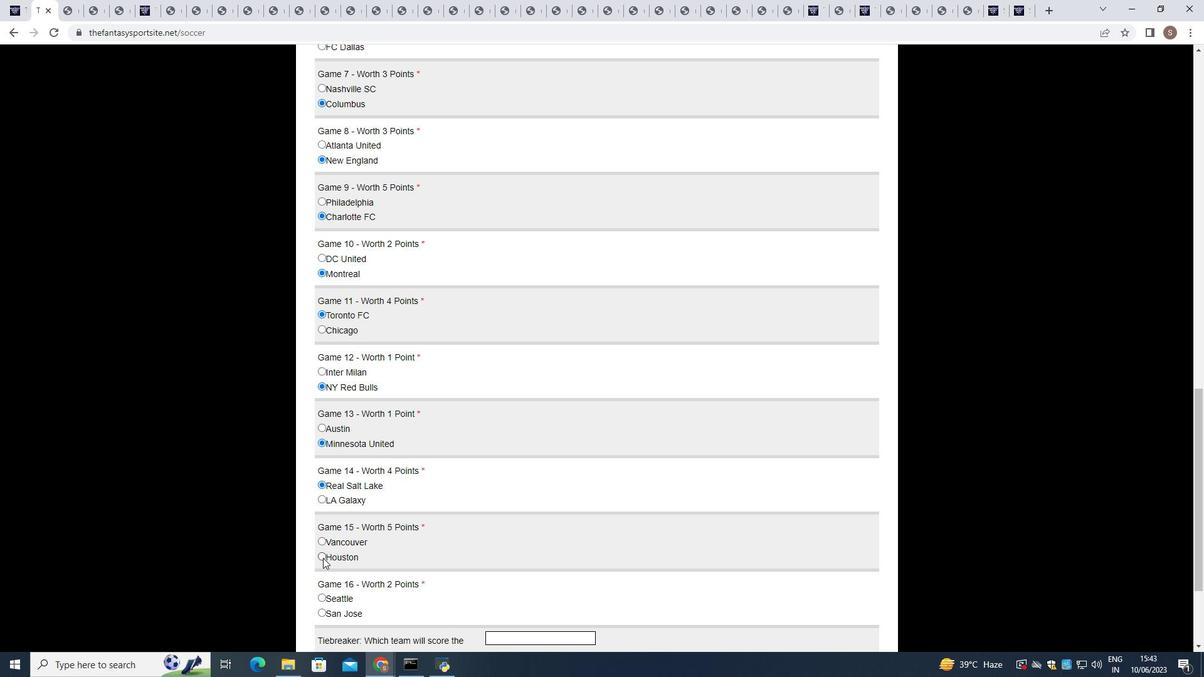 
Action: Mouse moved to (323, 595)
Screenshot: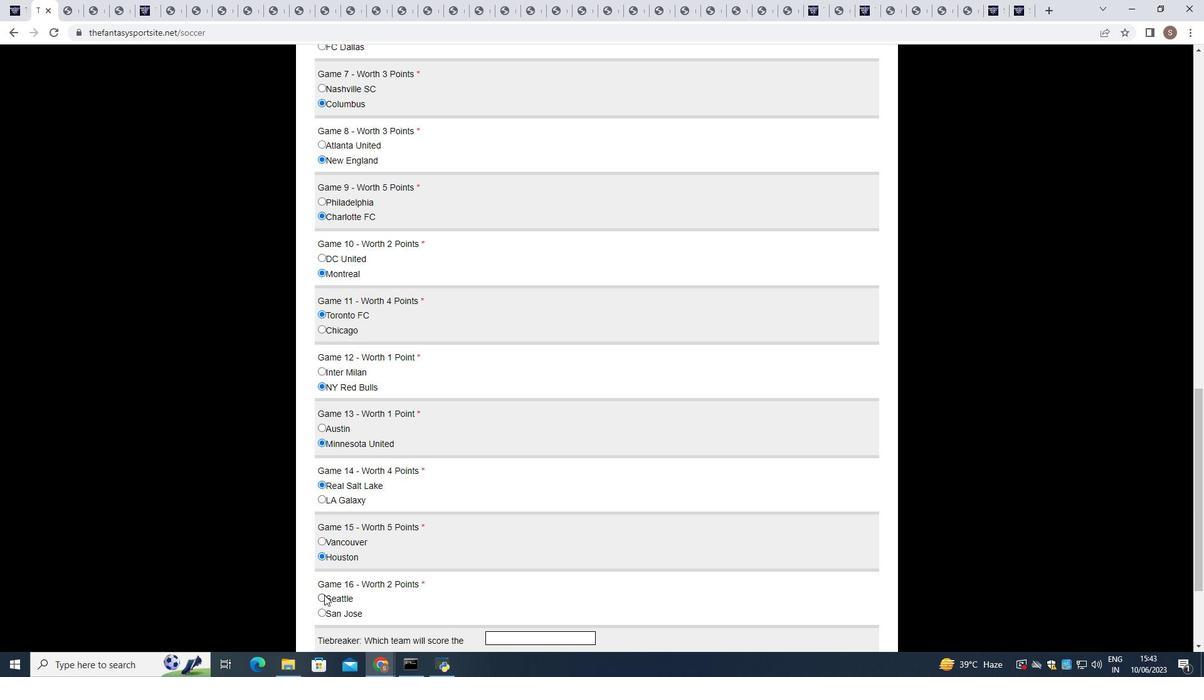 
Action: Mouse pressed left at (323, 595)
Screenshot: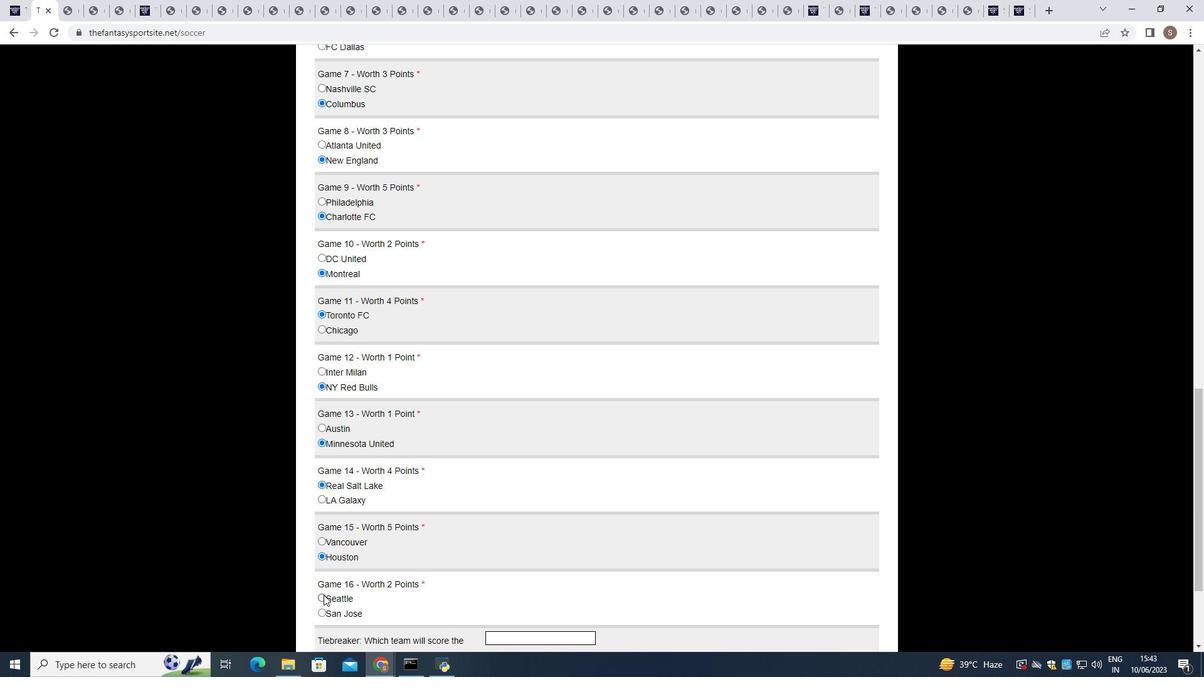 
Action: Mouse moved to (392, 599)
Screenshot: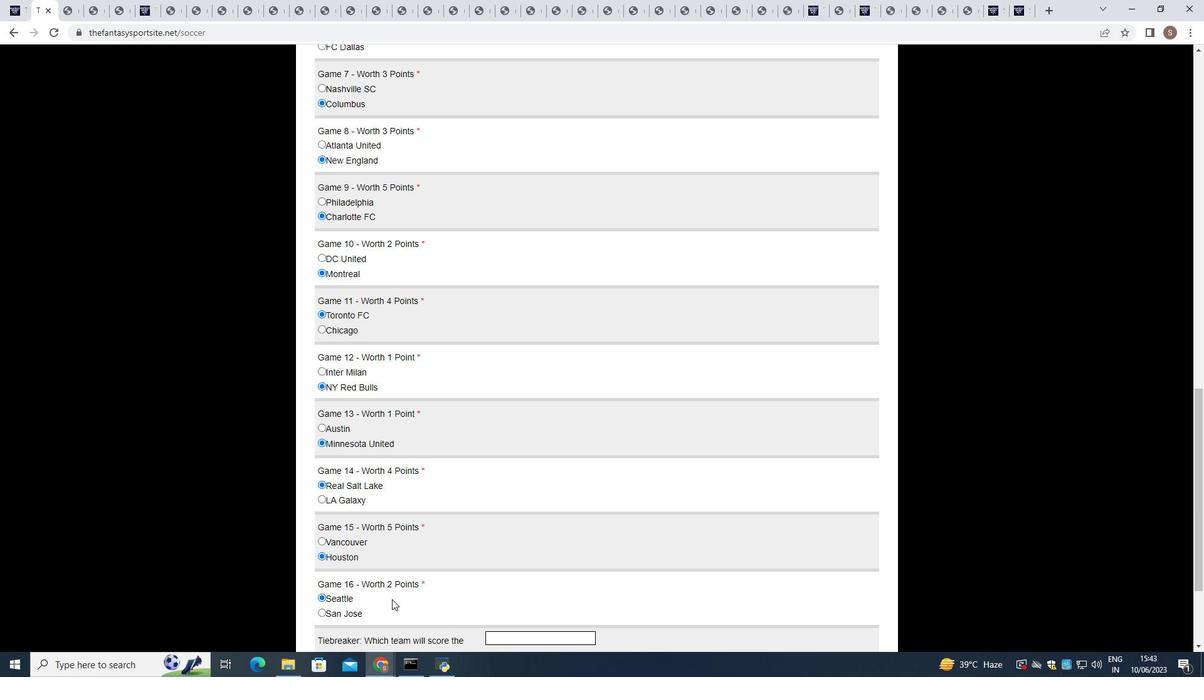 
Action: Mouse scrolled (392, 598) with delta (0, 0)
Screenshot: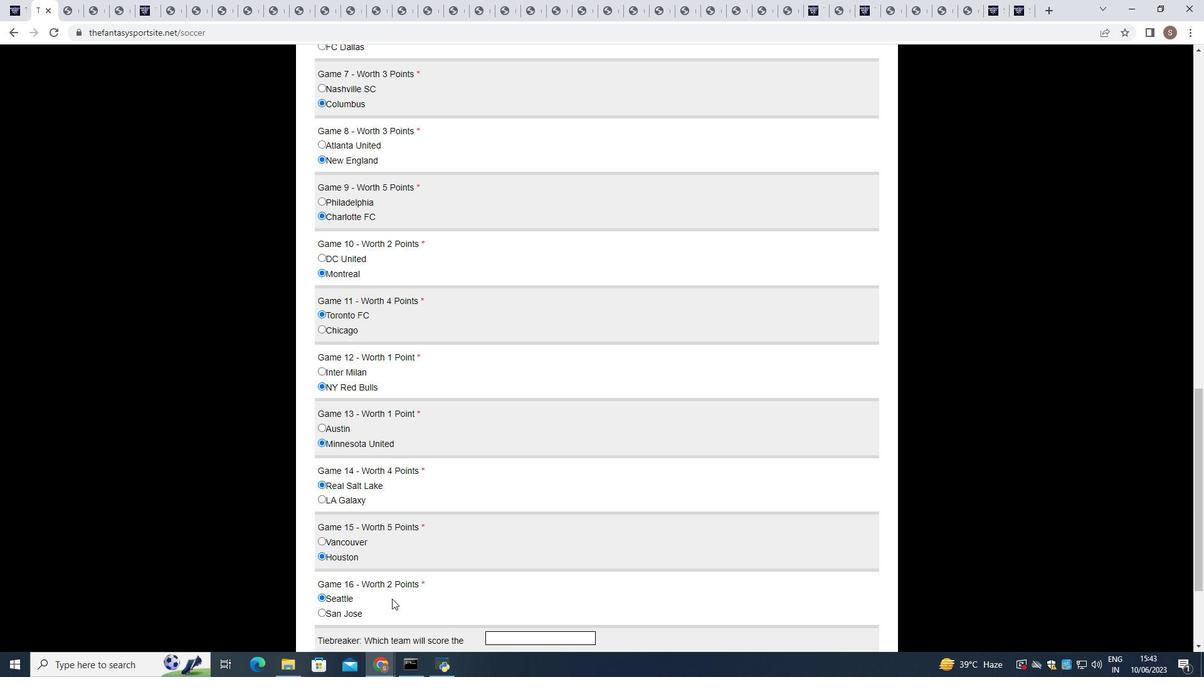 
Action: Mouse moved to (392, 599)
Screenshot: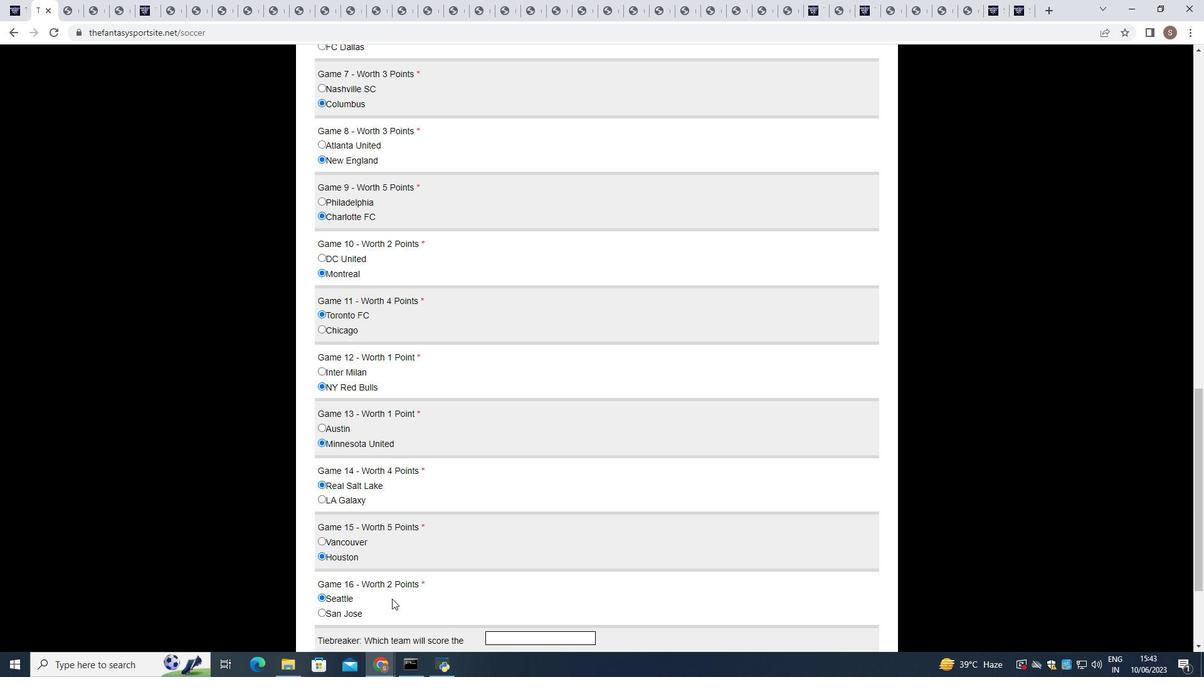 
Action: Mouse scrolled (392, 598) with delta (0, 0)
Screenshot: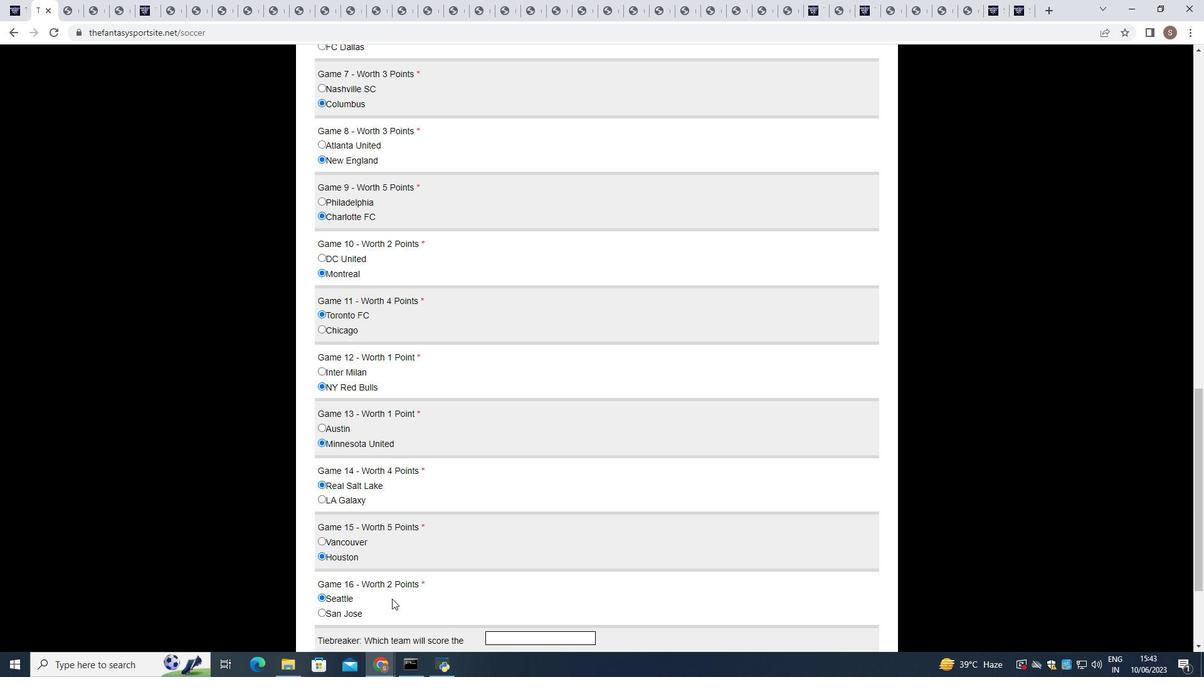 
Action: Mouse moved to (508, 517)
Screenshot: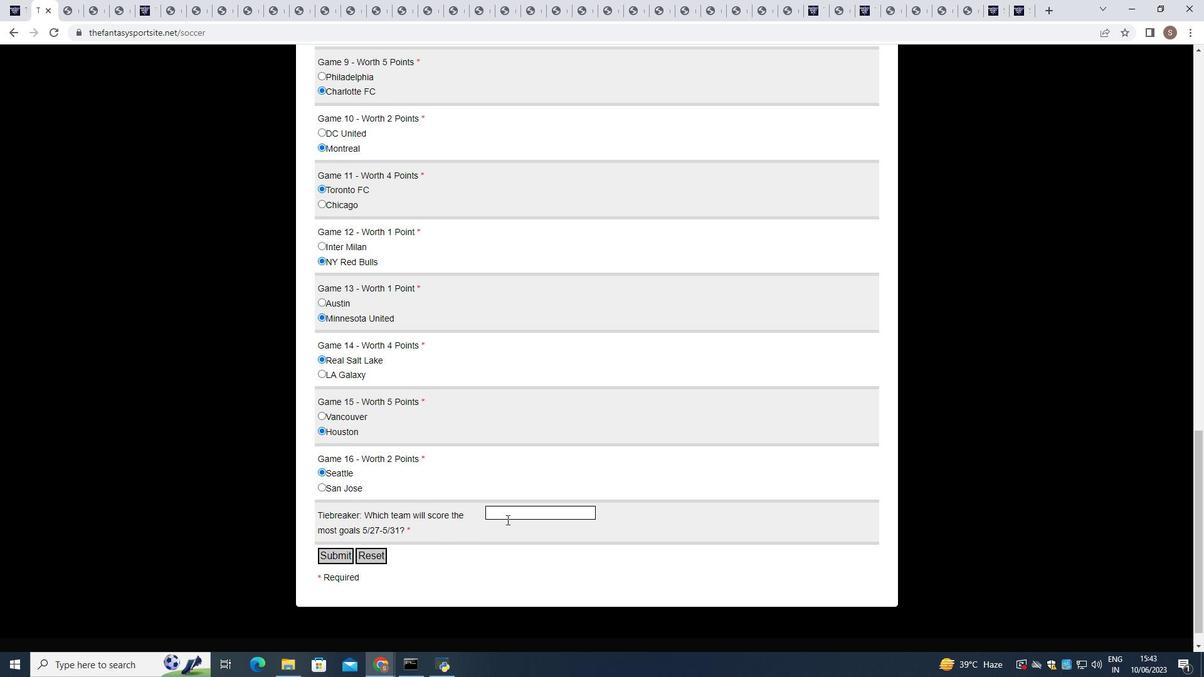 
Action: Mouse pressed left at (508, 517)
Screenshot: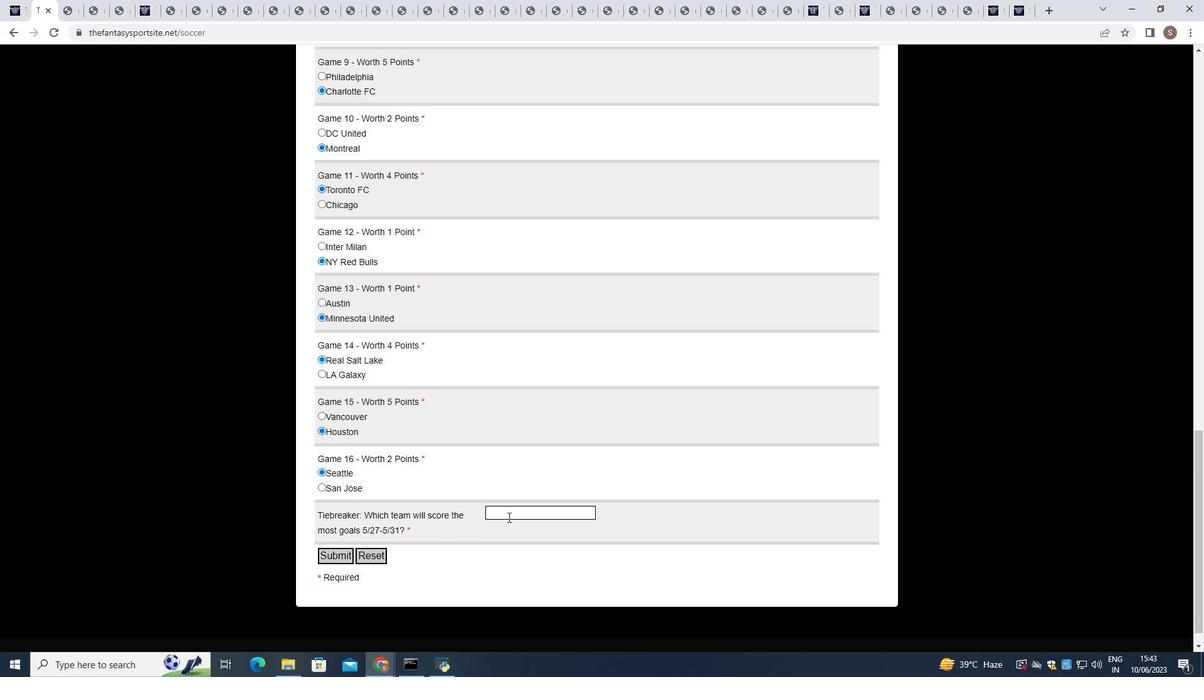 
Action: Mouse moved to (509, 511)
Screenshot: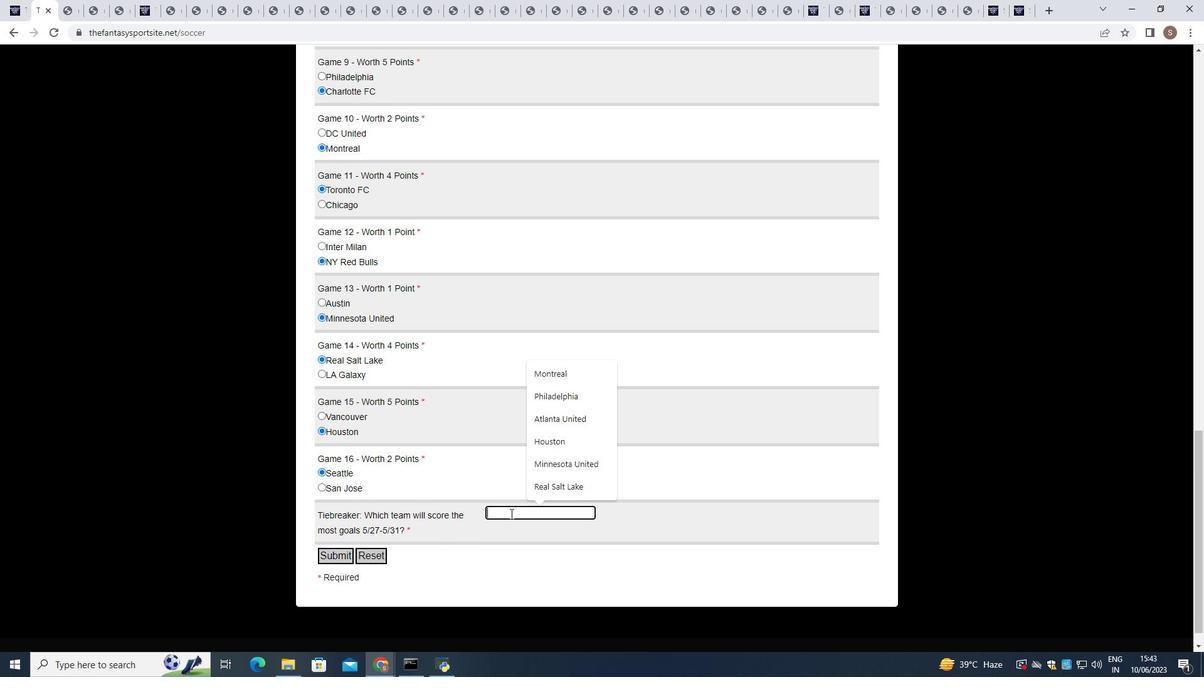
Action: Key pressed <Key.shift><Key.shift>In
Screenshot: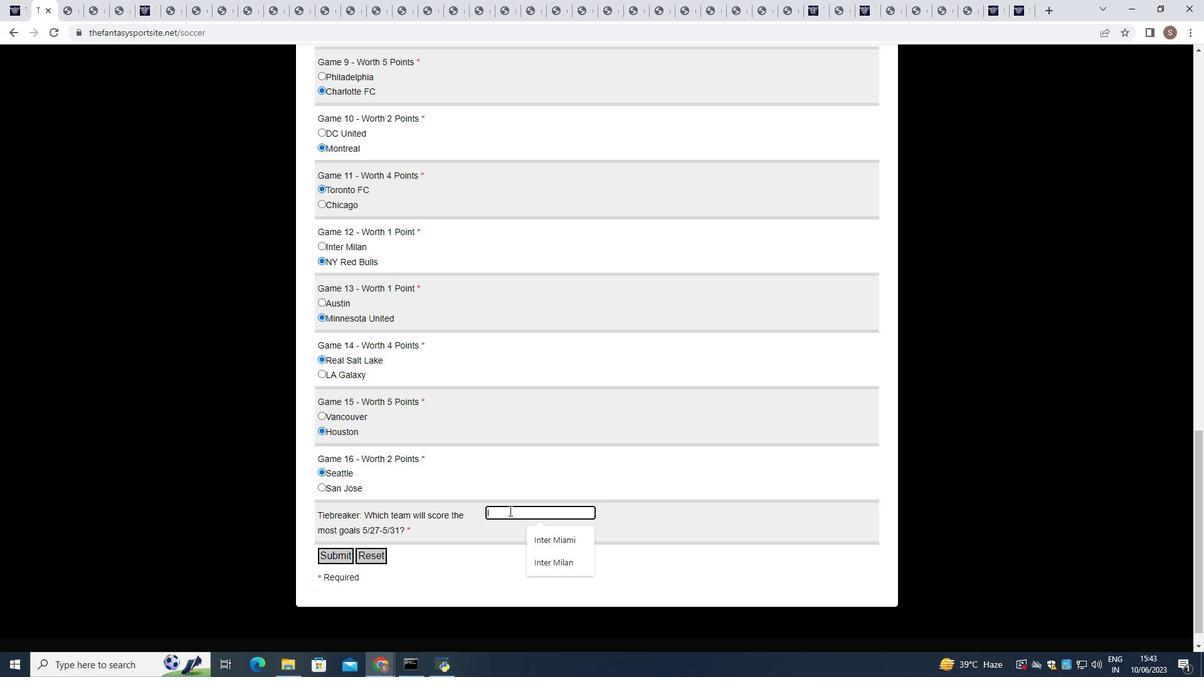 
Action: Mouse moved to (538, 538)
Screenshot: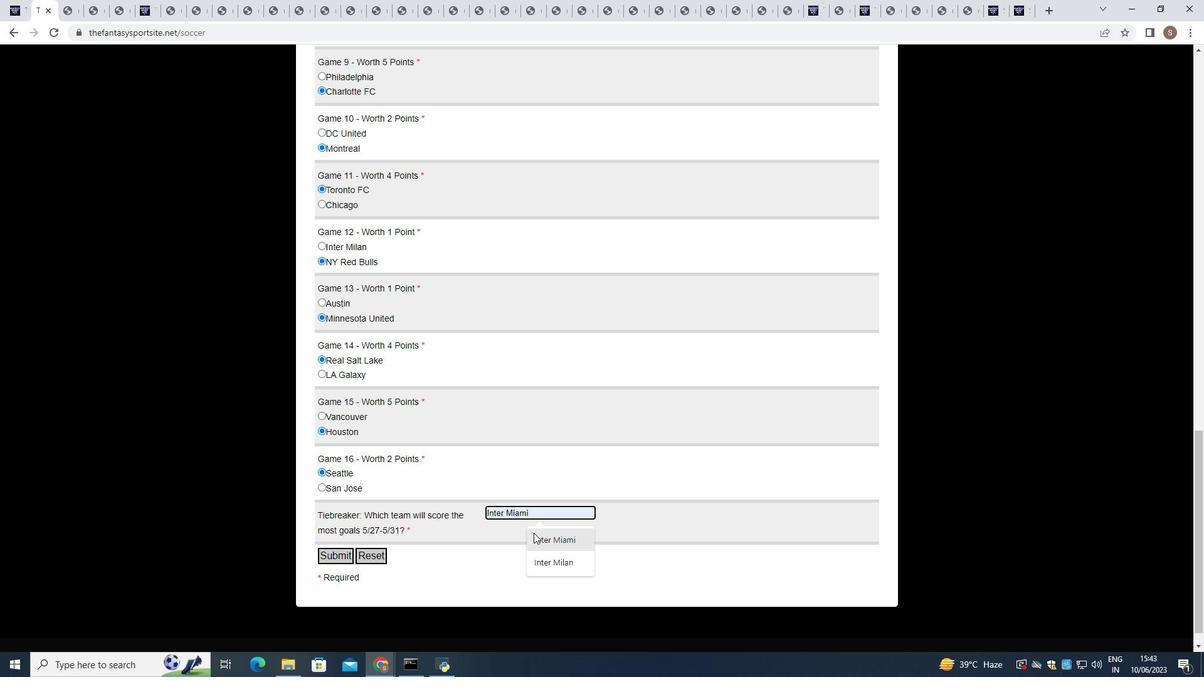 
Action: Mouse pressed left at (538, 538)
Screenshot: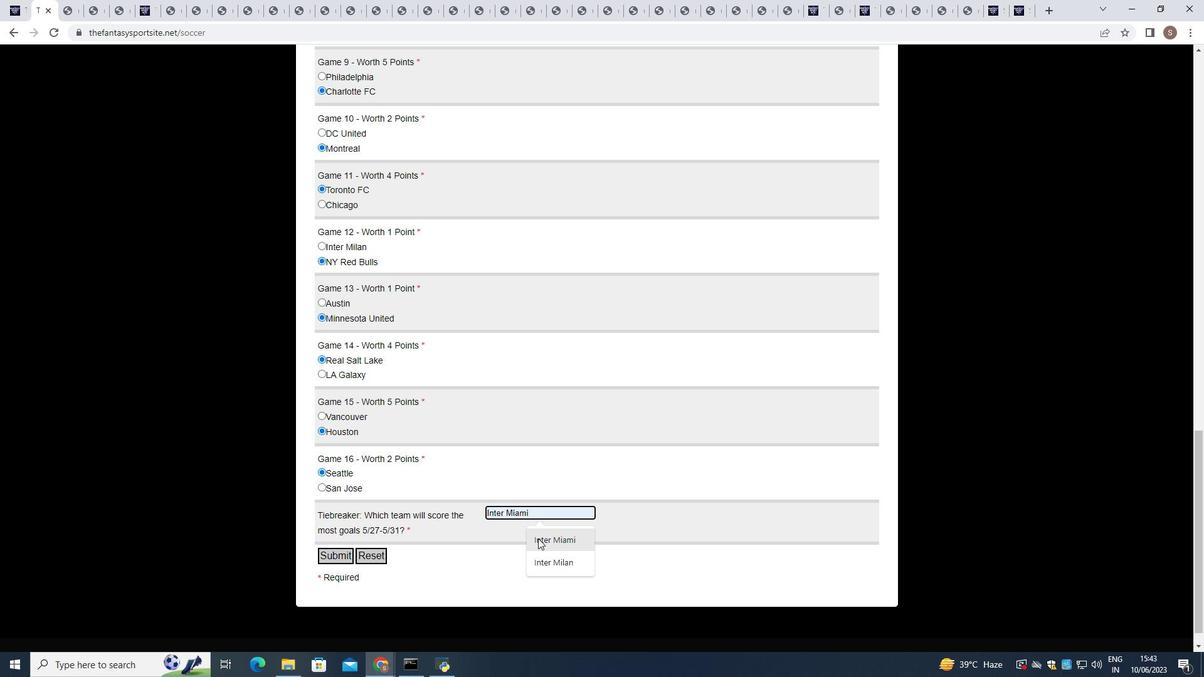 
Action: Mouse moved to (329, 559)
Screenshot: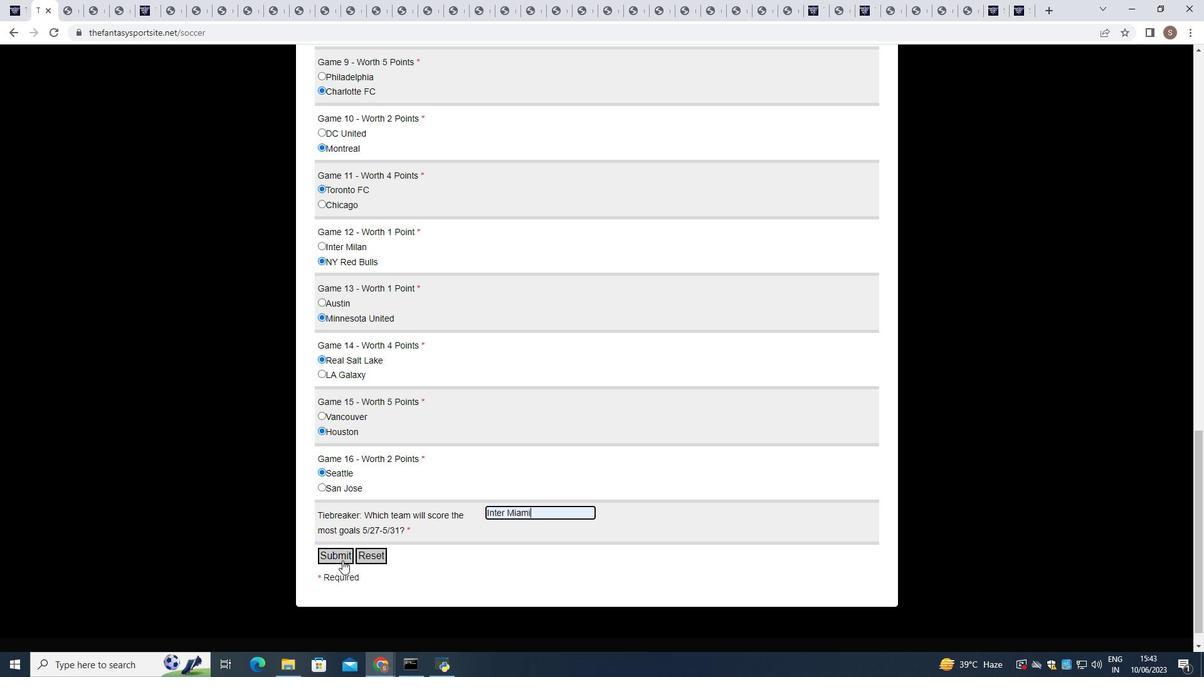 
Action: Mouse pressed left at (329, 559)
Screenshot: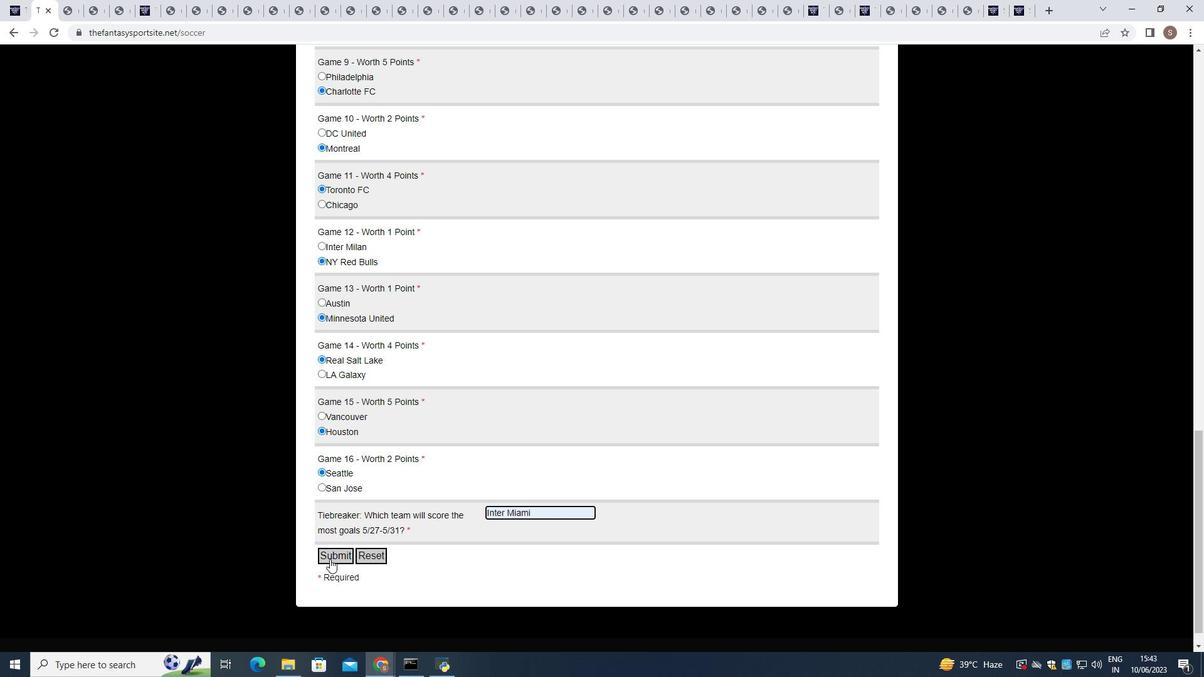 
Action: Mouse moved to (329, 558)
Screenshot: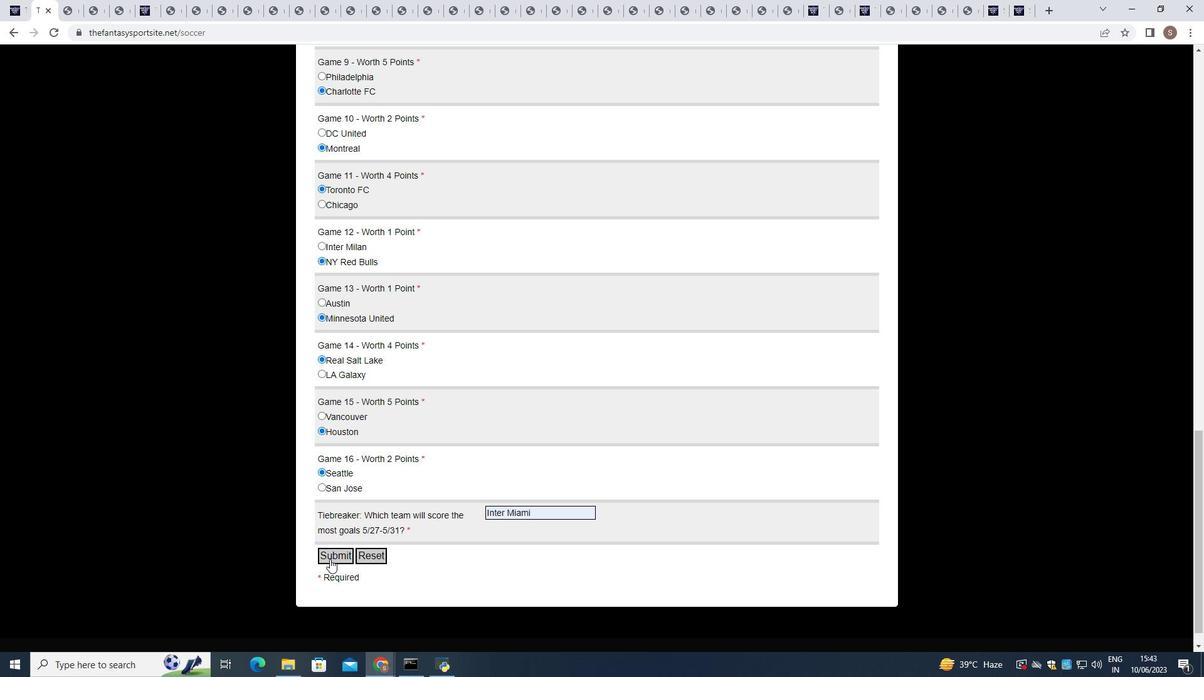 
